 Task: Search one way flight ticket for 1 adult, 1 child, 1 infant in seat in premium economy from Honolulu, Oahu: Daniel K. Inouye International Airport to Greensboro: Piedmont Triad International Airport on 5-1-2023. Choice of flights is American. Number of bags: 2 carry on bags and 4 checked bags. Outbound departure time preference is 5:45.
Action: Mouse moved to (198, 183)
Screenshot: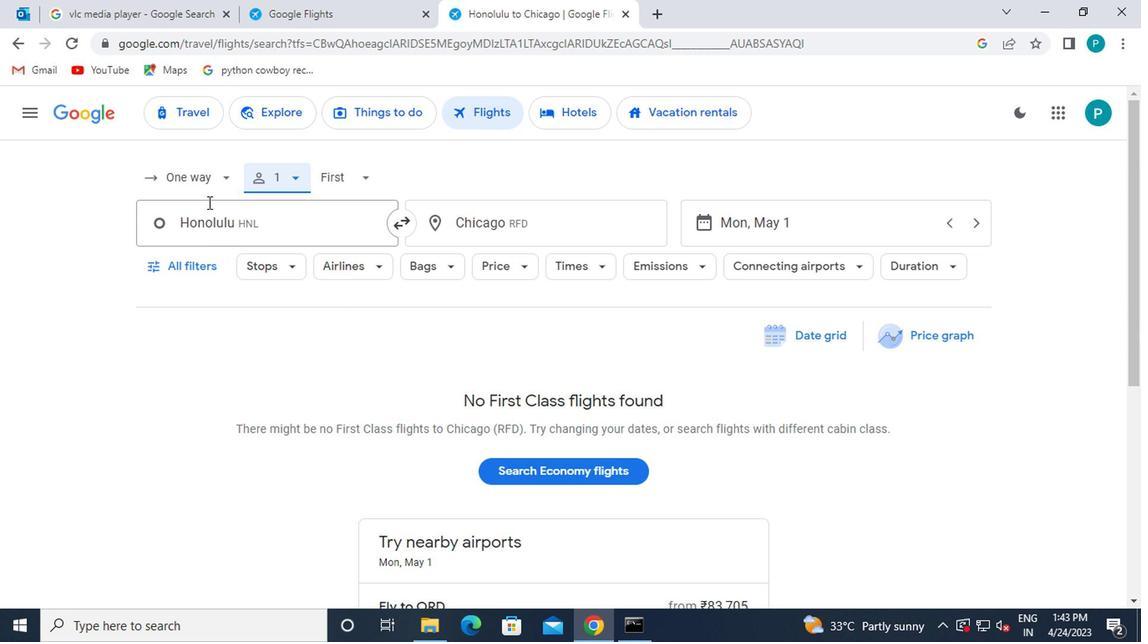 
Action: Mouse pressed left at (198, 183)
Screenshot: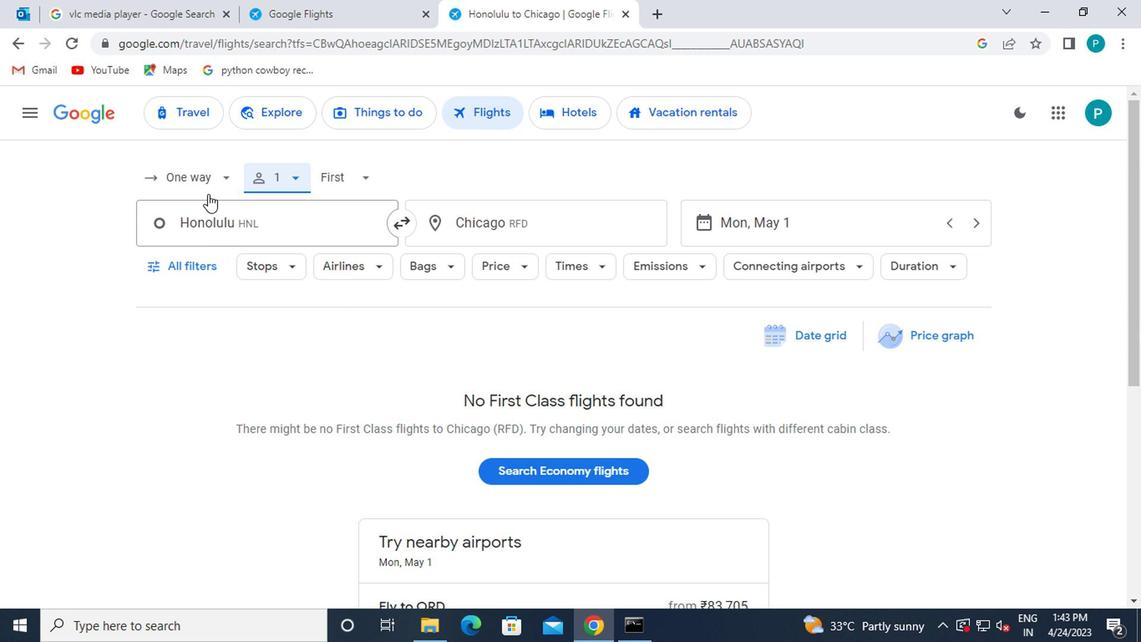 
Action: Mouse moved to (221, 255)
Screenshot: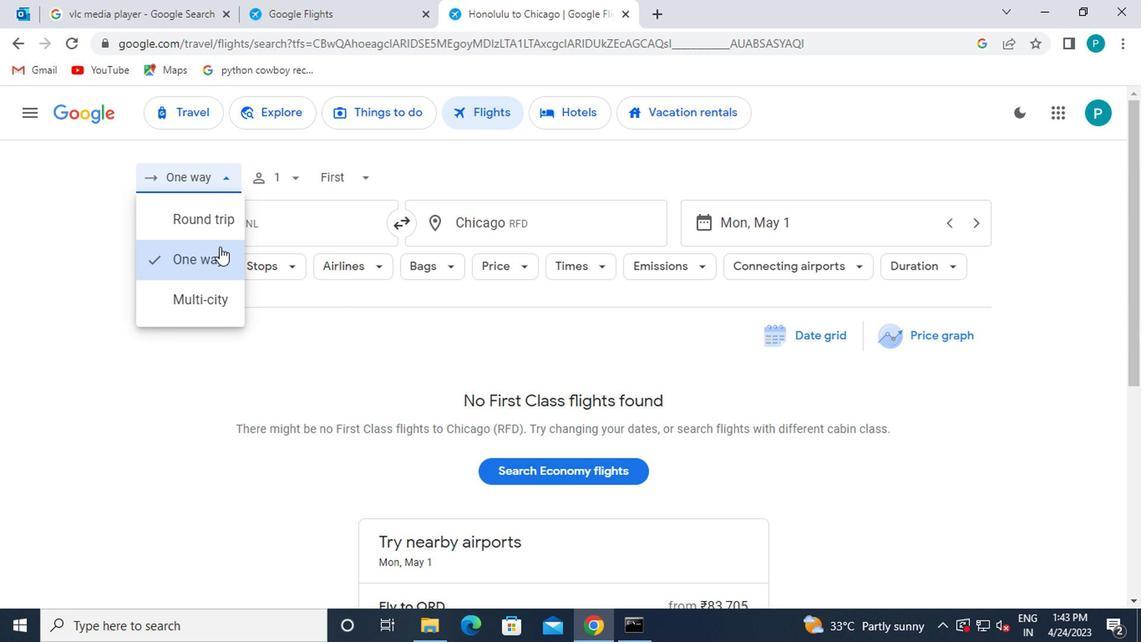 
Action: Mouse pressed left at (221, 255)
Screenshot: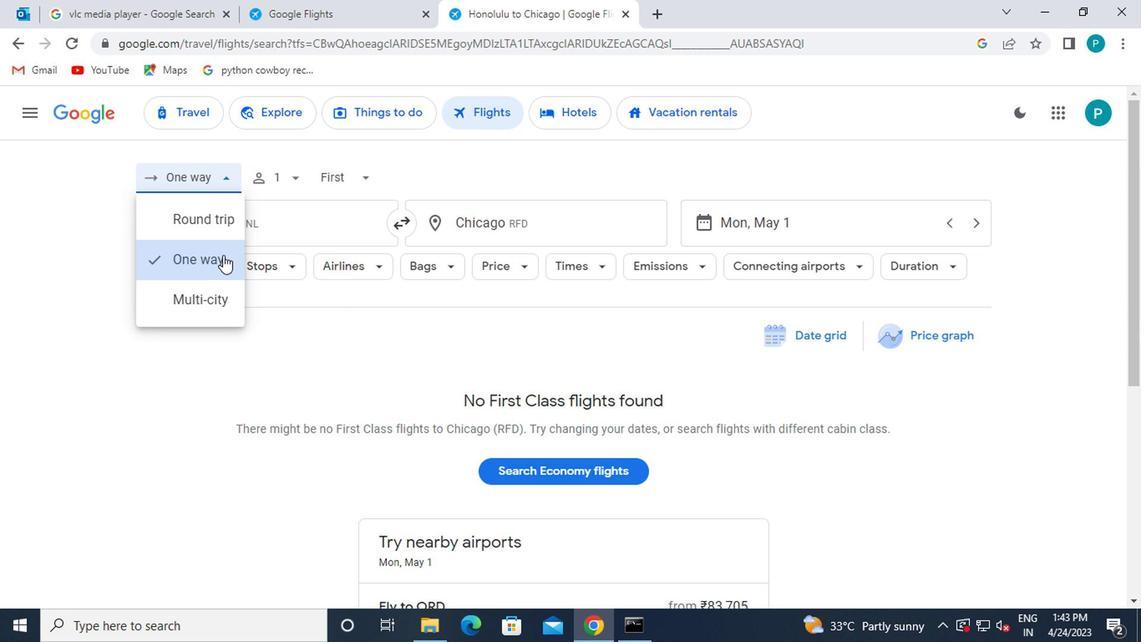 
Action: Mouse moved to (283, 188)
Screenshot: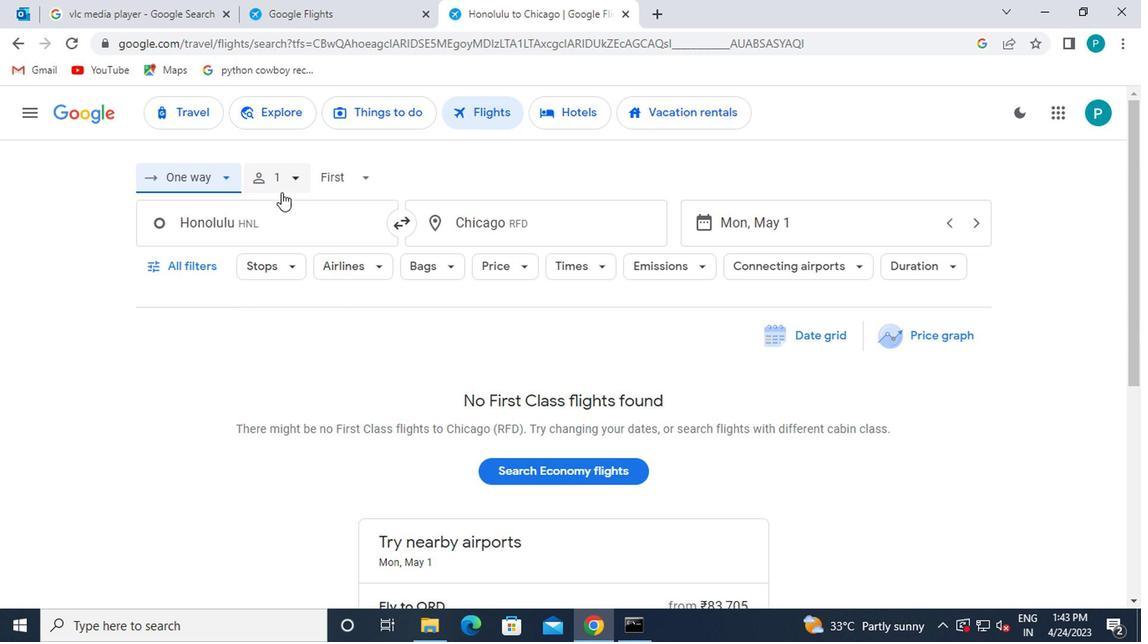 
Action: Mouse pressed left at (283, 188)
Screenshot: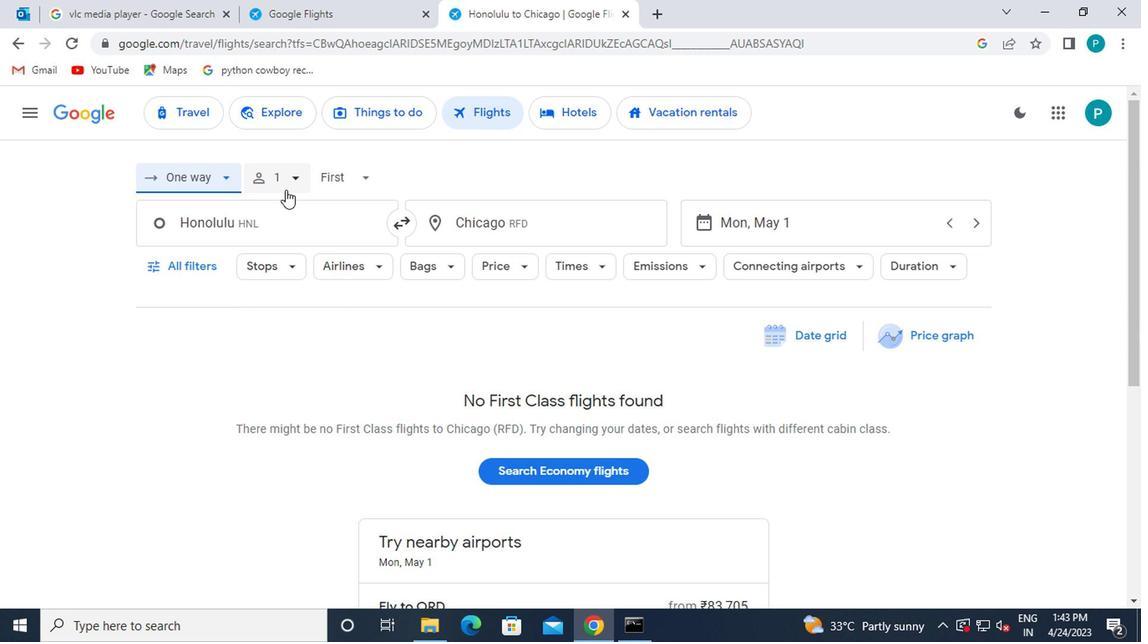 
Action: Mouse moved to (426, 225)
Screenshot: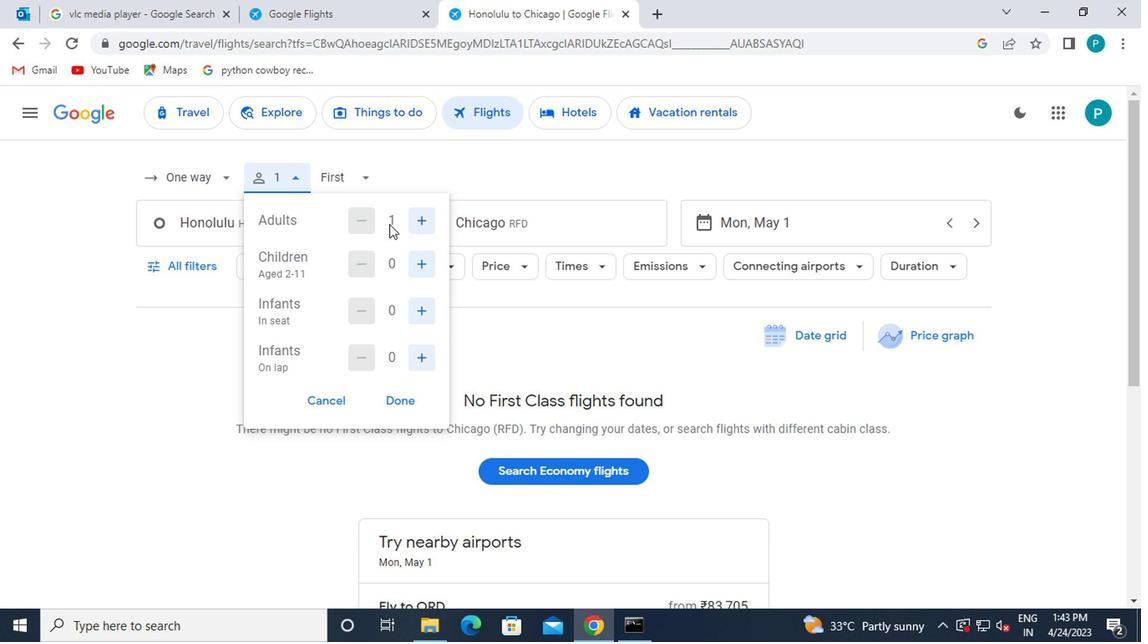 
Action: Mouse pressed left at (426, 225)
Screenshot: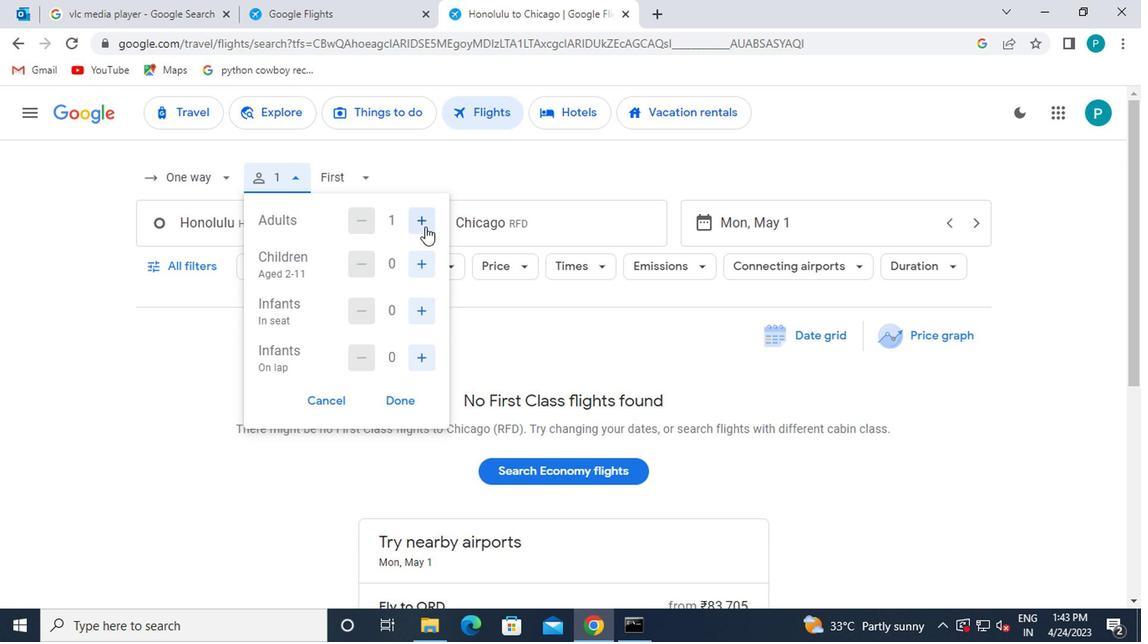 
Action: Mouse moved to (345, 222)
Screenshot: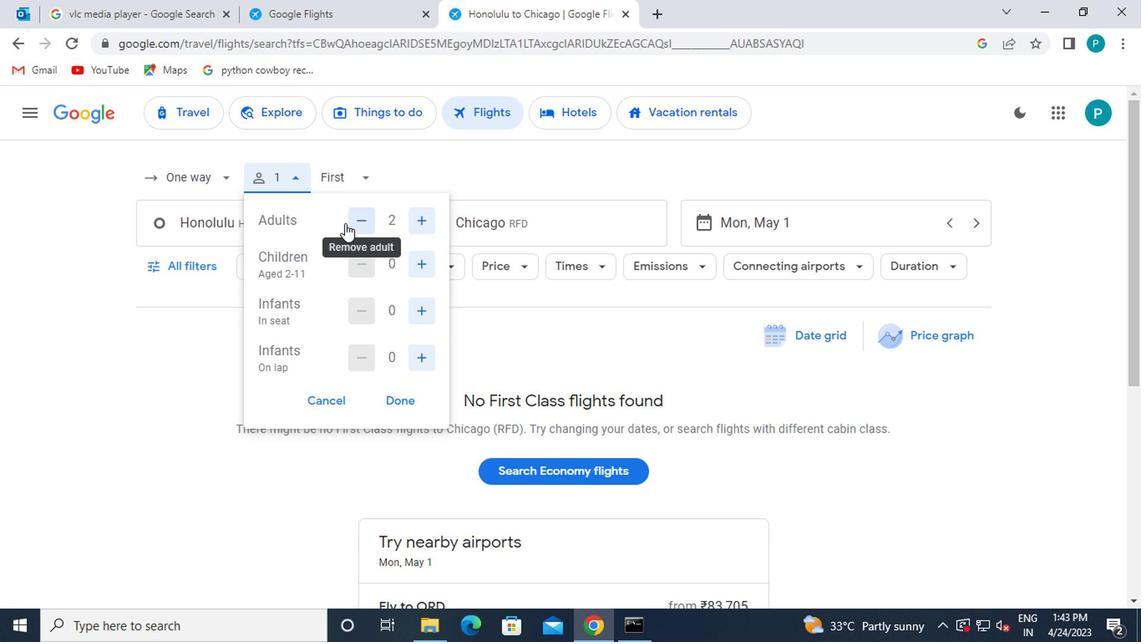 
Action: Mouse pressed left at (345, 222)
Screenshot: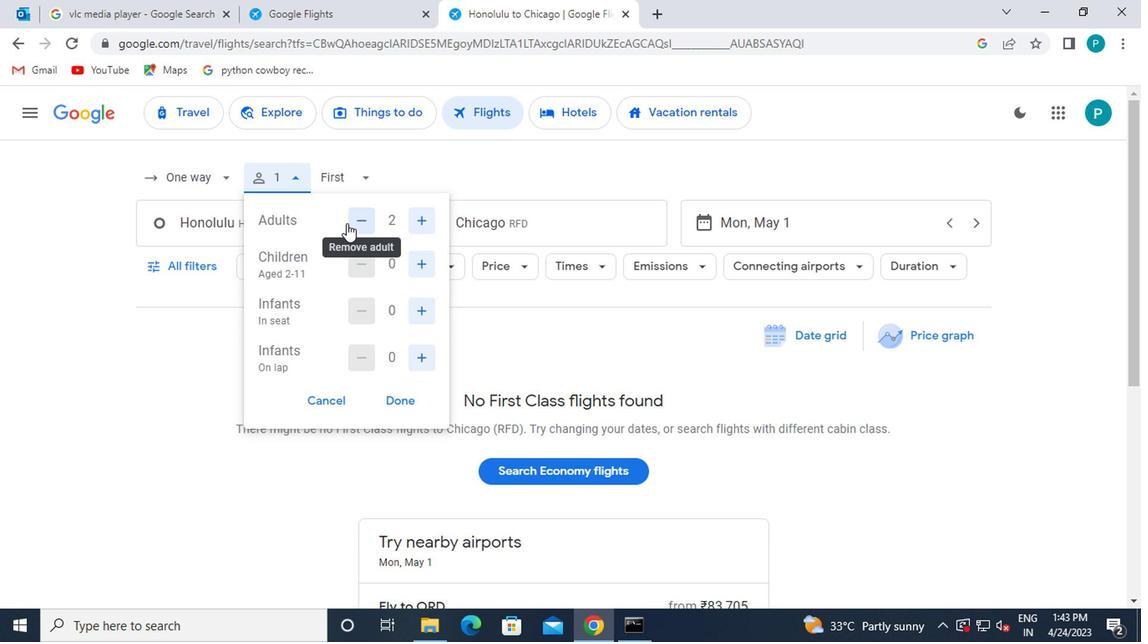 
Action: Mouse moved to (429, 272)
Screenshot: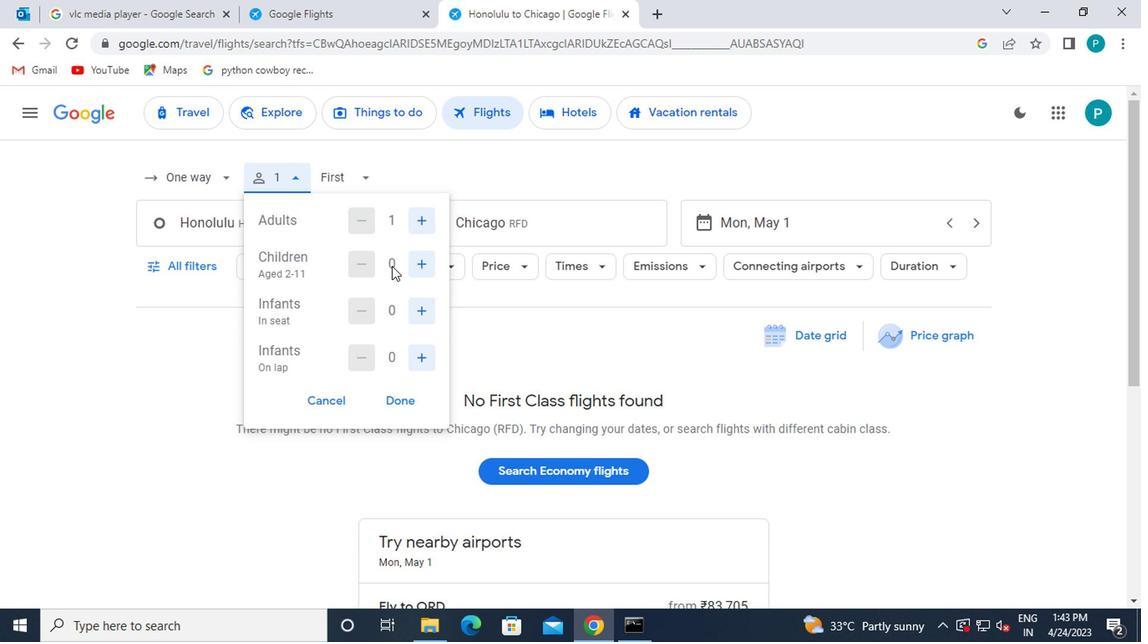 
Action: Mouse pressed left at (429, 272)
Screenshot: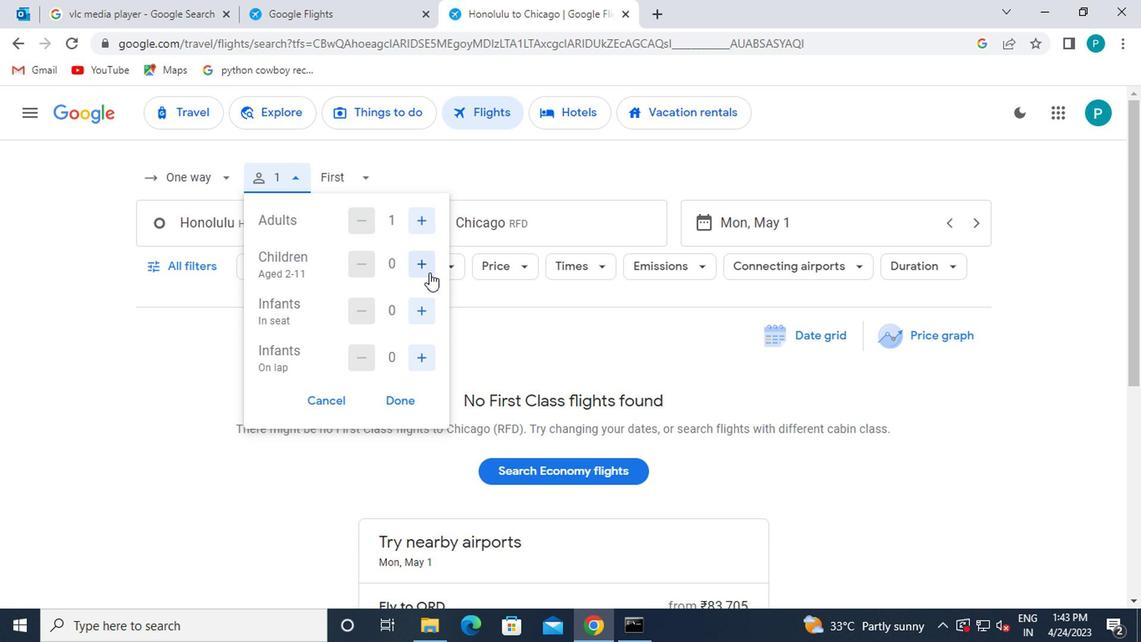 
Action: Mouse moved to (426, 309)
Screenshot: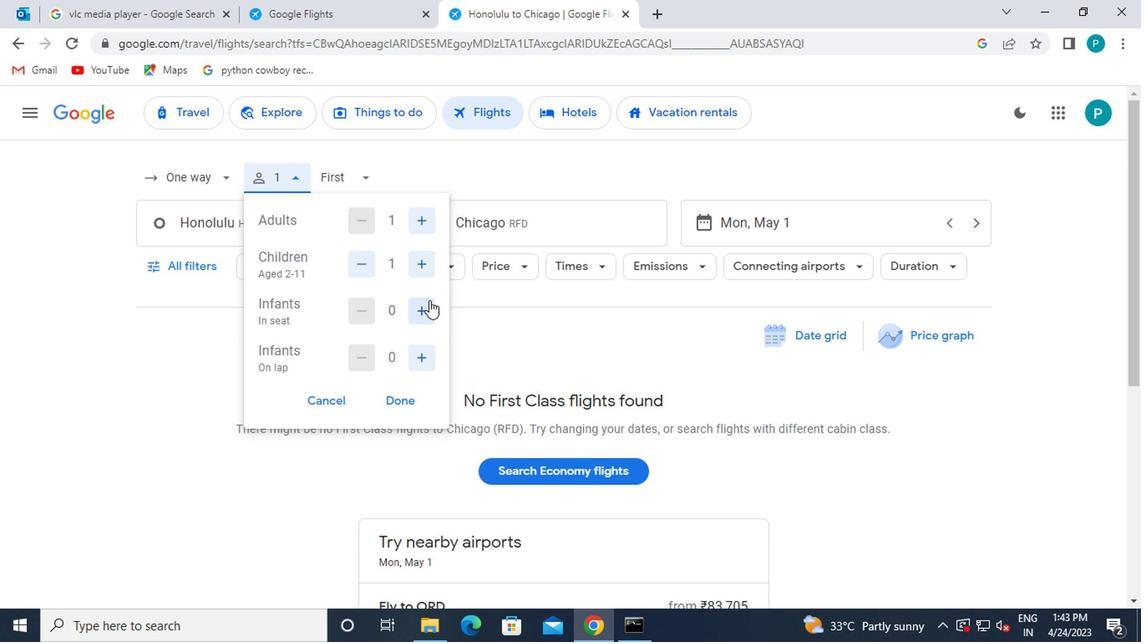 
Action: Mouse pressed left at (426, 309)
Screenshot: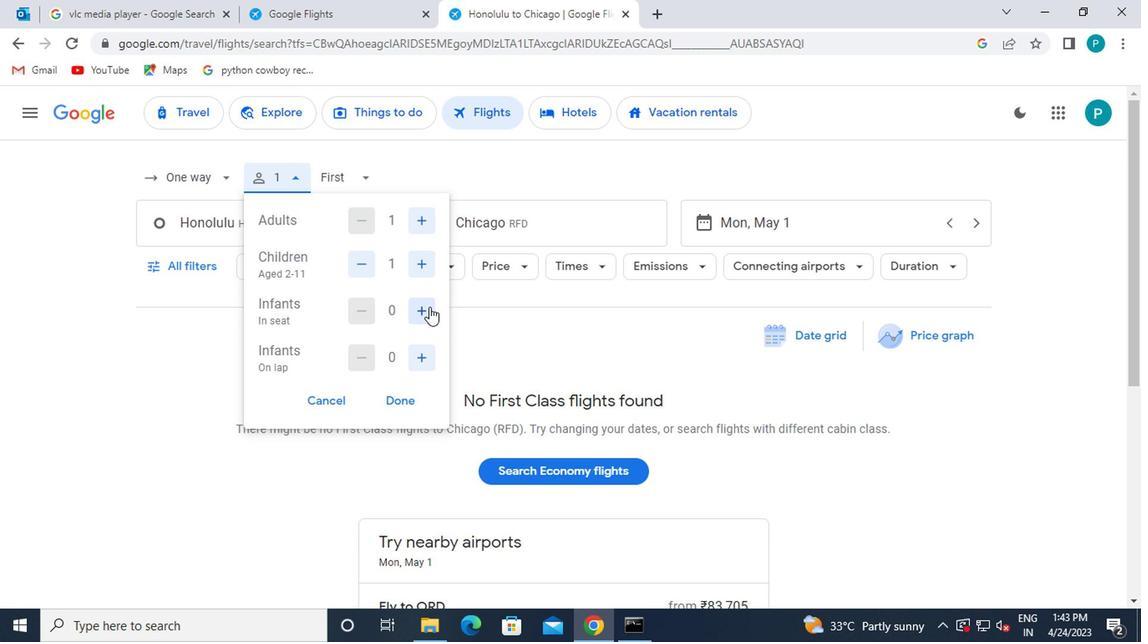 
Action: Mouse moved to (410, 400)
Screenshot: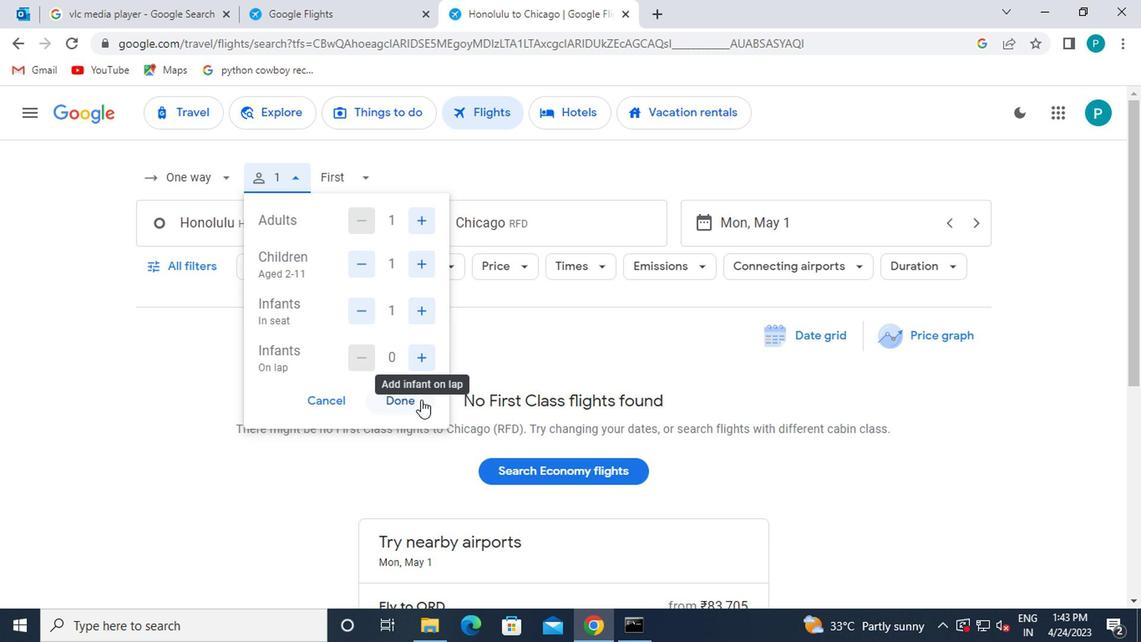 
Action: Mouse pressed left at (410, 400)
Screenshot: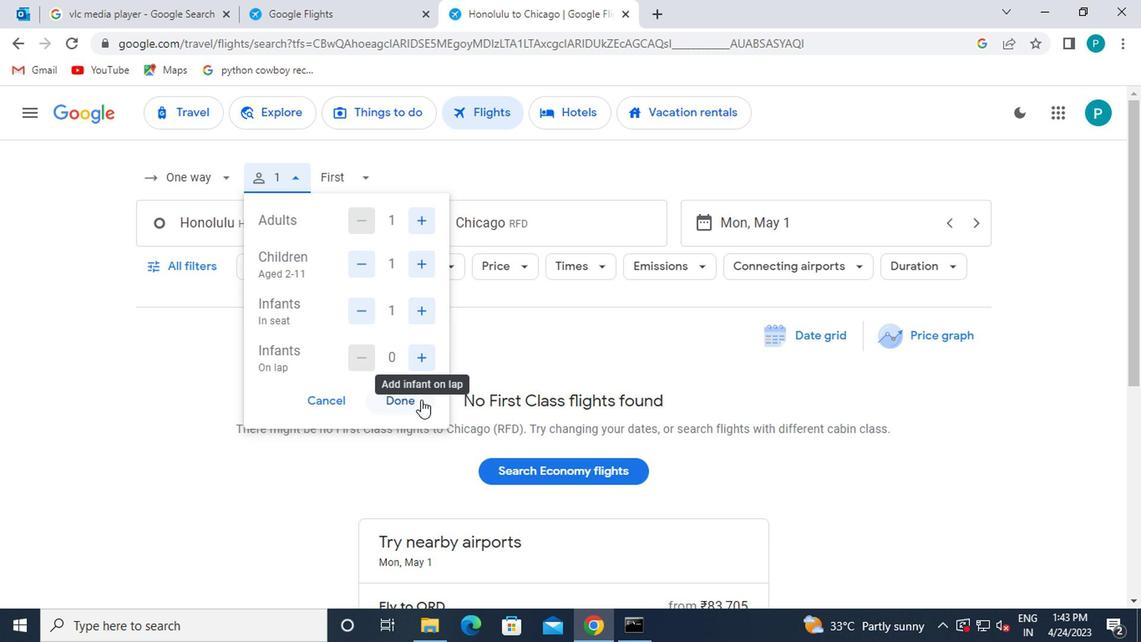 
Action: Mouse moved to (341, 182)
Screenshot: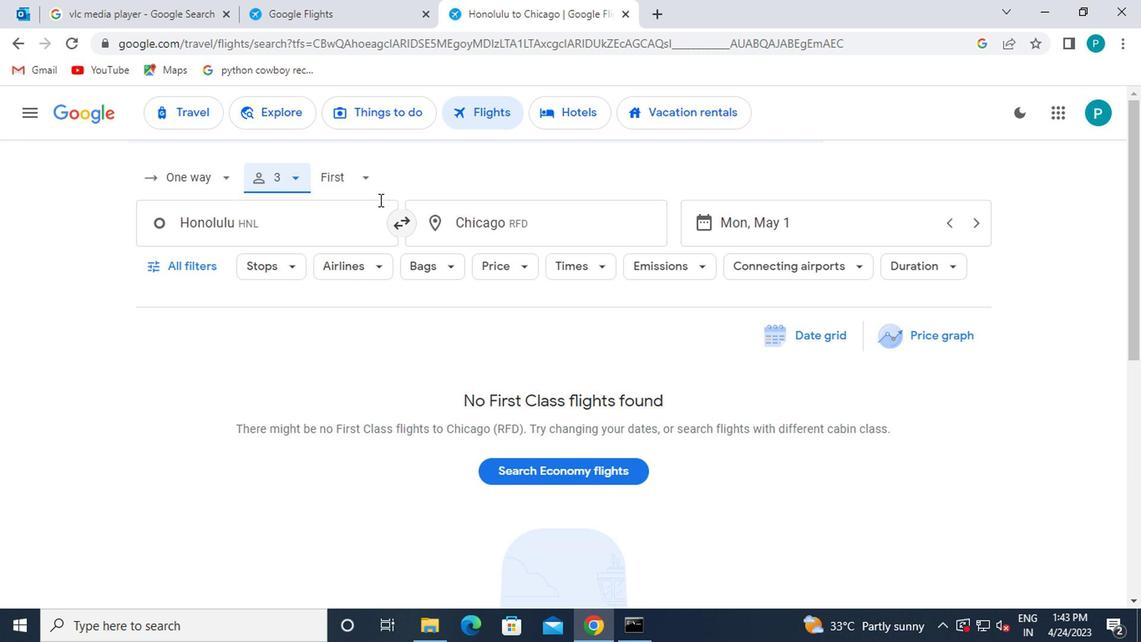 
Action: Mouse pressed left at (341, 182)
Screenshot: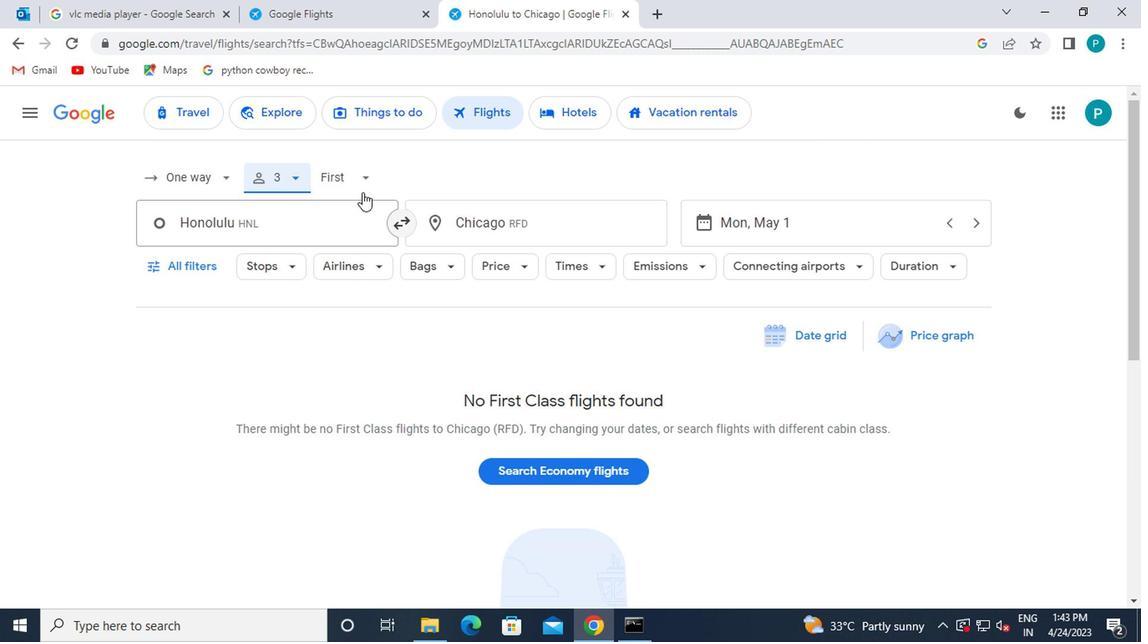 
Action: Mouse moved to (373, 270)
Screenshot: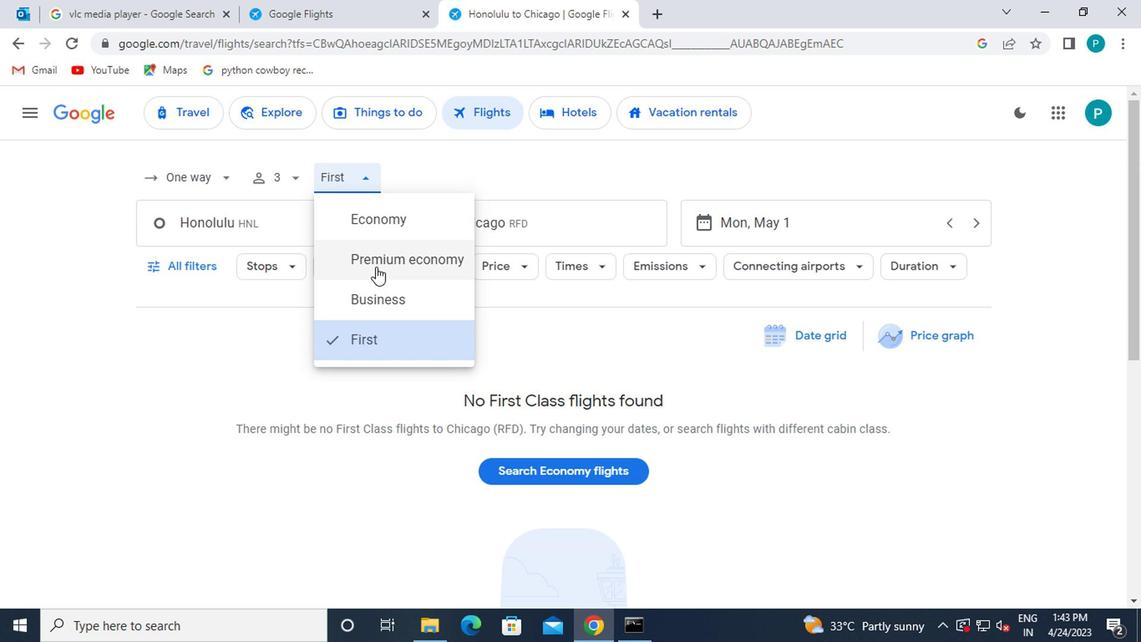 
Action: Mouse pressed left at (373, 270)
Screenshot: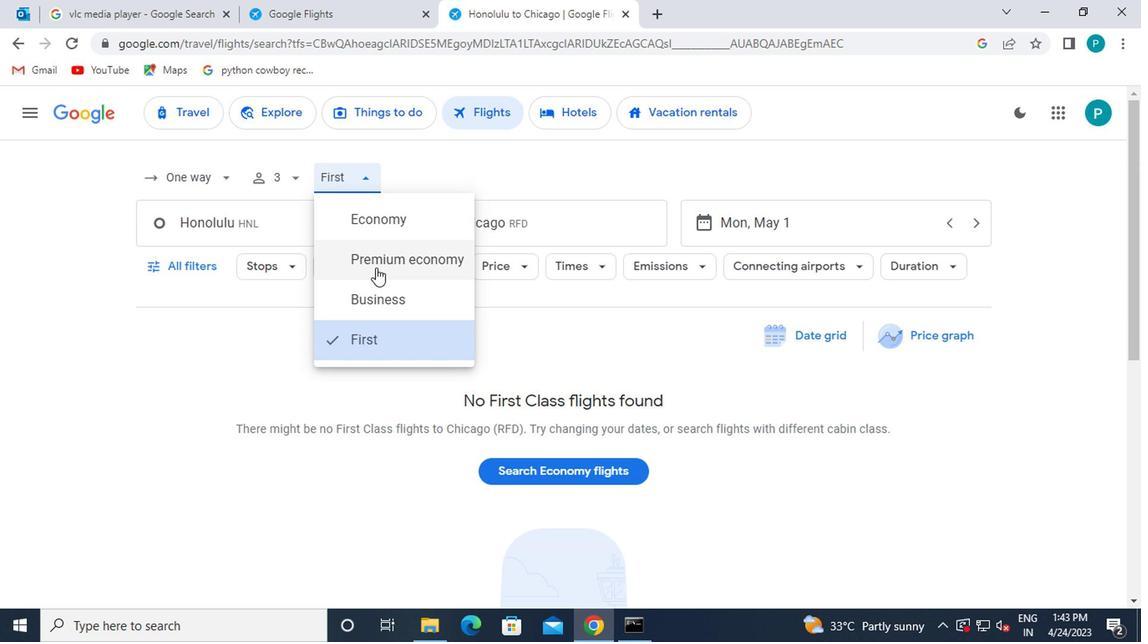 
Action: Mouse moved to (264, 247)
Screenshot: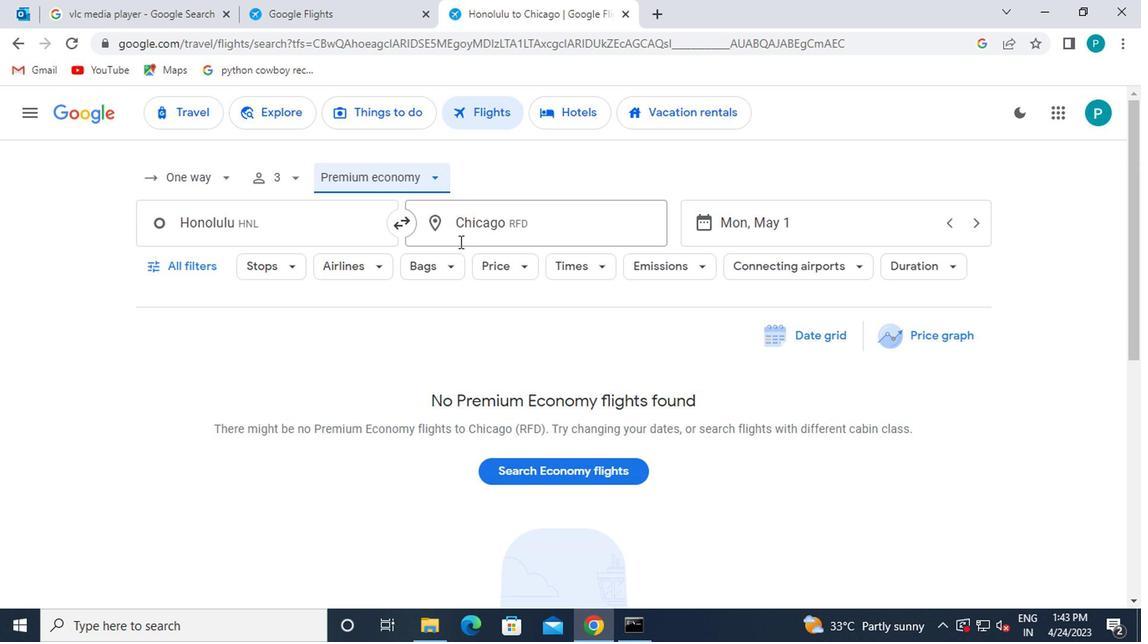 
Action: Mouse pressed left at (264, 247)
Screenshot: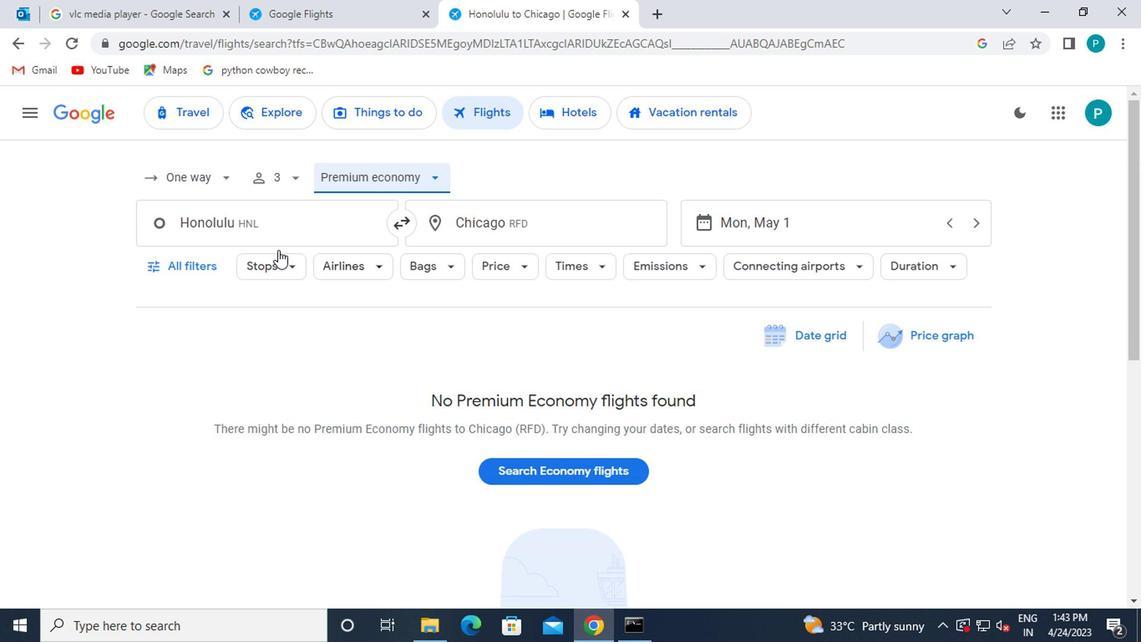 
Action: Mouse moved to (243, 230)
Screenshot: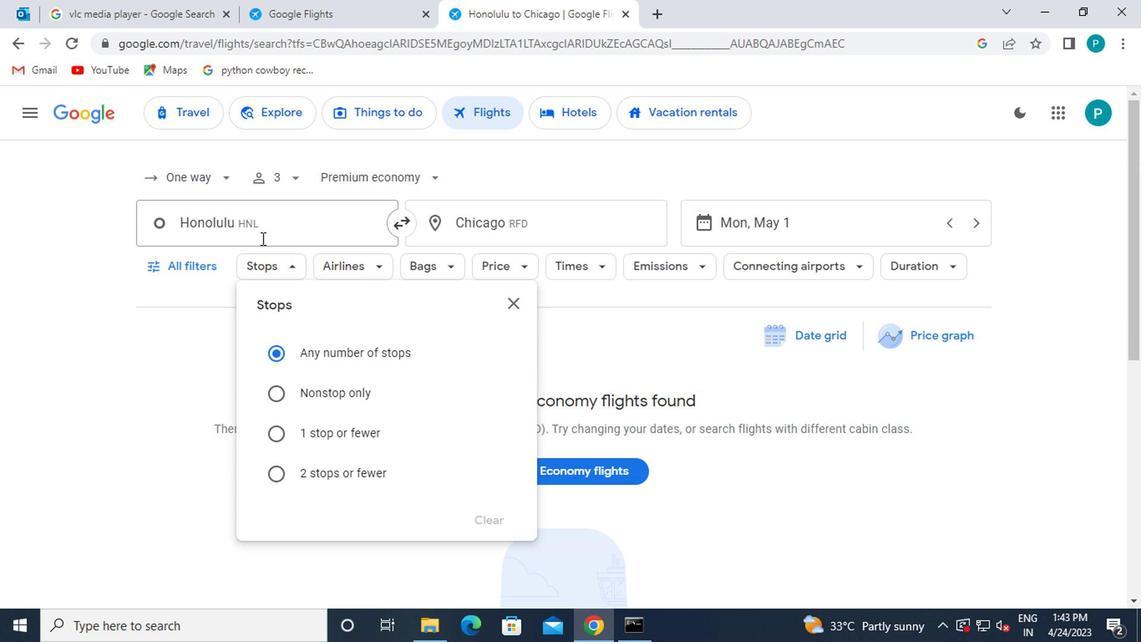 
Action: Mouse pressed left at (243, 230)
Screenshot: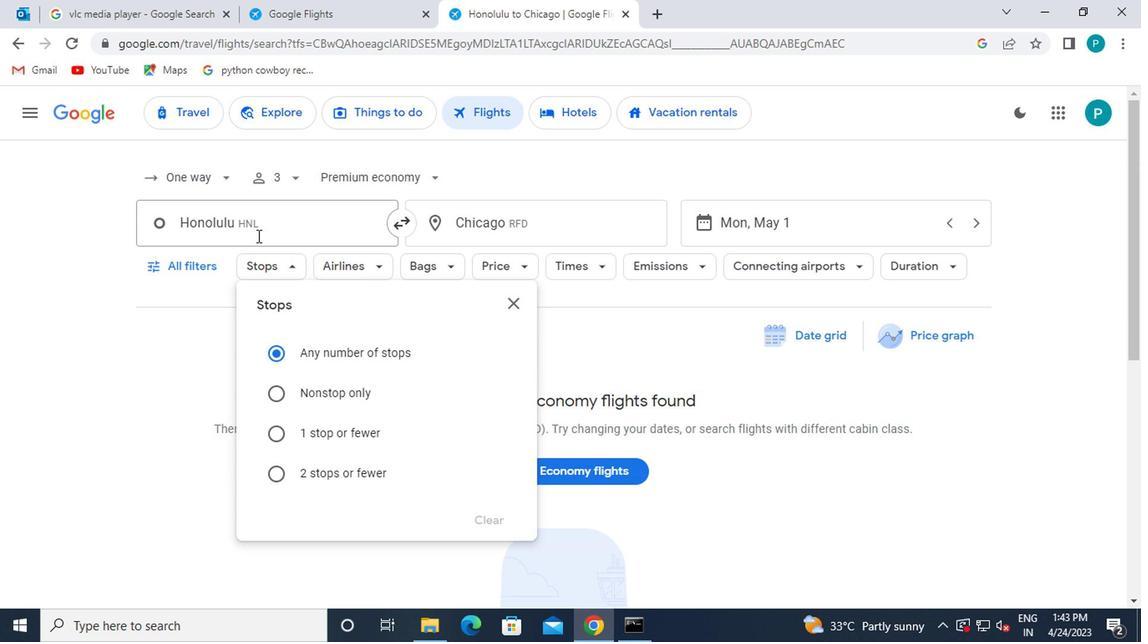 
Action: Mouse moved to (324, 222)
Screenshot: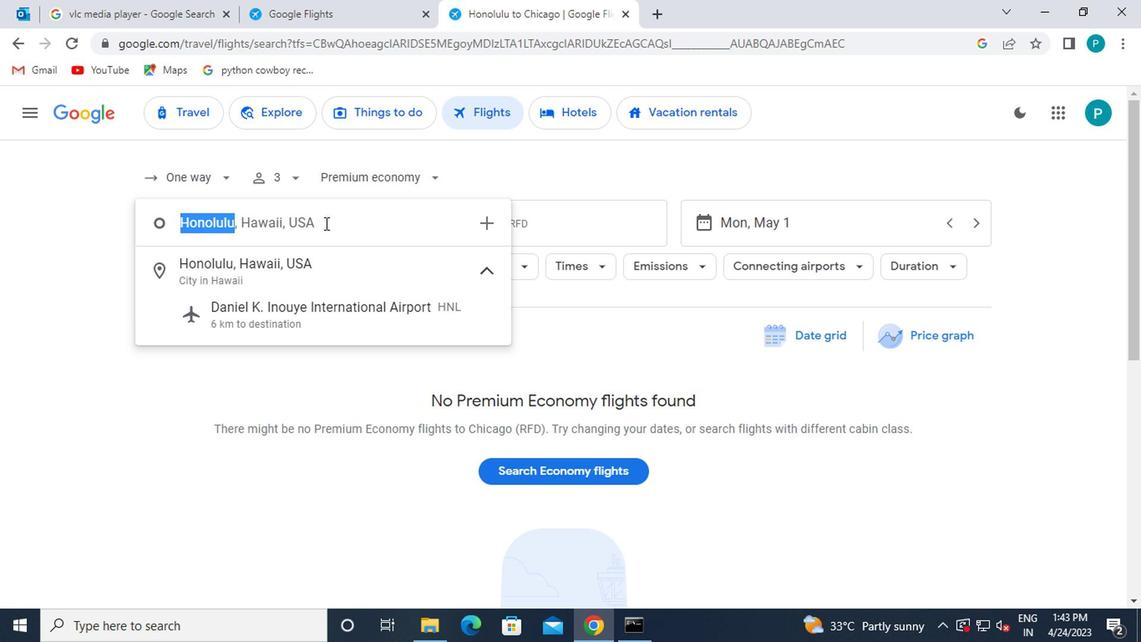 
Action: Mouse pressed left at (324, 222)
Screenshot: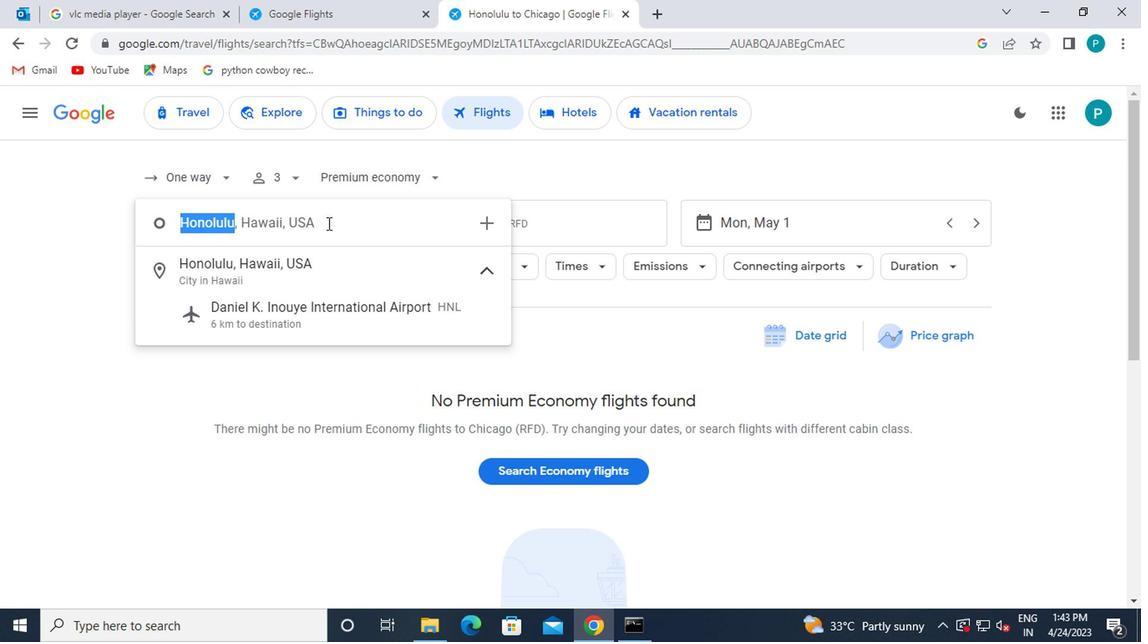 
Action: Mouse pressed left at (324, 222)
Screenshot: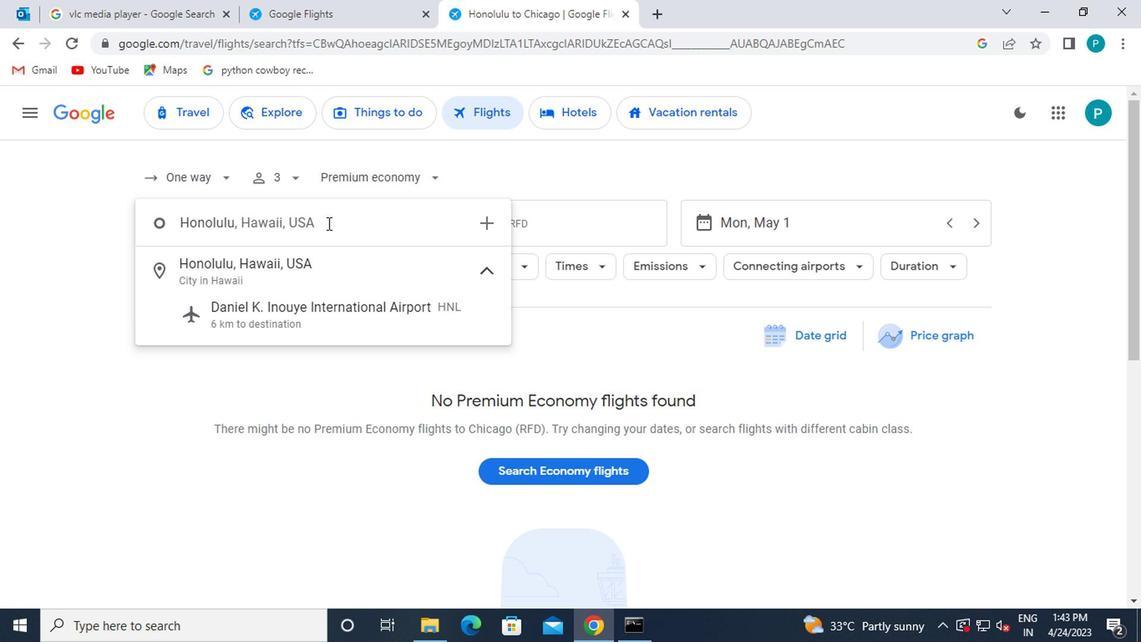 
Action: Mouse moved to (140, 236)
Screenshot: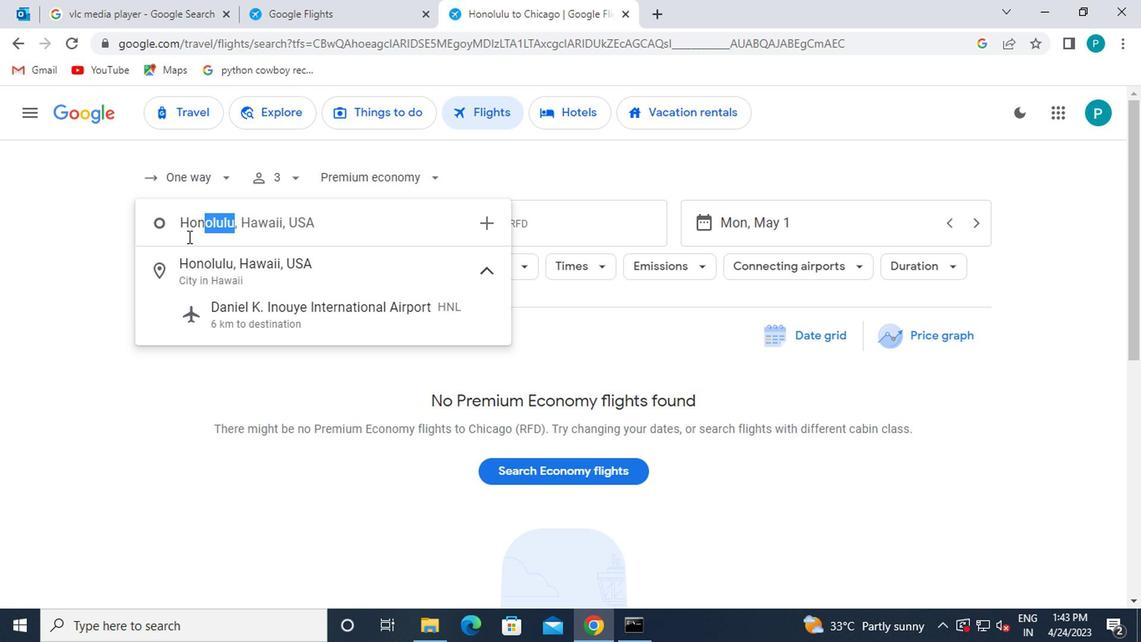 
Action: Key pressed <Key.backspace>honolulu
Screenshot: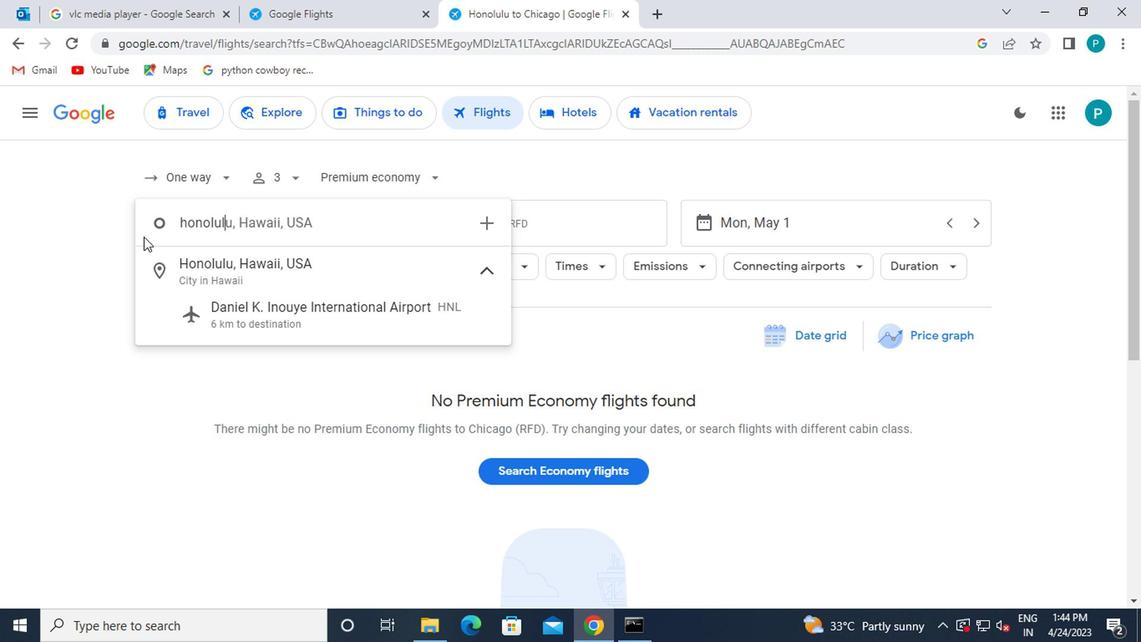 
Action: Mouse moved to (209, 268)
Screenshot: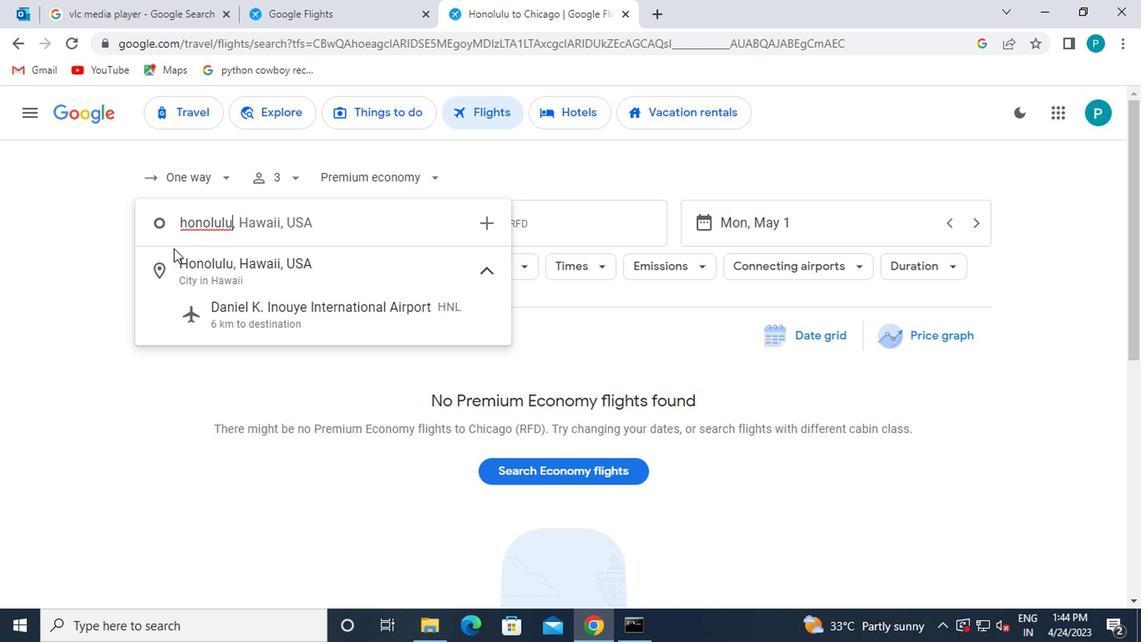 
Action: Mouse pressed left at (209, 268)
Screenshot: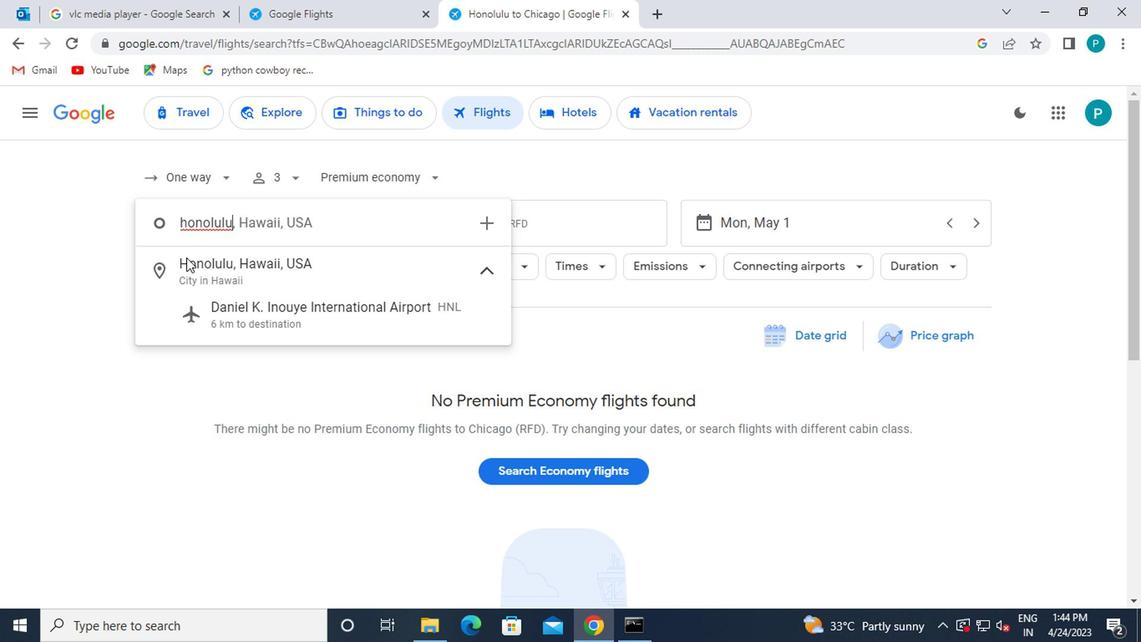 
Action: Mouse moved to (313, 238)
Screenshot: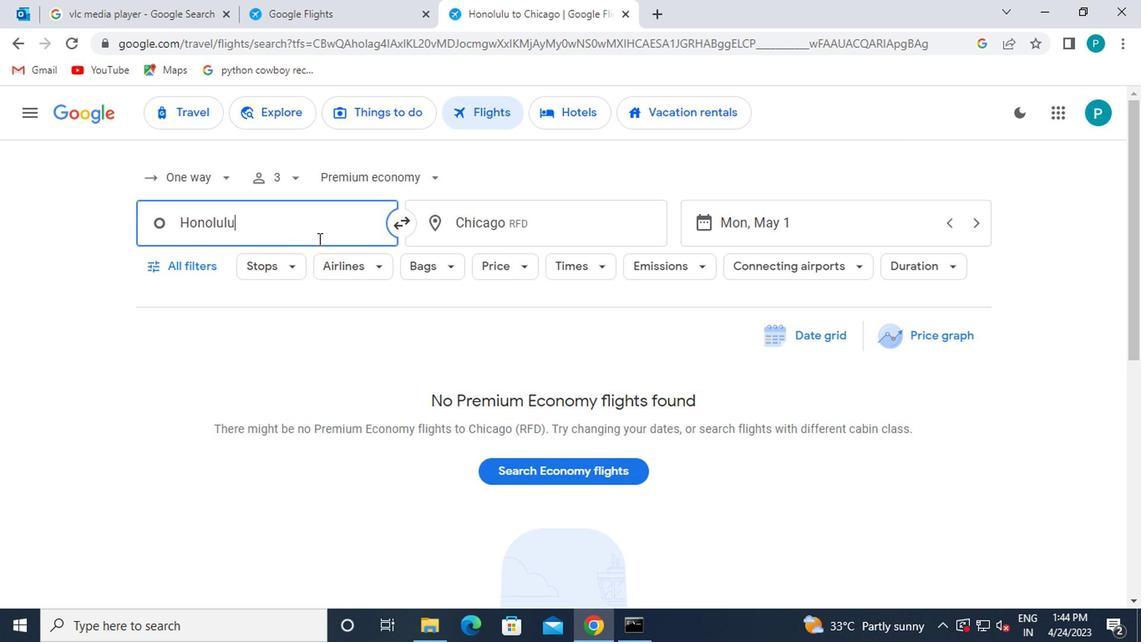 
Action: Mouse pressed left at (313, 238)
Screenshot: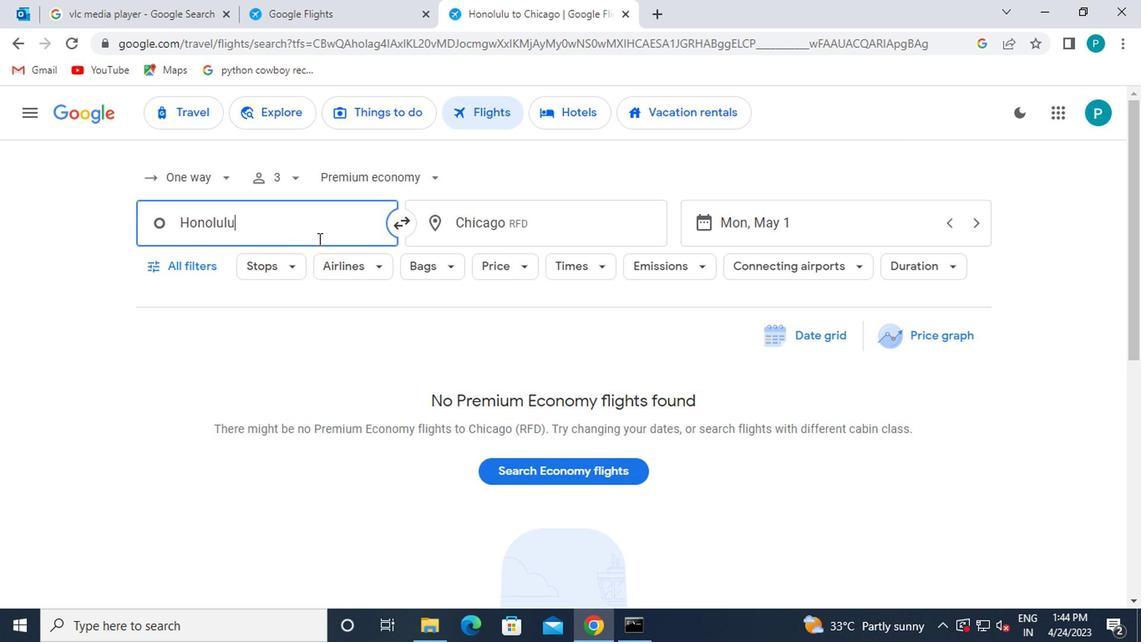 
Action: Mouse moved to (325, 312)
Screenshot: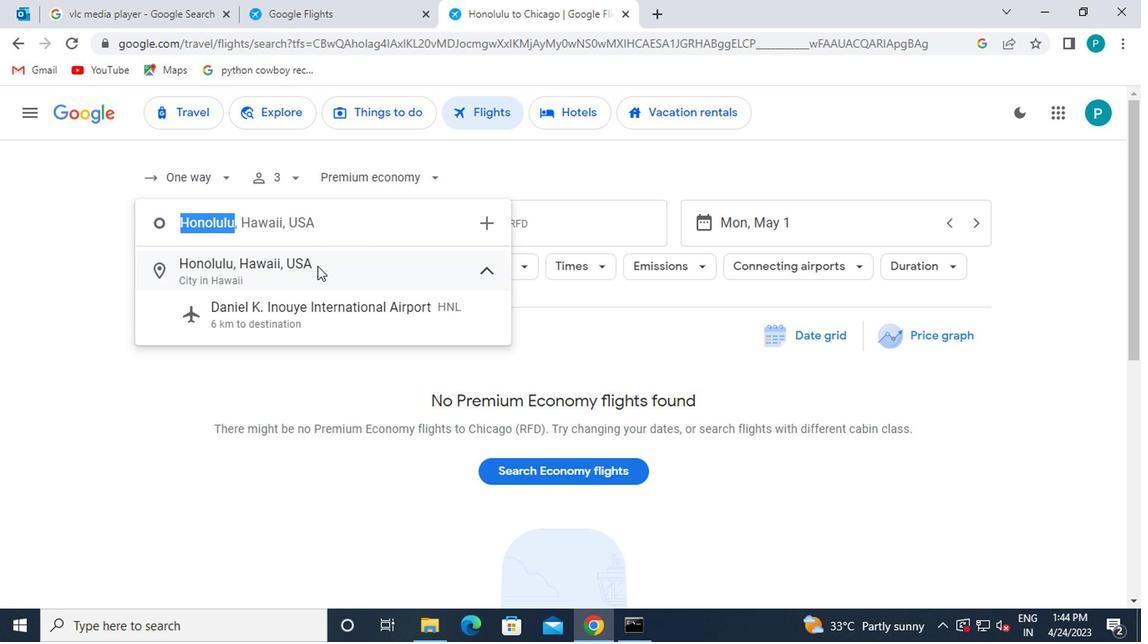 
Action: Mouse pressed left at (325, 312)
Screenshot: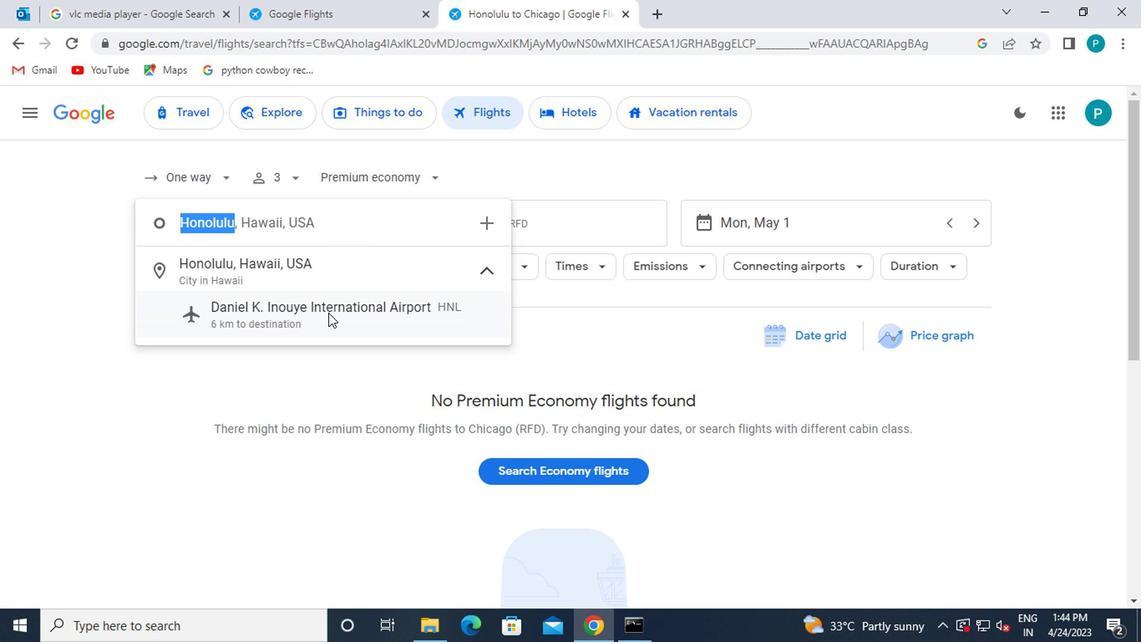 
Action: Mouse moved to (543, 230)
Screenshot: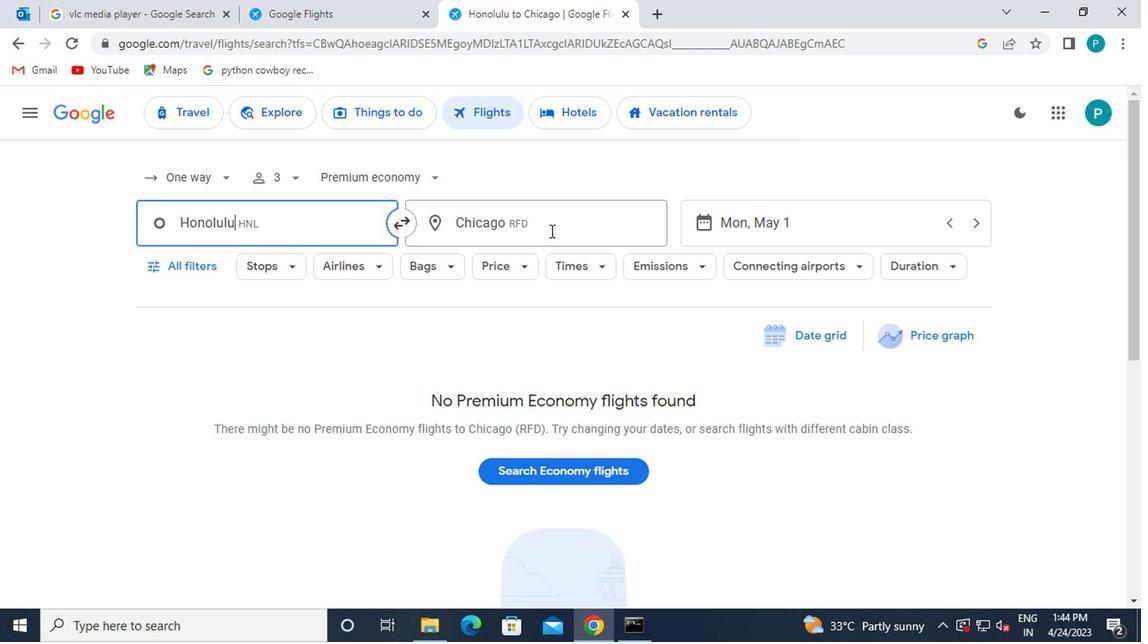 
Action: Mouse pressed left at (543, 230)
Screenshot: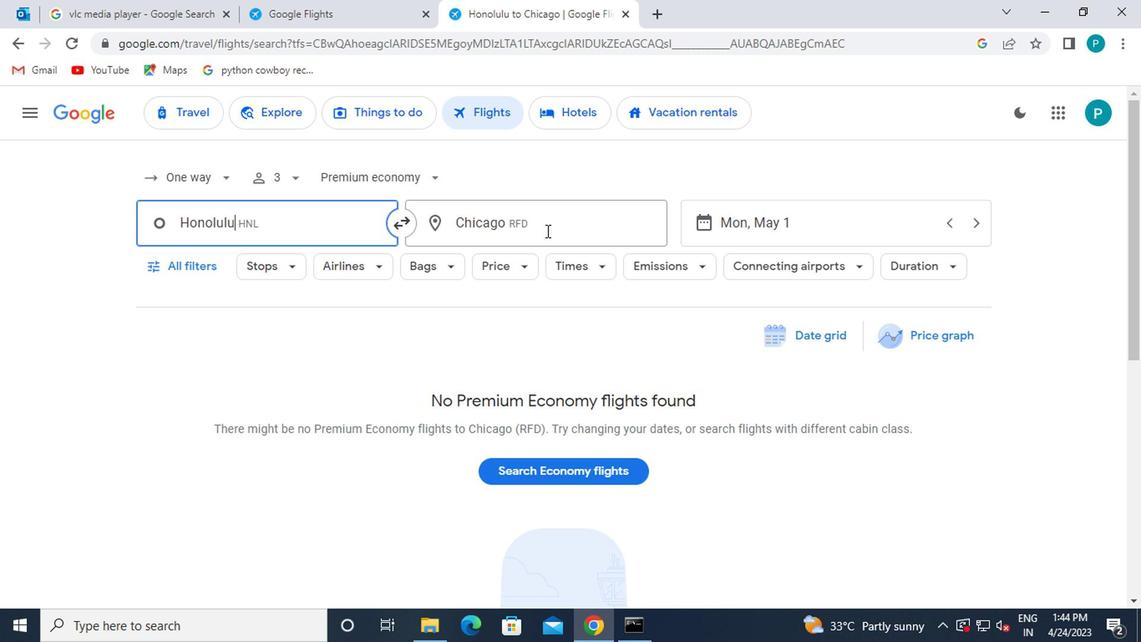 
Action: Mouse moved to (537, 230)
Screenshot: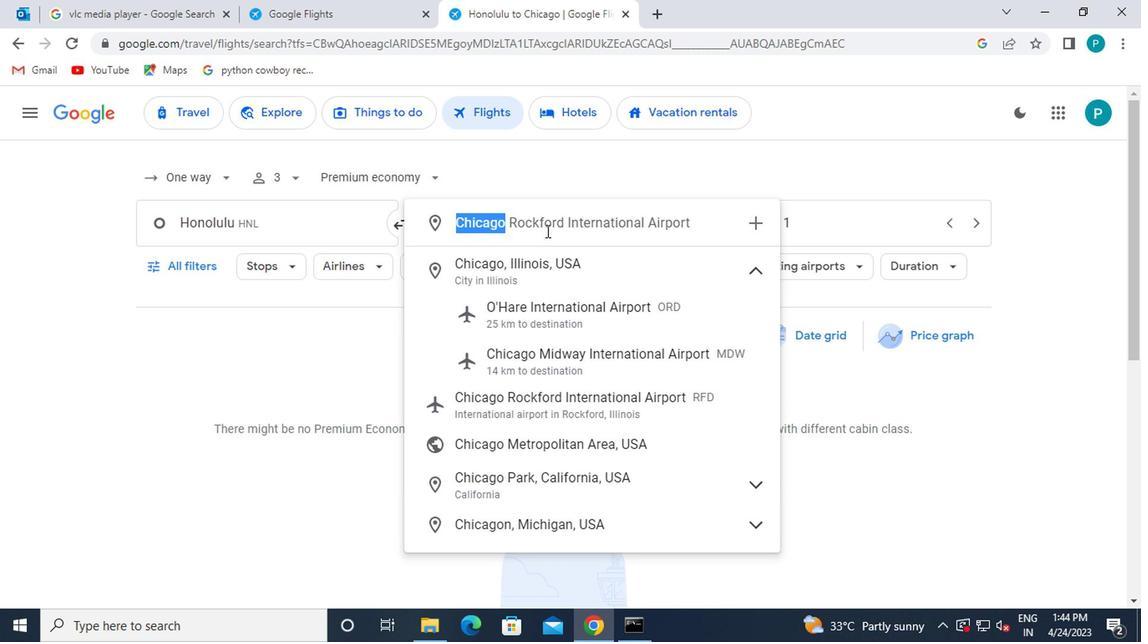 
Action: Key pressed greensboro
Screenshot: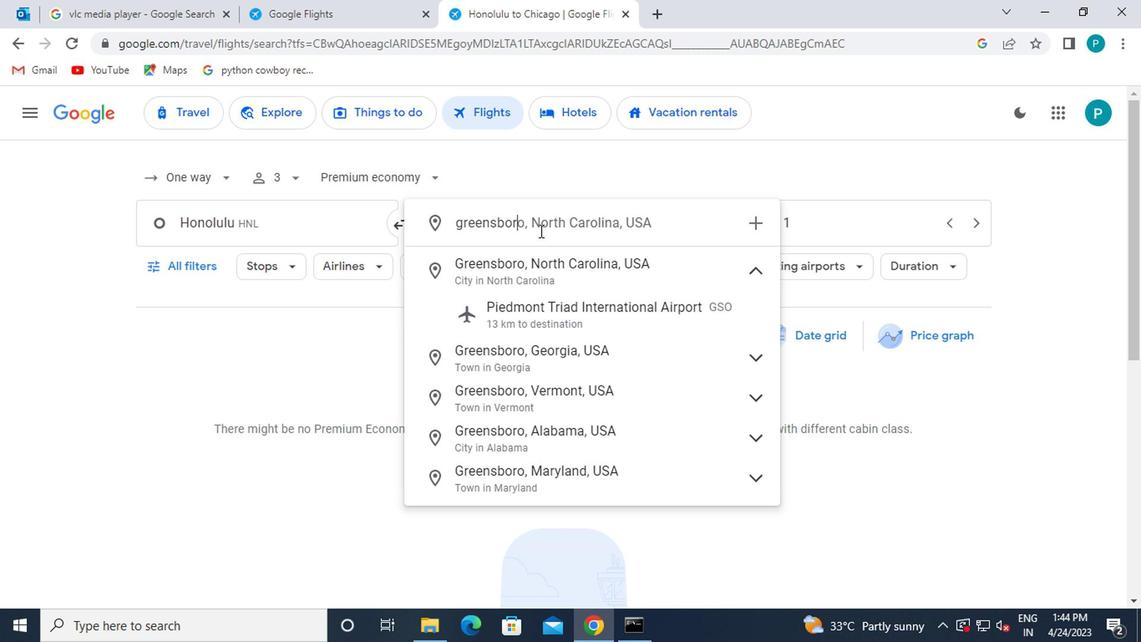 
Action: Mouse moved to (561, 332)
Screenshot: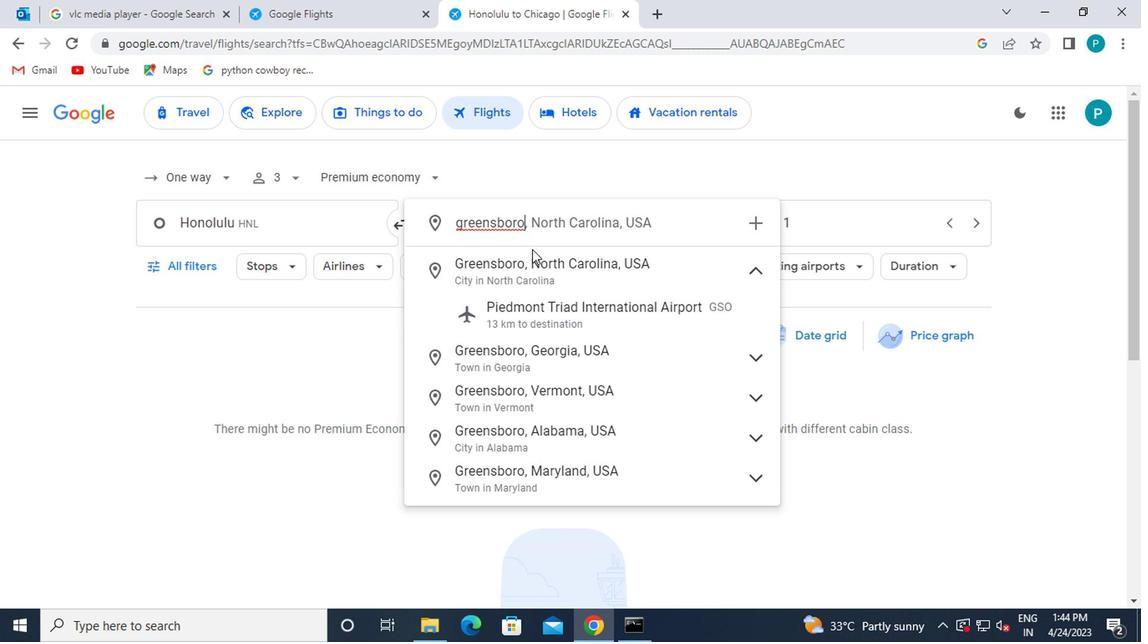 
Action: Mouse pressed left at (561, 332)
Screenshot: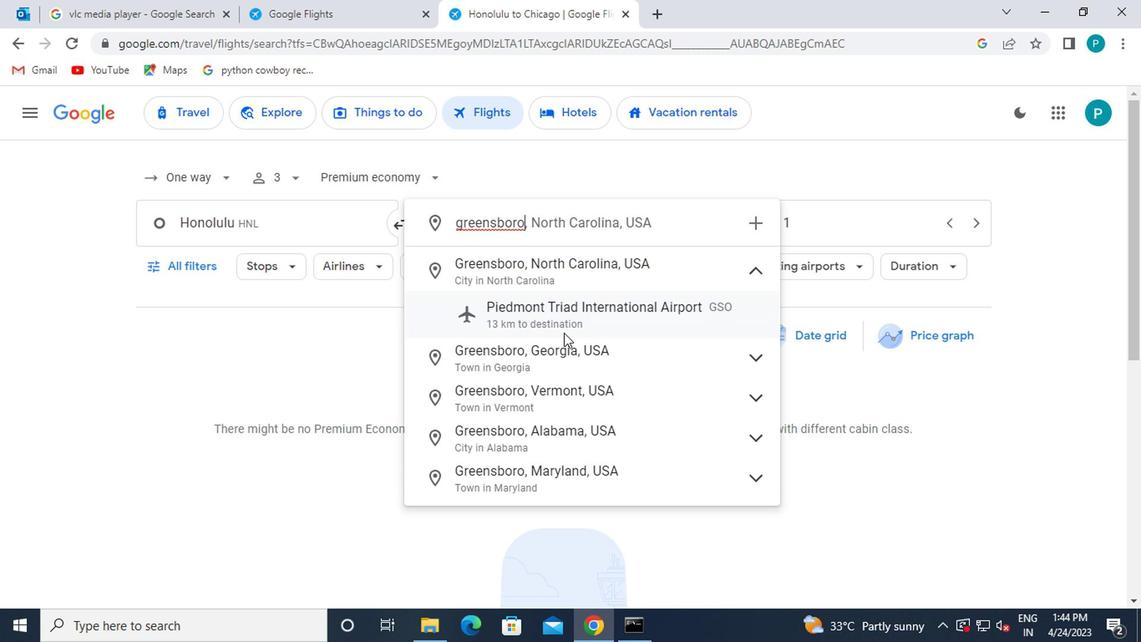 
Action: Mouse moved to (911, 224)
Screenshot: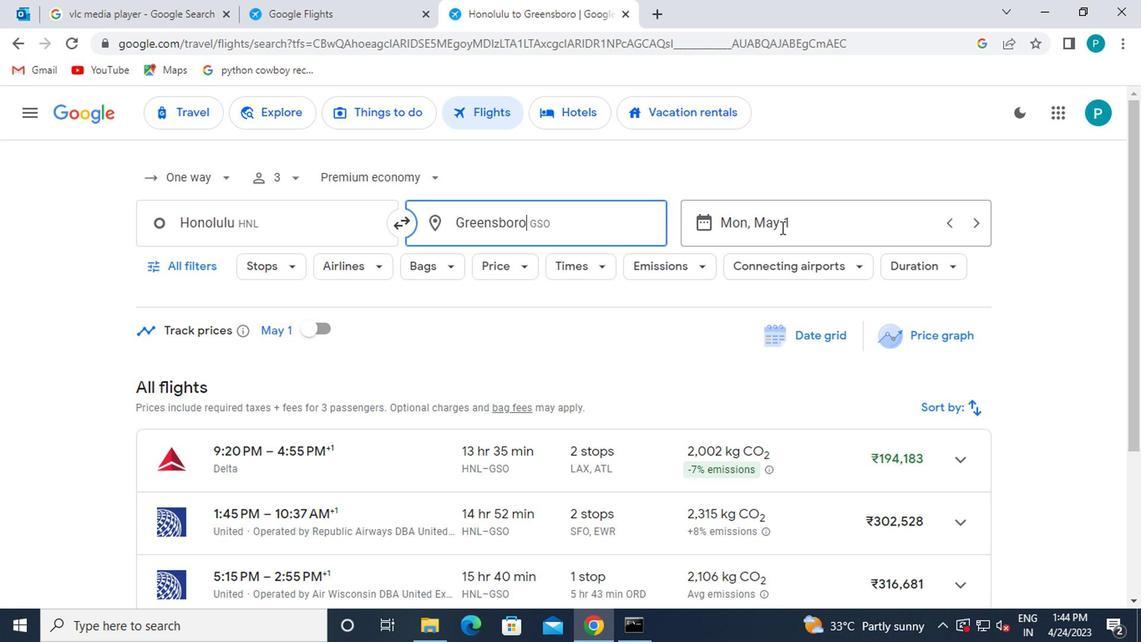 
Action: Mouse pressed left at (911, 224)
Screenshot: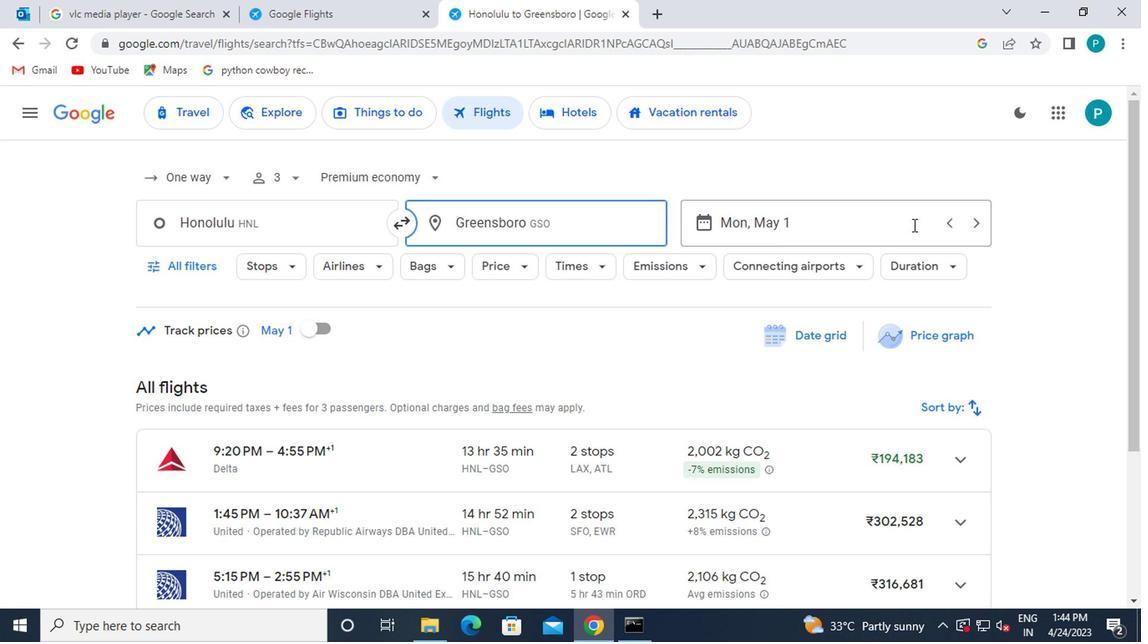 
Action: Mouse moved to (763, 298)
Screenshot: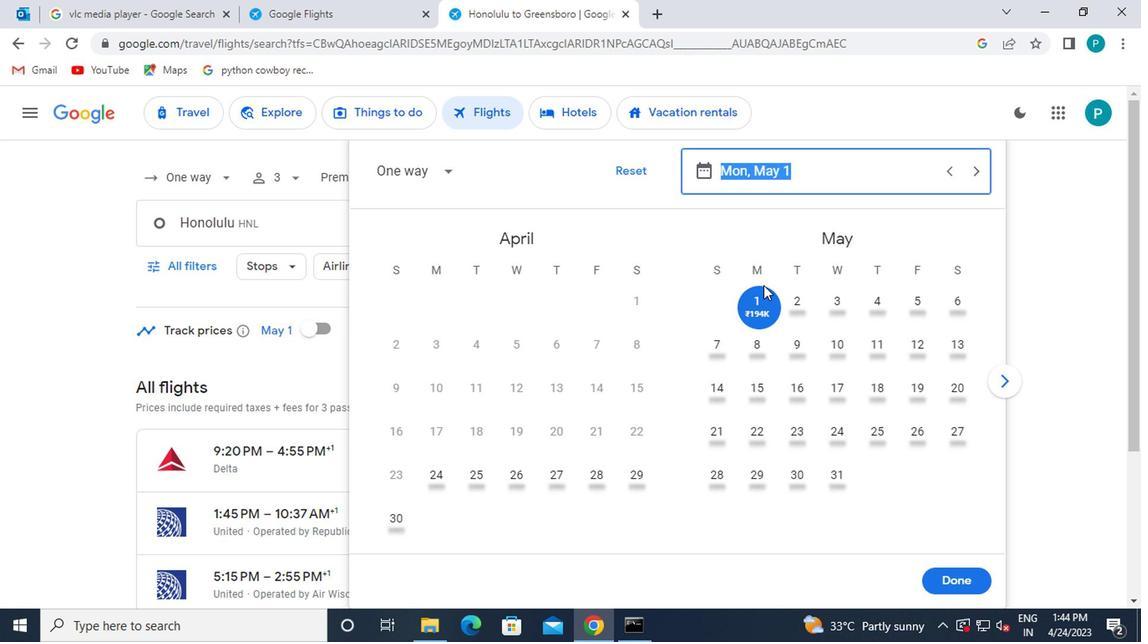 
Action: Mouse pressed left at (763, 298)
Screenshot: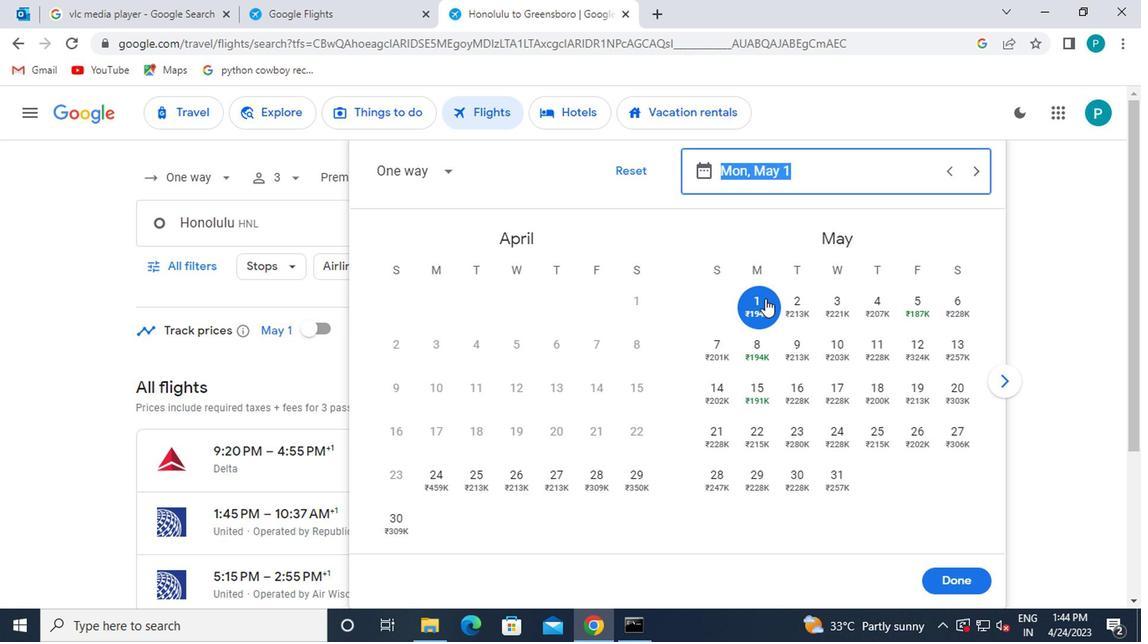
Action: Mouse moved to (986, 583)
Screenshot: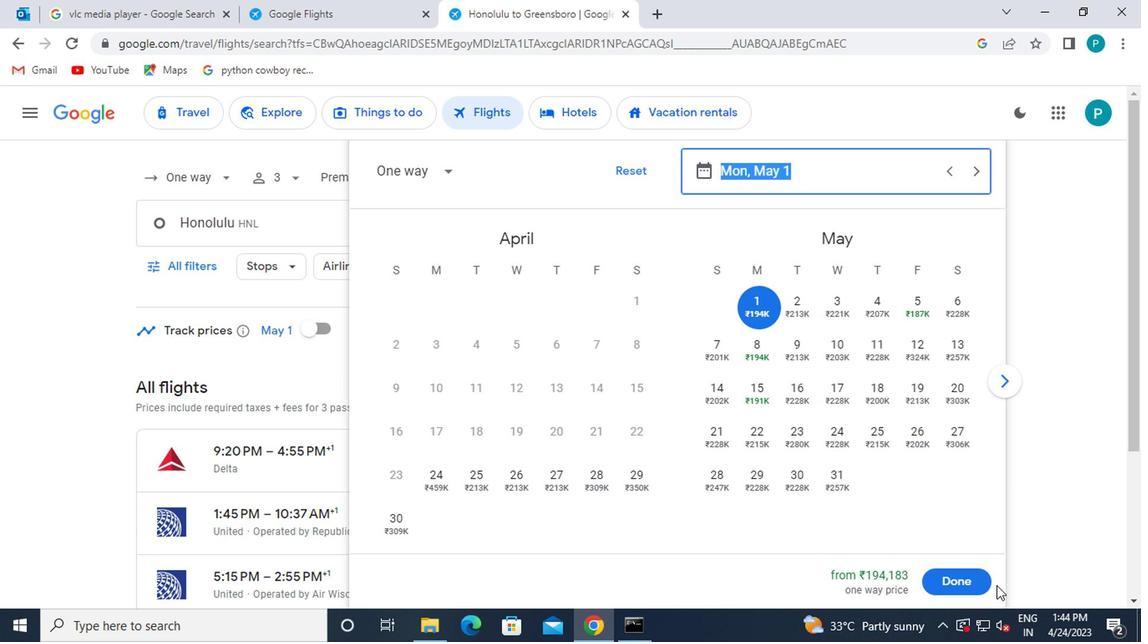 
Action: Mouse pressed left at (986, 583)
Screenshot: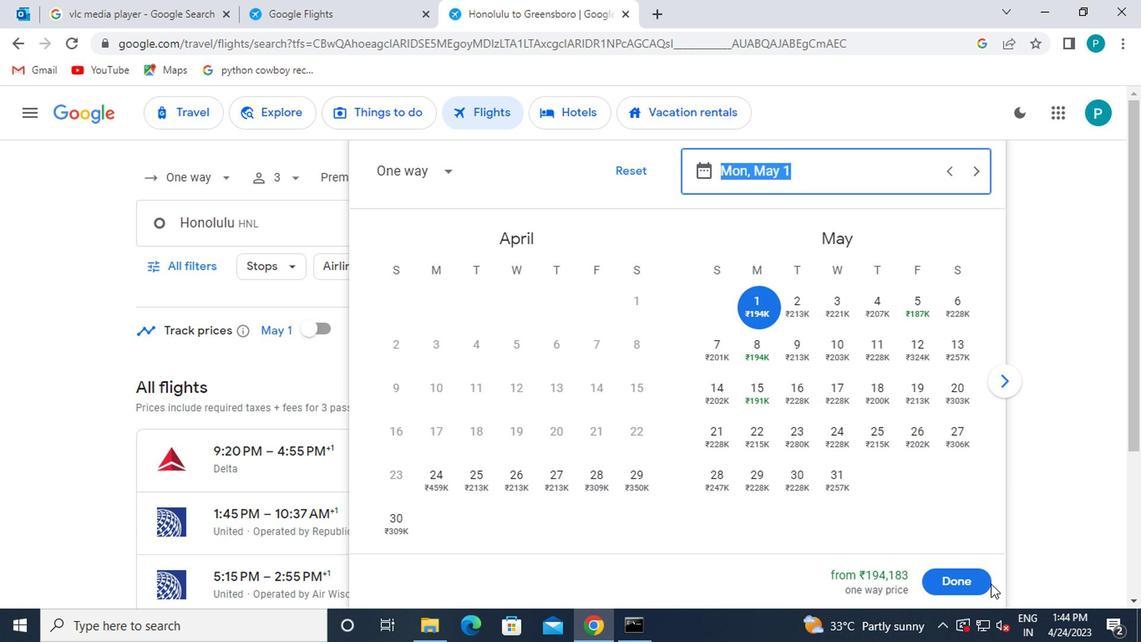 
Action: Mouse moved to (177, 272)
Screenshot: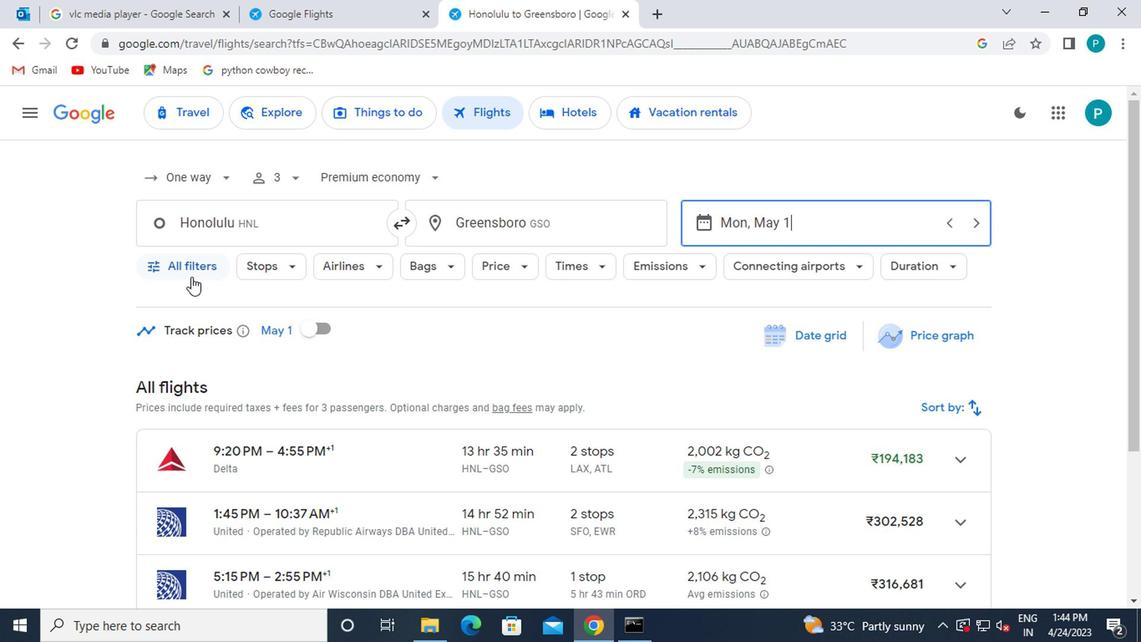 
Action: Mouse pressed left at (177, 272)
Screenshot: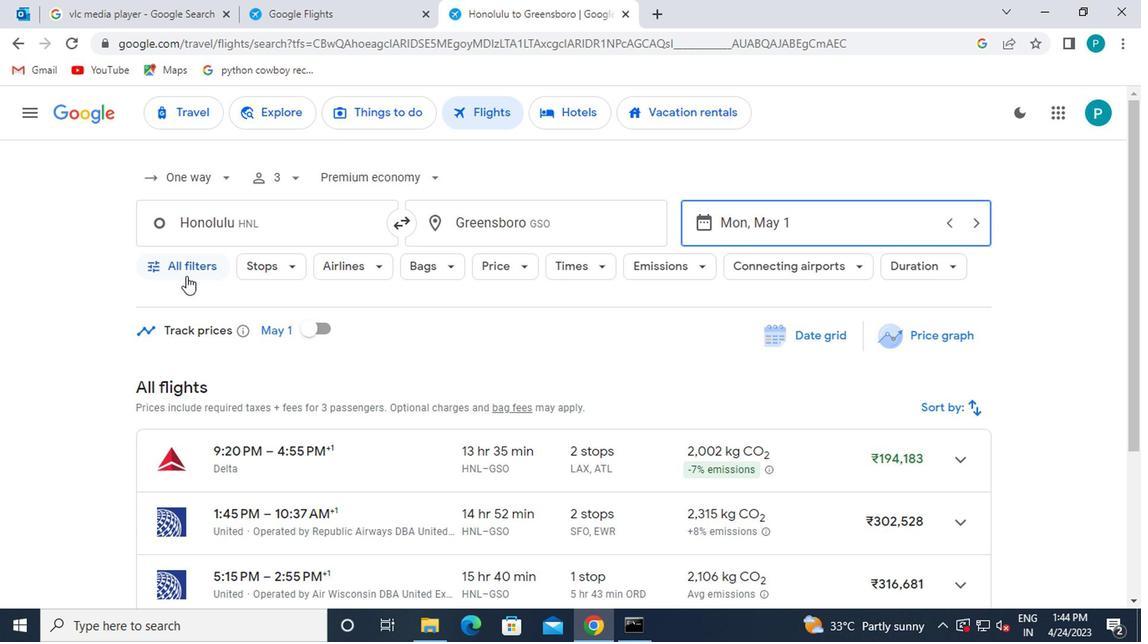 
Action: Mouse moved to (357, 395)
Screenshot: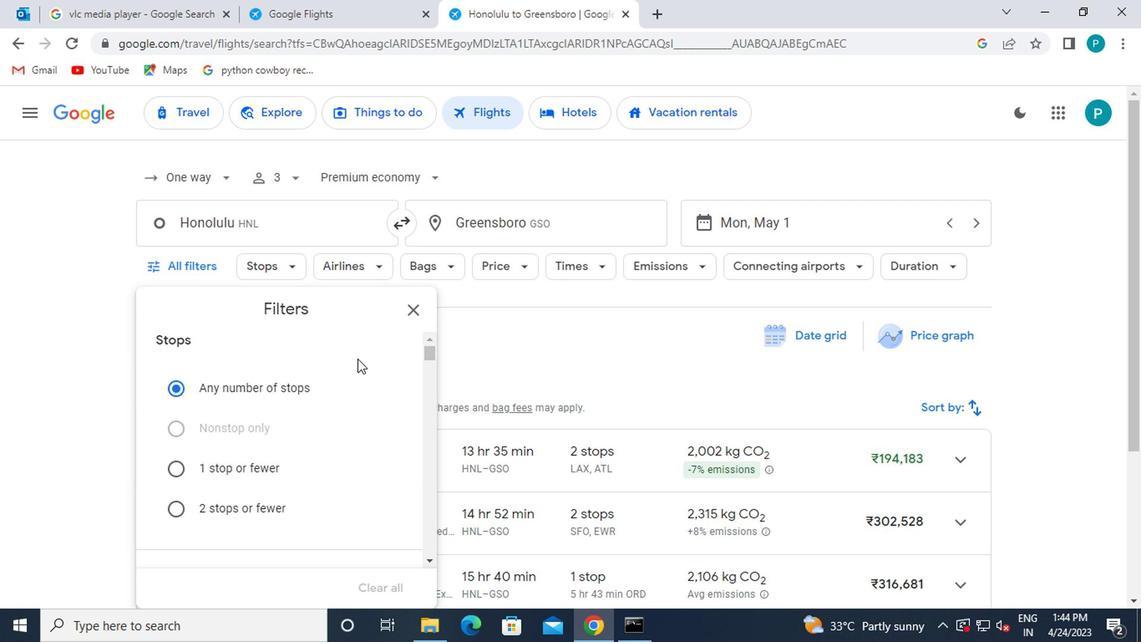 
Action: Mouse scrolled (357, 394) with delta (0, -1)
Screenshot: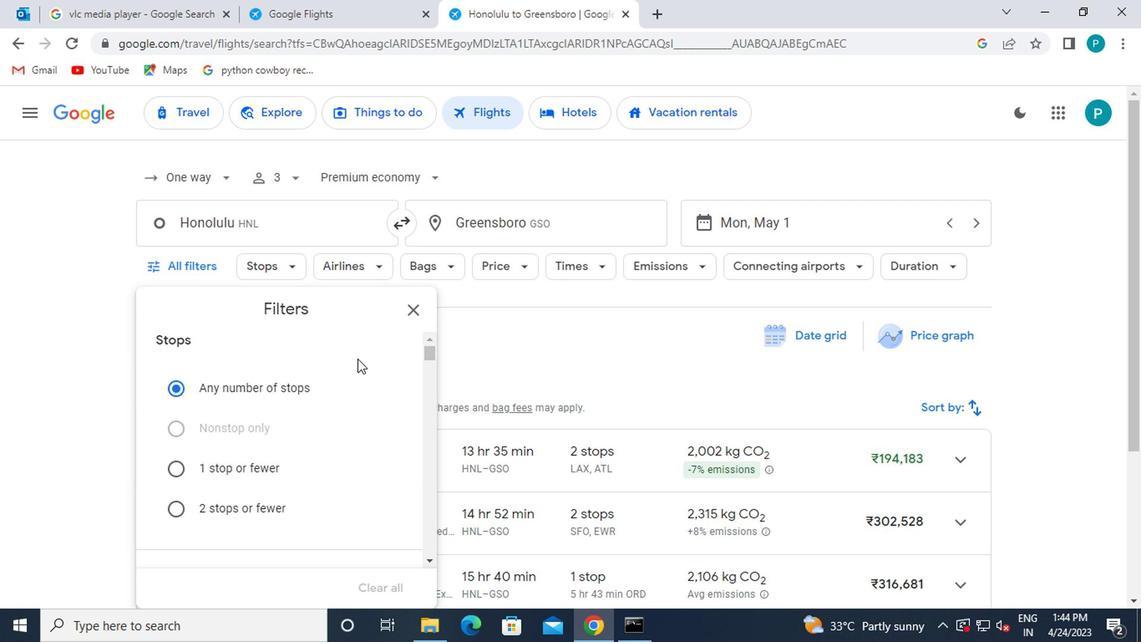 
Action: Mouse moved to (357, 395)
Screenshot: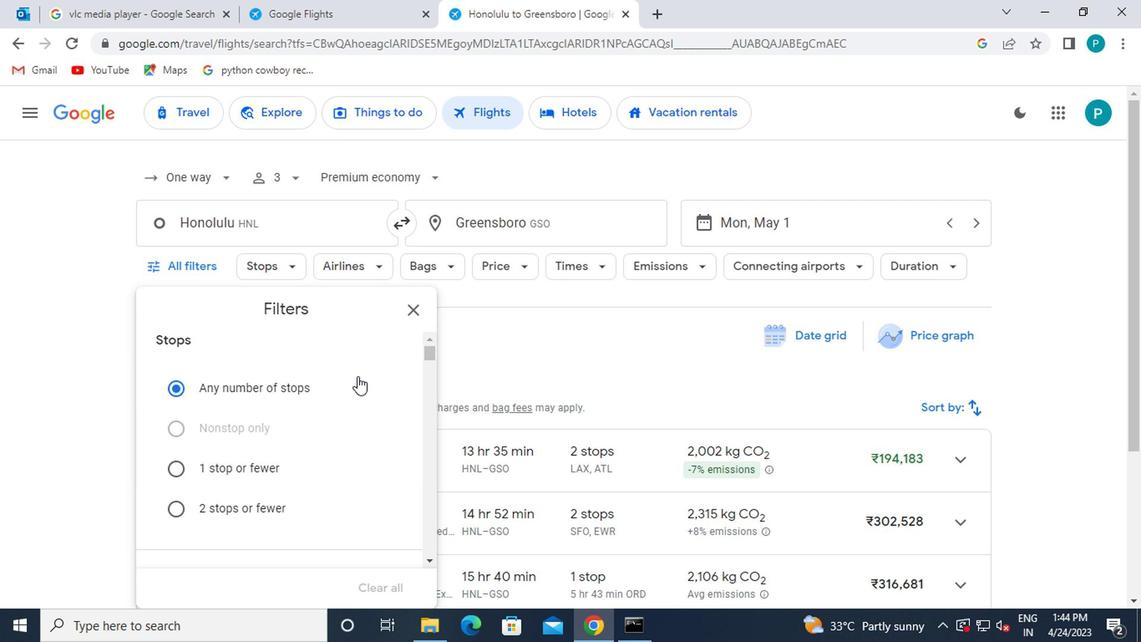 
Action: Mouse scrolled (357, 394) with delta (0, -1)
Screenshot: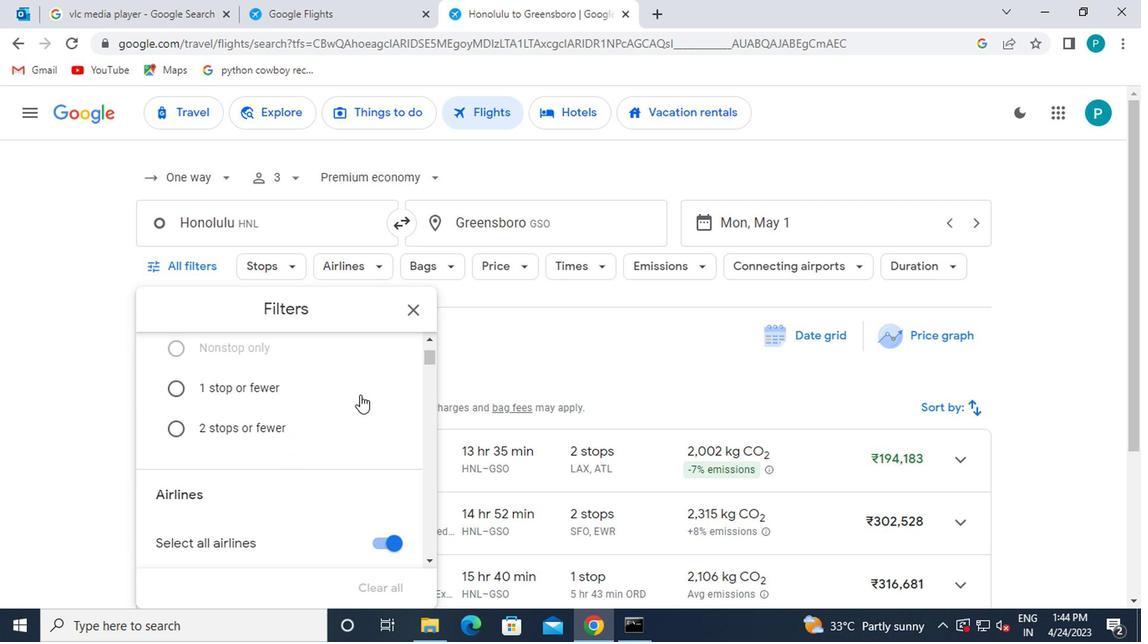 
Action: Mouse scrolled (357, 394) with delta (0, -1)
Screenshot: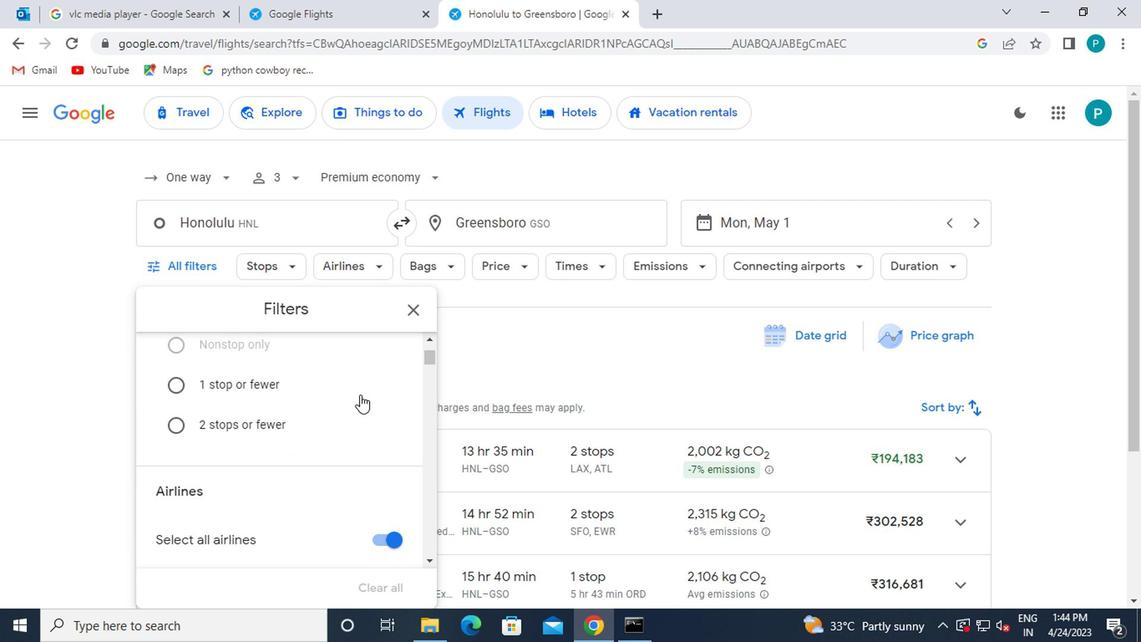 
Action: Mouse moved to (357, 397)
Screenshot: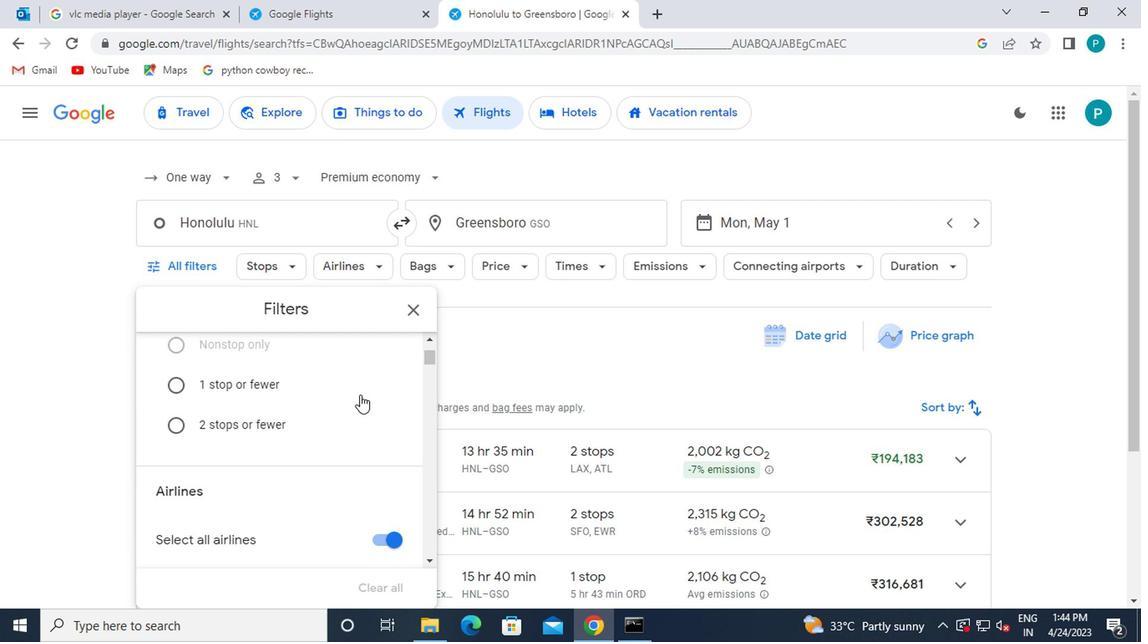 
Action: Mouse scrolled (357, 396) with delta (0, -1)
Screenshot: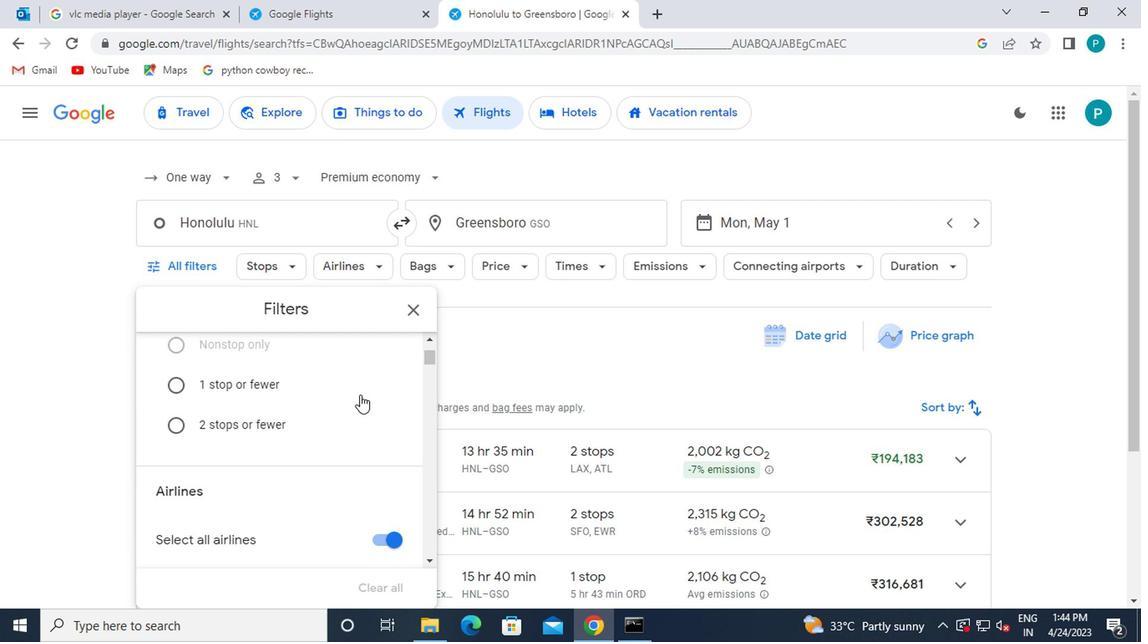 
Action: Mouse moved to (311, 454)
Screenshot: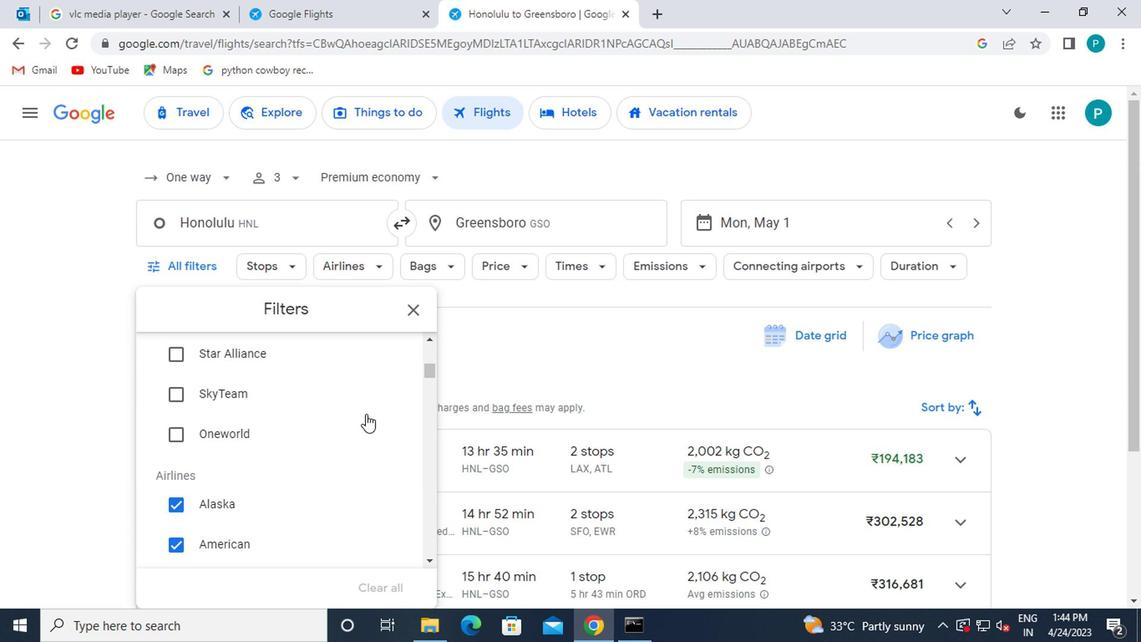 
Action: Mouse scrolled (311, 454) with delta (0, 0)
Screenshot: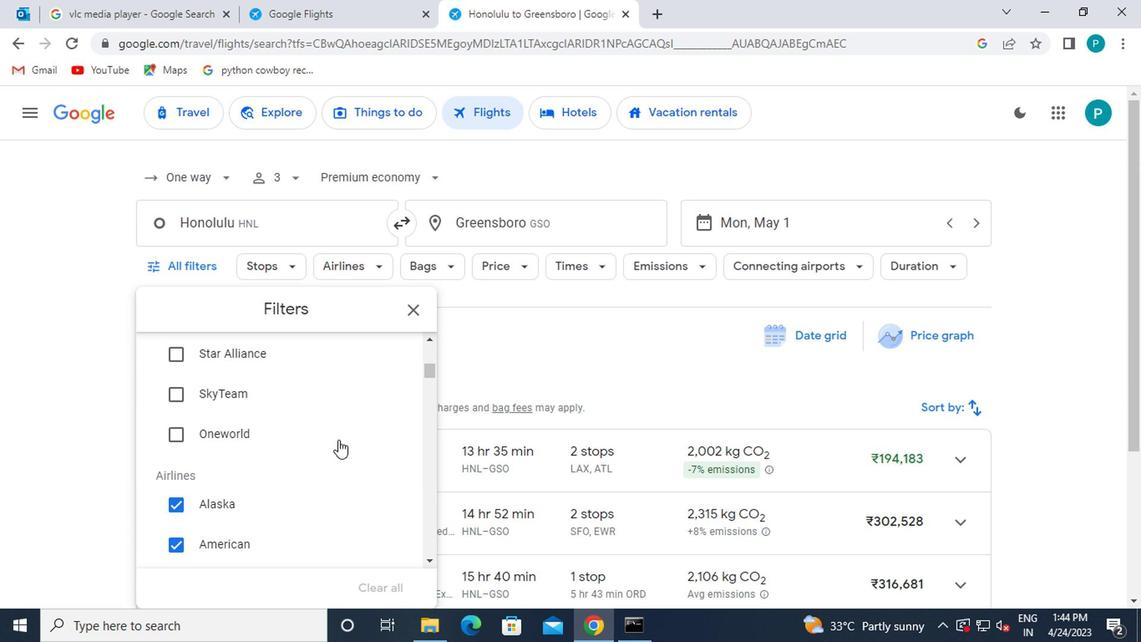
Action: Mouse scrolled (311, 454) with delta (0, 0)
Screenshot: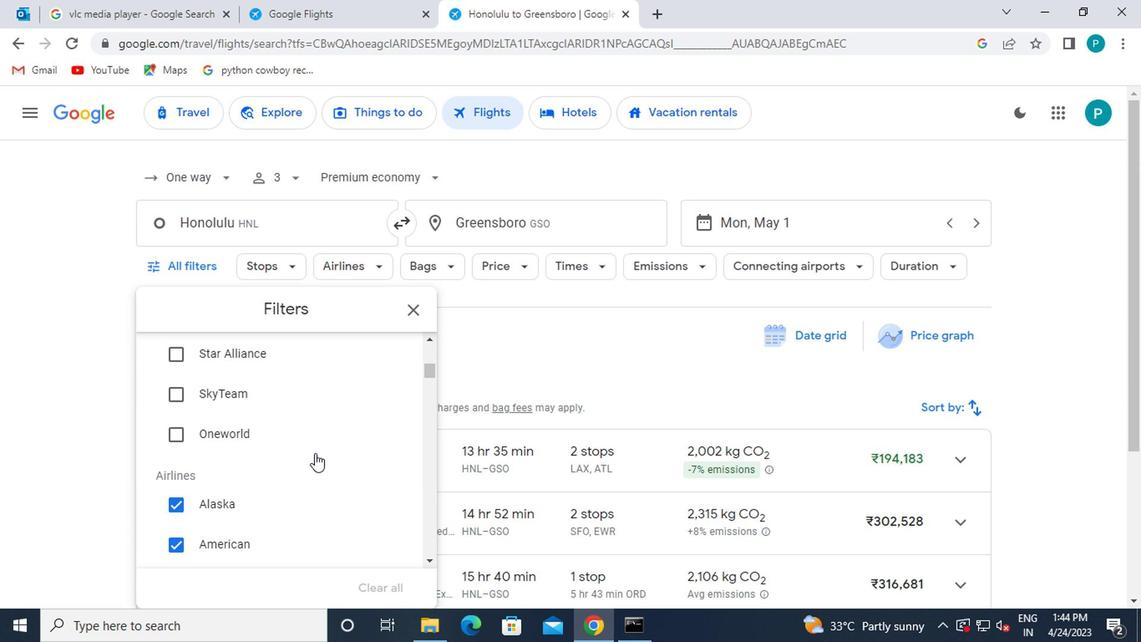 
Action: Mouse scrolled (311, 454) with delta (0, 0)
Screenshot: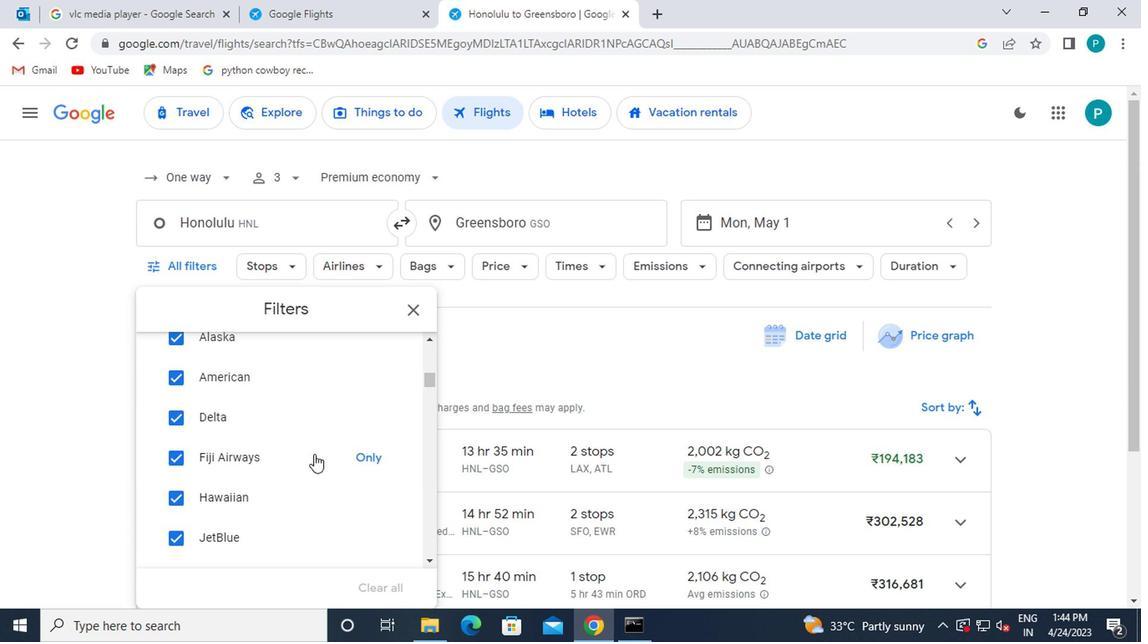 
Action: Mouse scrolled (311, 456) with delta (0, 1)
Screenshot: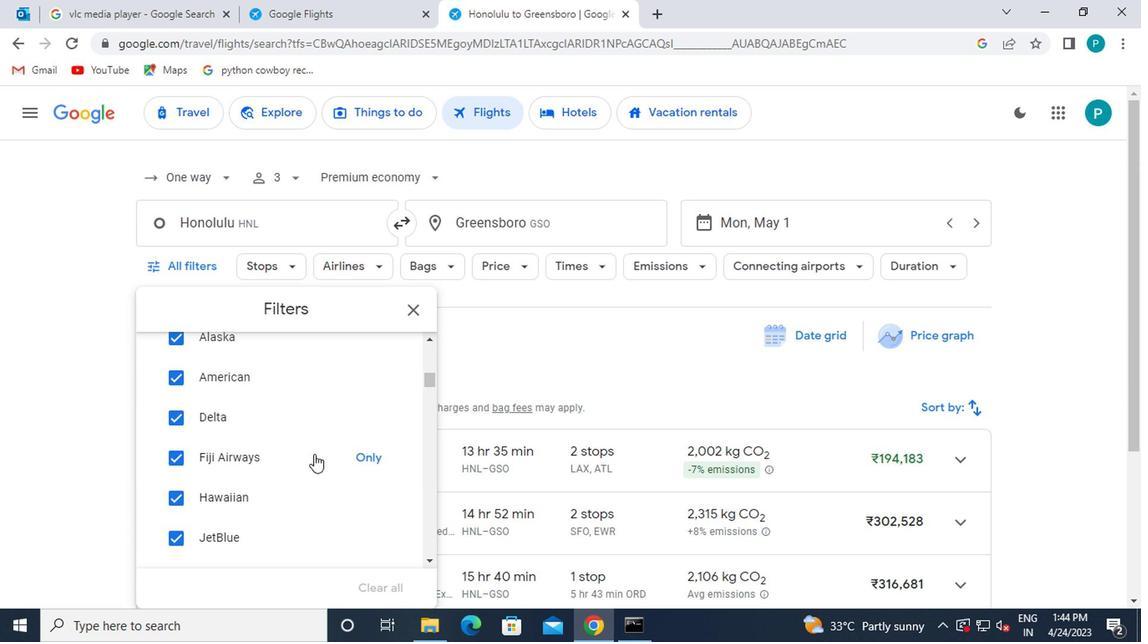 
Action: Mouse scrolled (311, 456) with delta (0, 1)
Screenshot: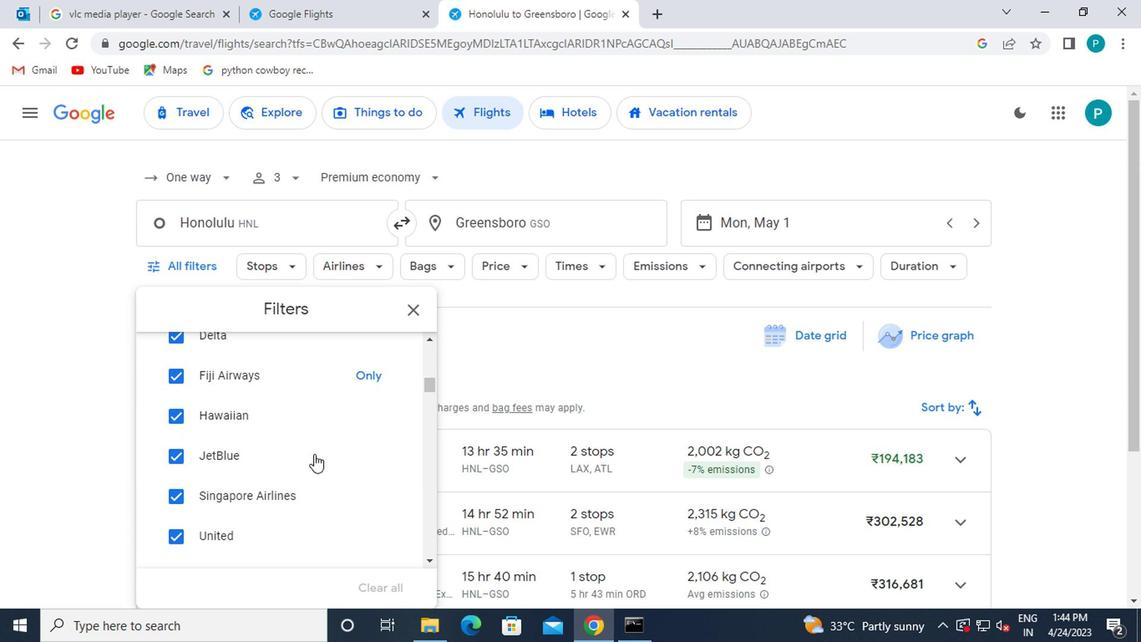 
Action: Mouse scrolled (311, 454) with delta (0, 0)
Screenshot: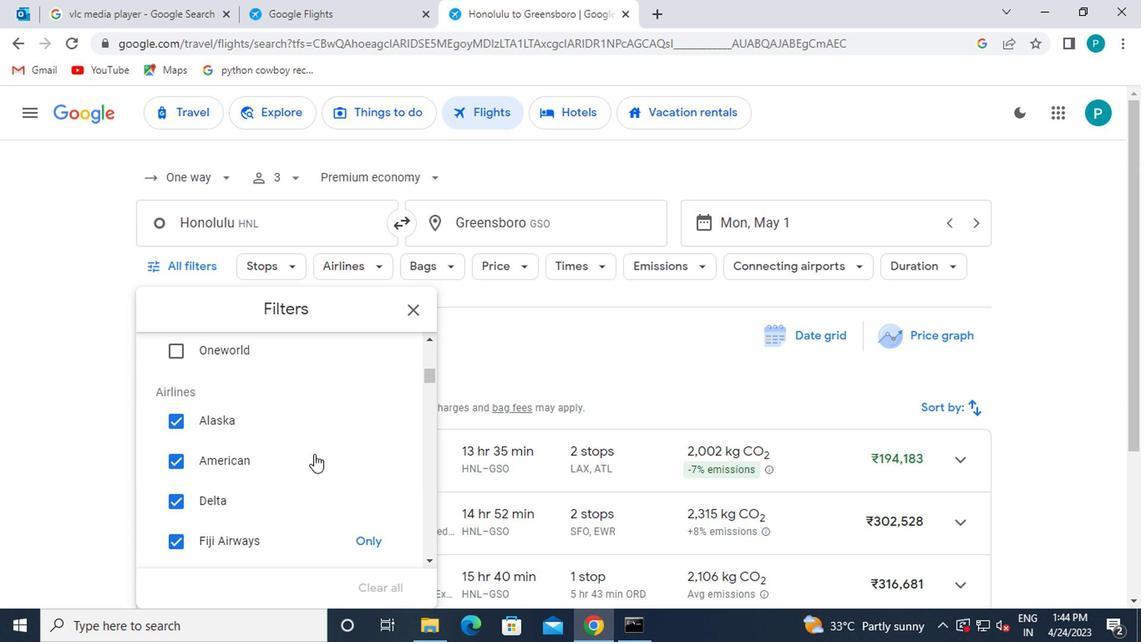 
Action: Mouse moved to (363, 373)
Screenshot: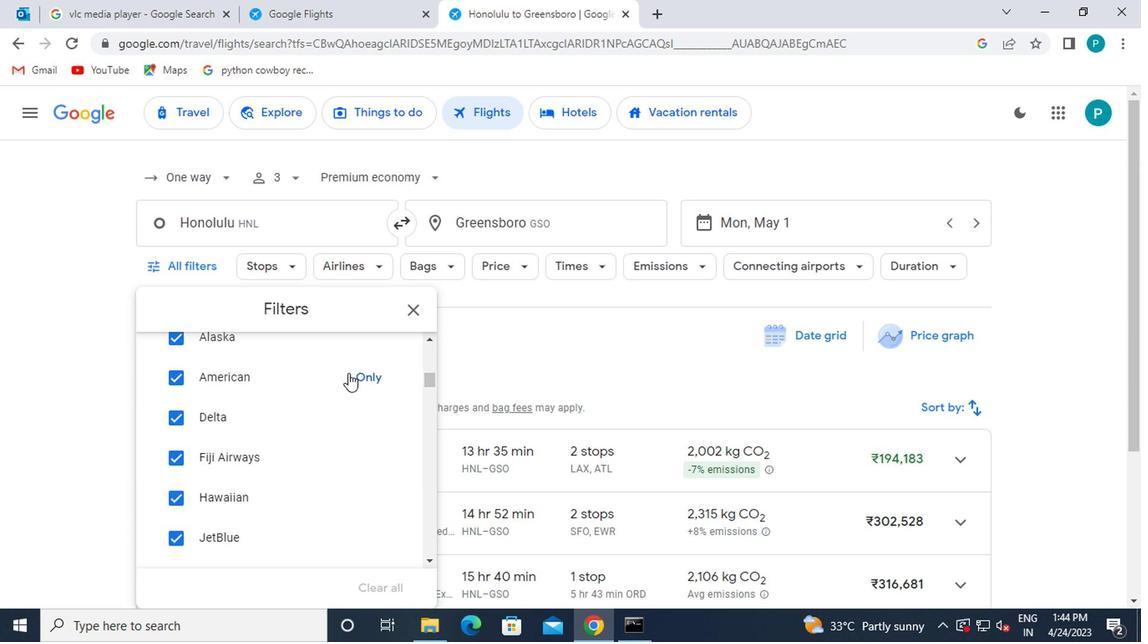 
Action: Mouse pressed left at (363, 373)
Screenshot: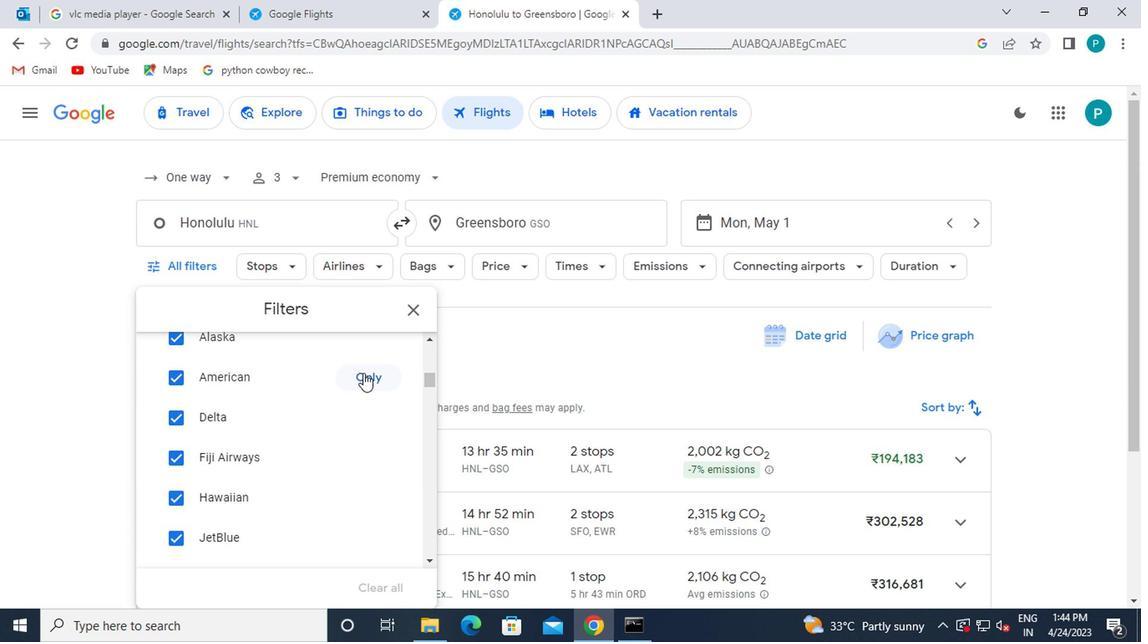 
Action: Mouse scrolled (363, 372) with delta (0, -1)
Screenshot: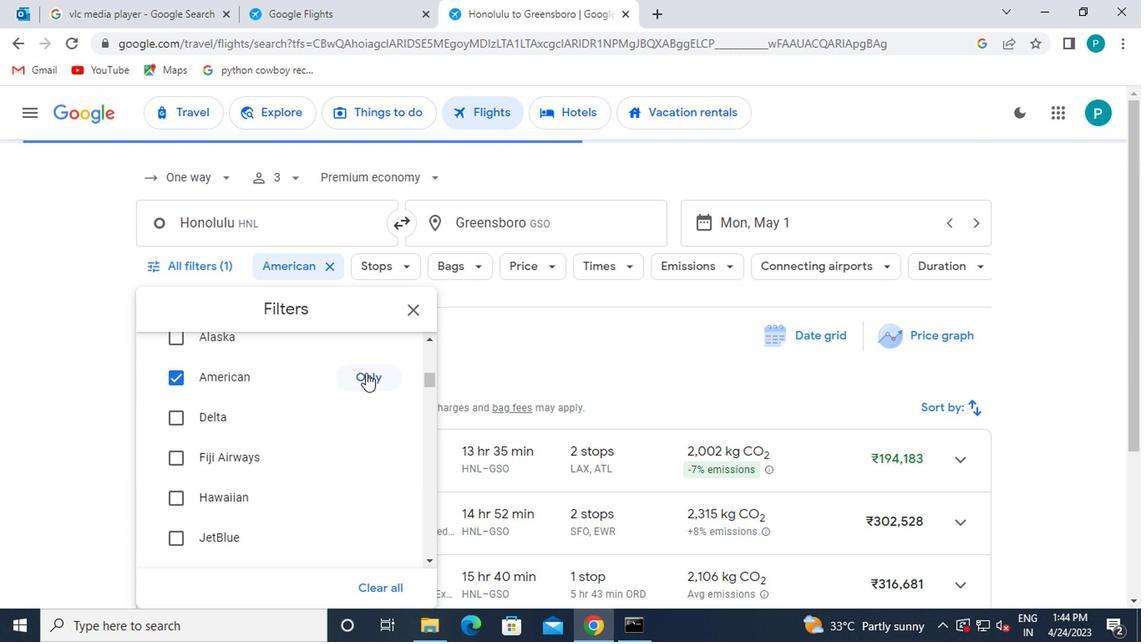 
Action: Mouse scrolled (363, 372) with delta (0, -1)
Screenshot: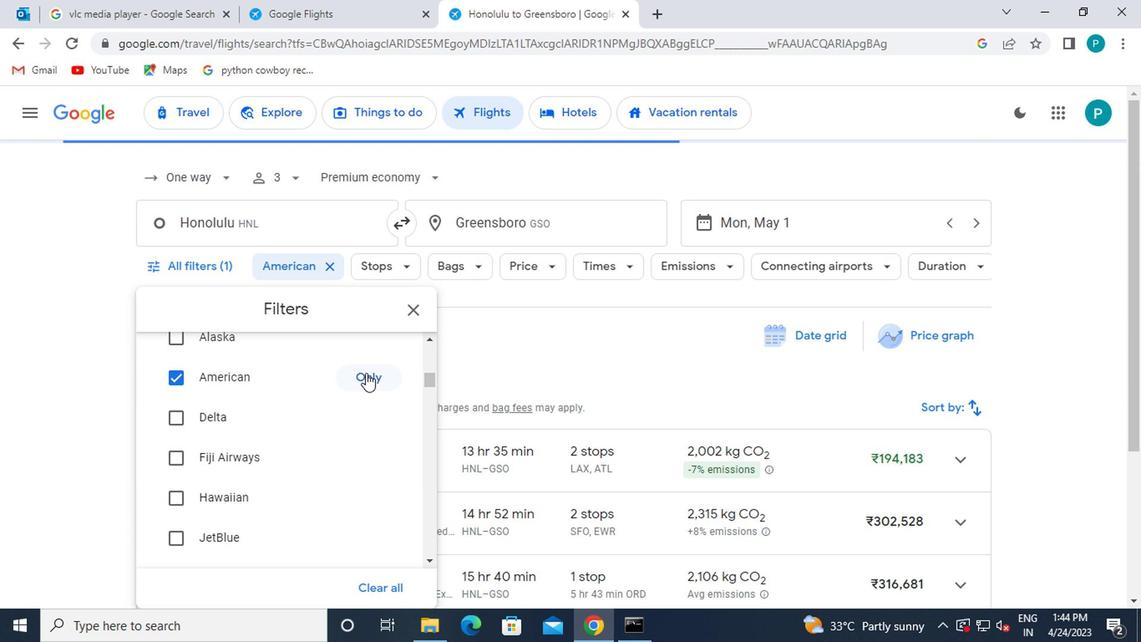 
Action: Mouse scrolled (363, 372) with delta (0, -1)
Screenshot: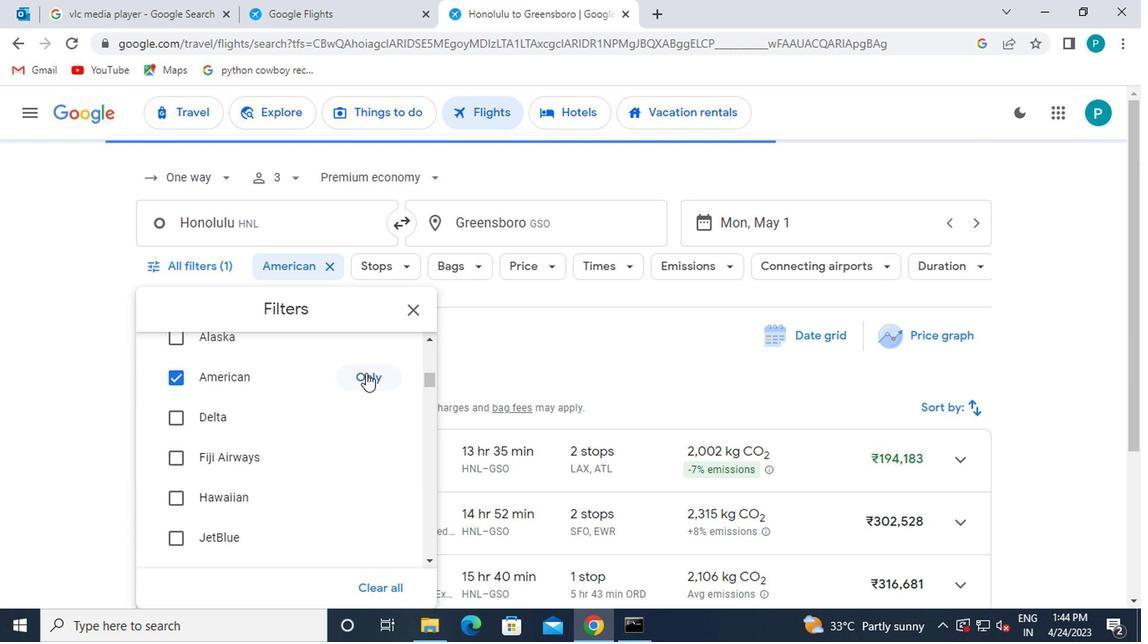 
Action: Mouse moved to (390, 436)
Screenshot: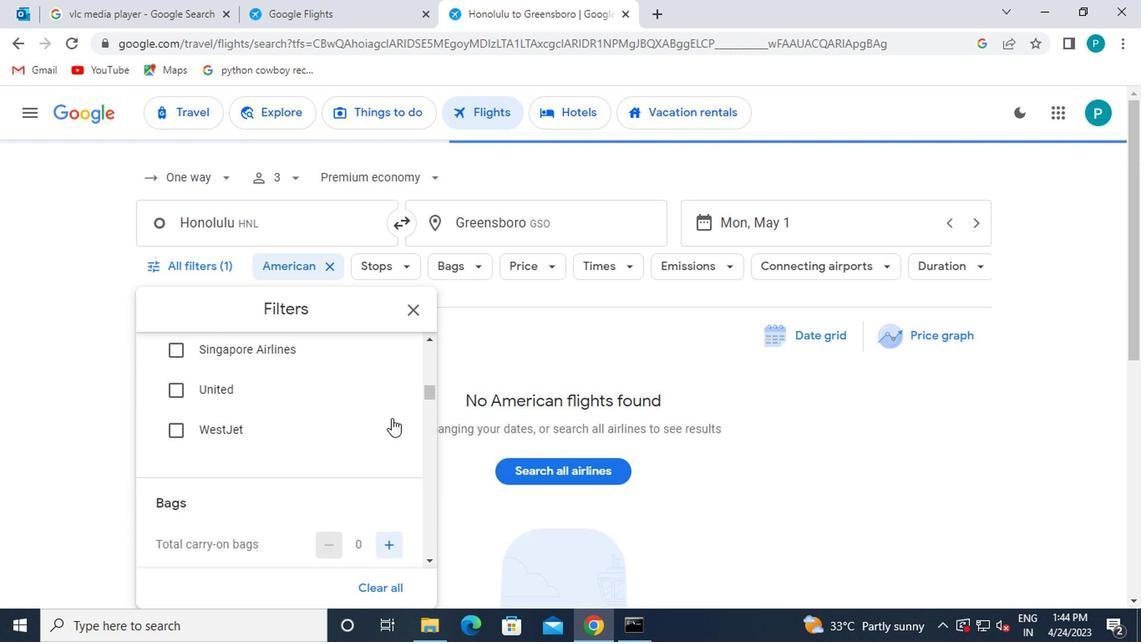 
Action: Mouse scrolled (390, 436) with delta (0, 0)
Screenshot: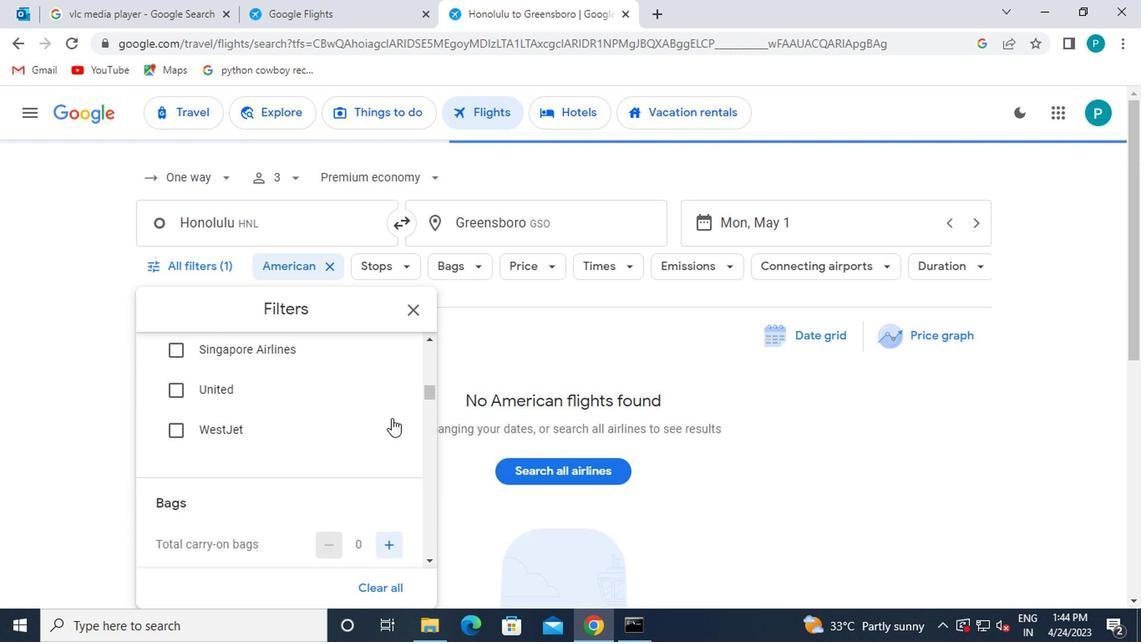 
Action: Mouse moved to (390, 442)
Screenshot: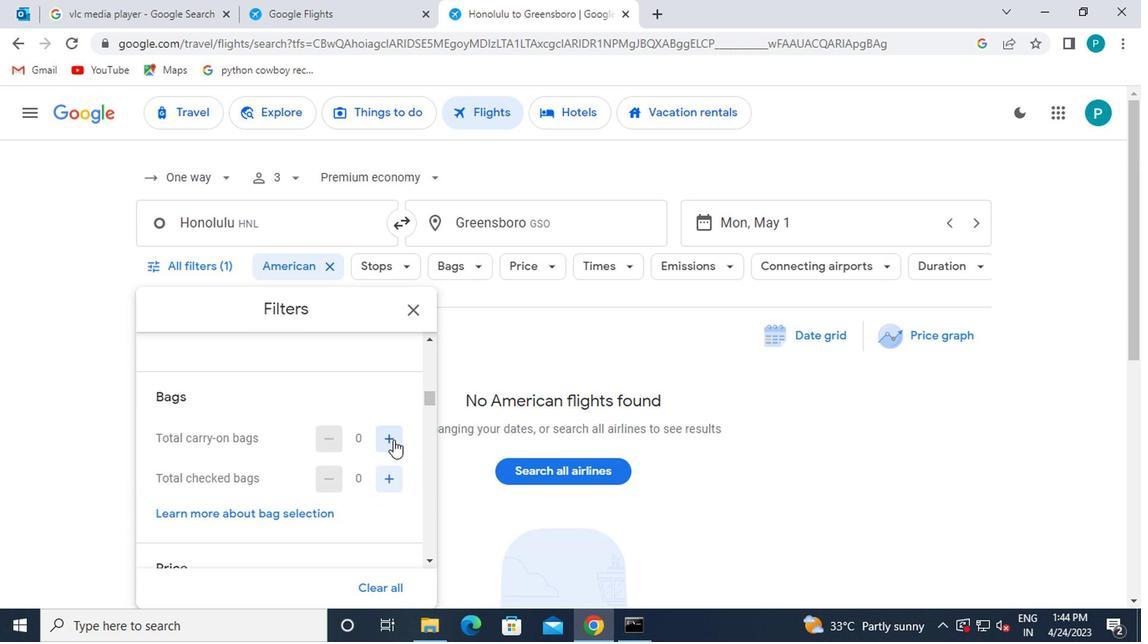 
Action: Mouse pressed left at (390, 442)
Screenshot: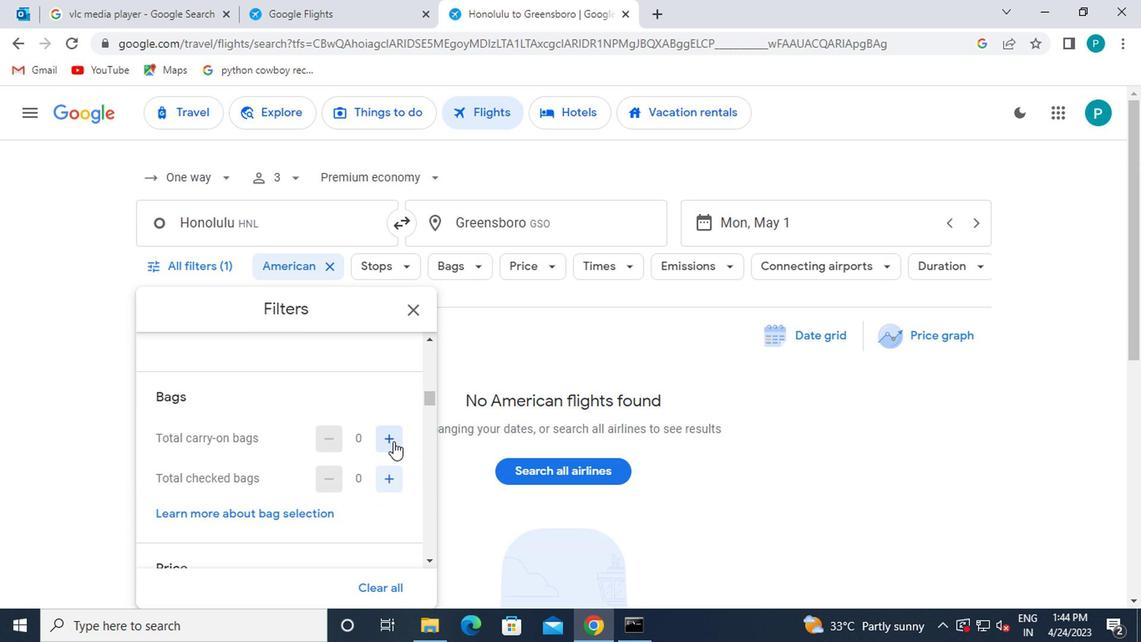 
Action: Mouse pressed left at (390, 442)
Screenshot: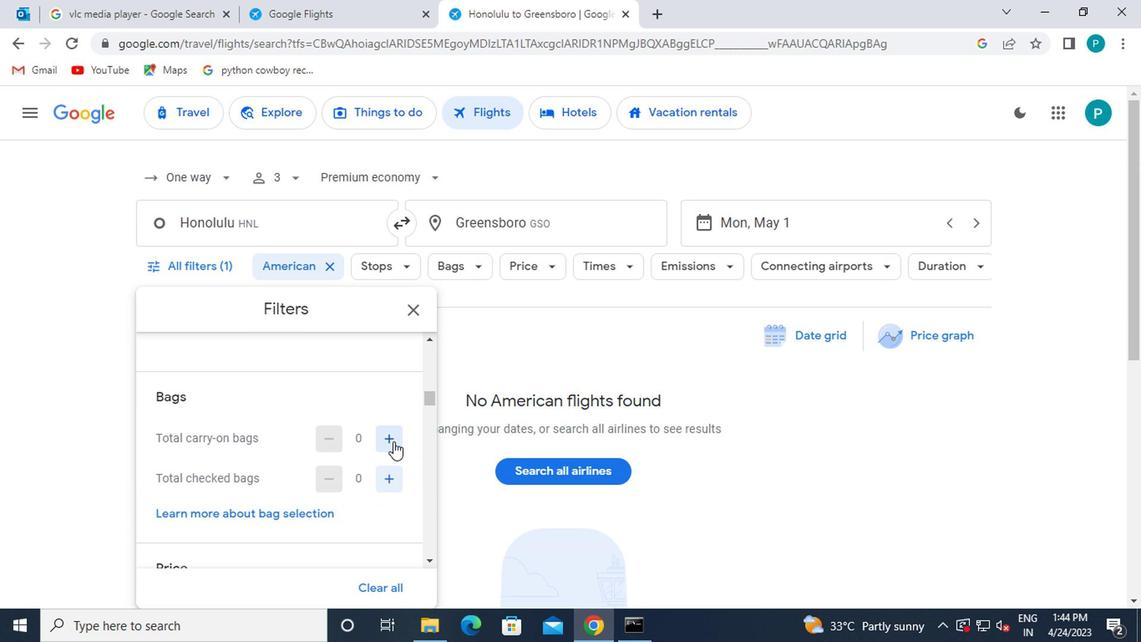 
Action: Mouse moved to (392, 486)
Screenshot: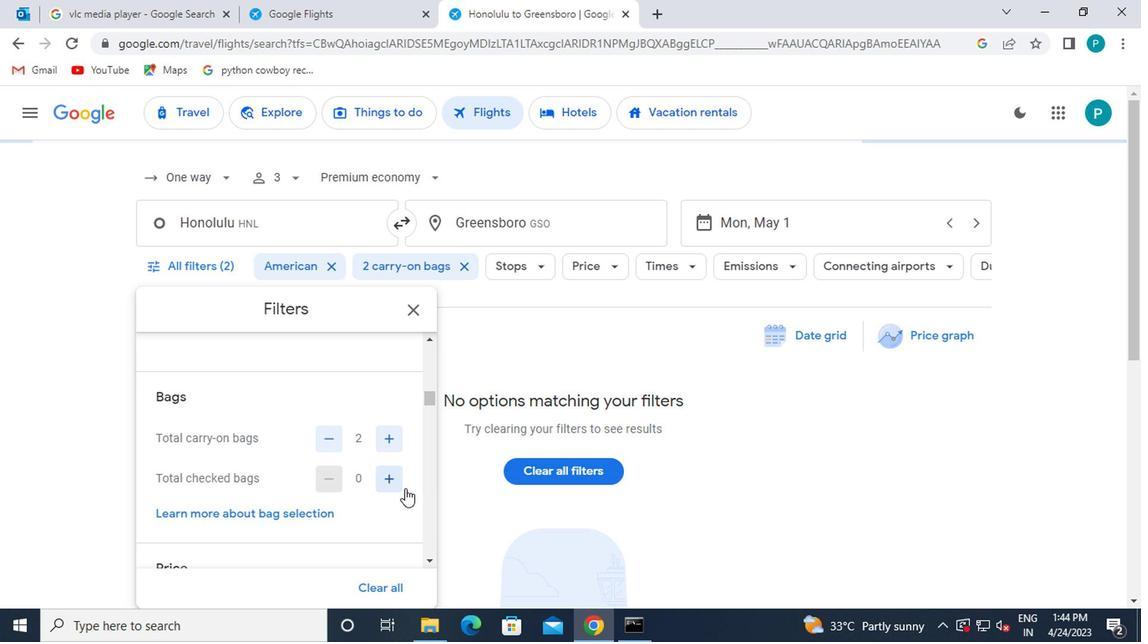 
Action: Mouse pressed left at (392, 486)
Screenshot: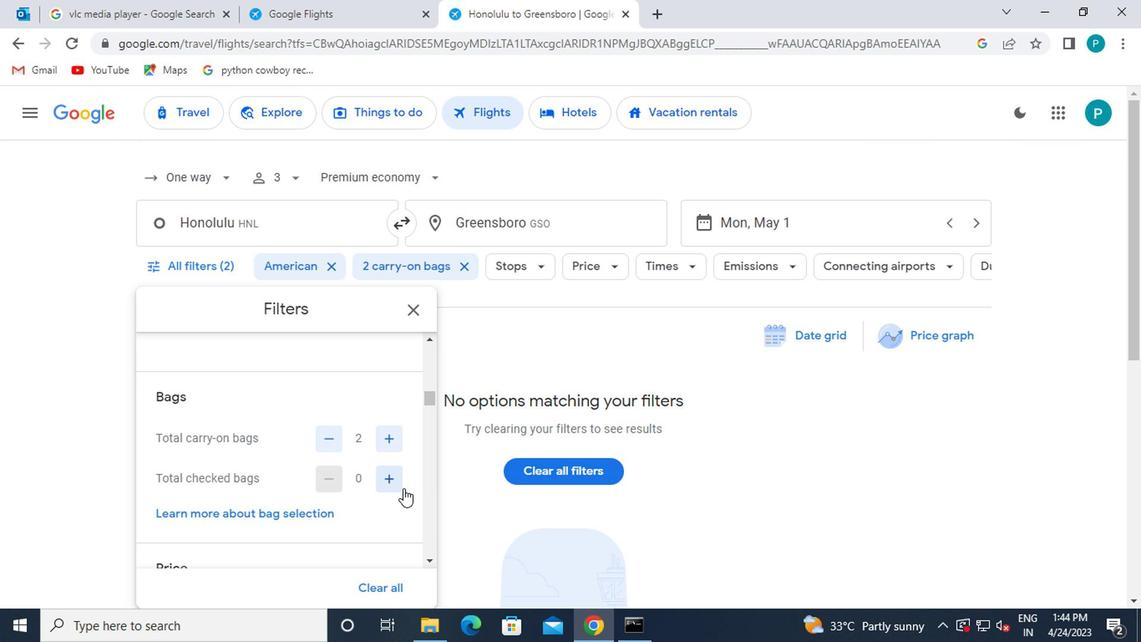 
Action: Mouse pressed left at (392, 486)
Screenshot: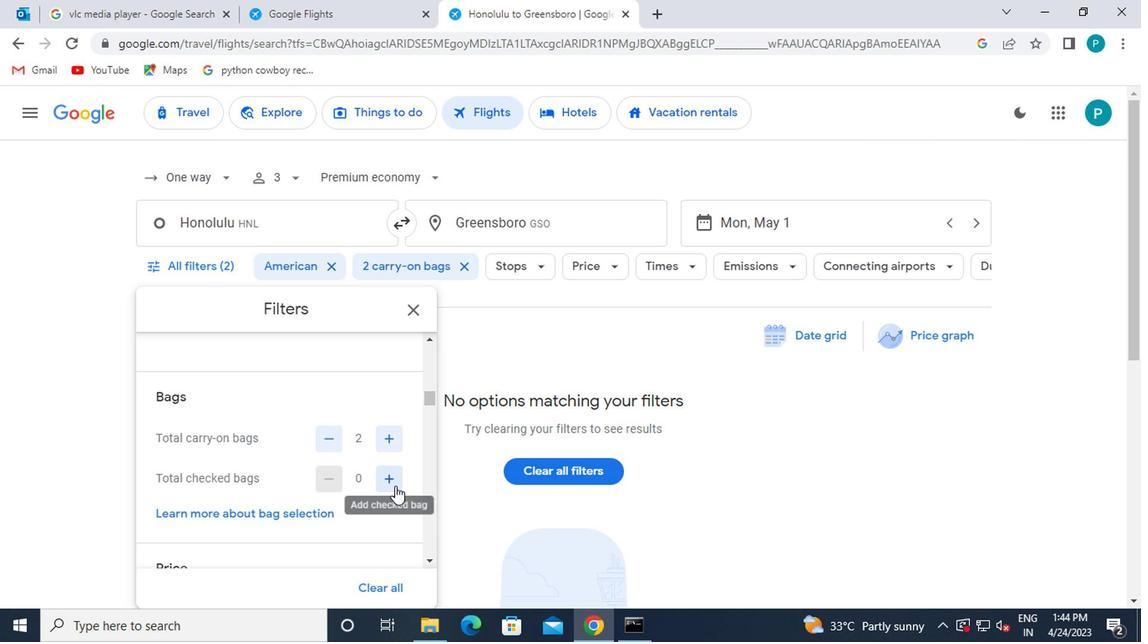 
Action: Mouse pressed left at (392, 486)
Screenshot: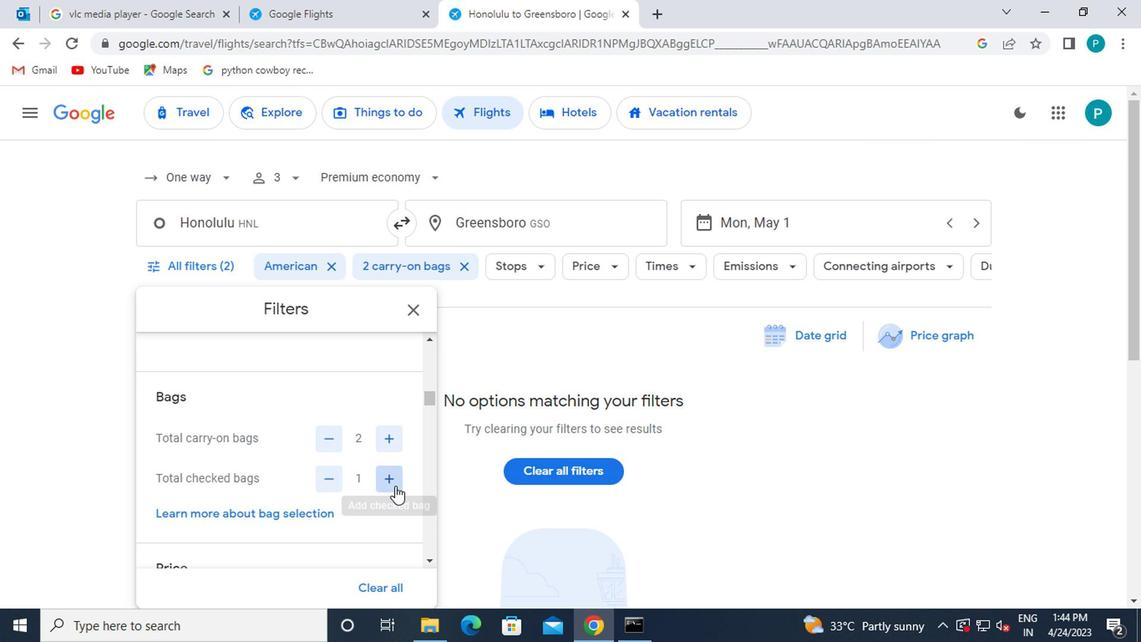 
Action: Mouse pressed left at (392, 486)
Screenshot: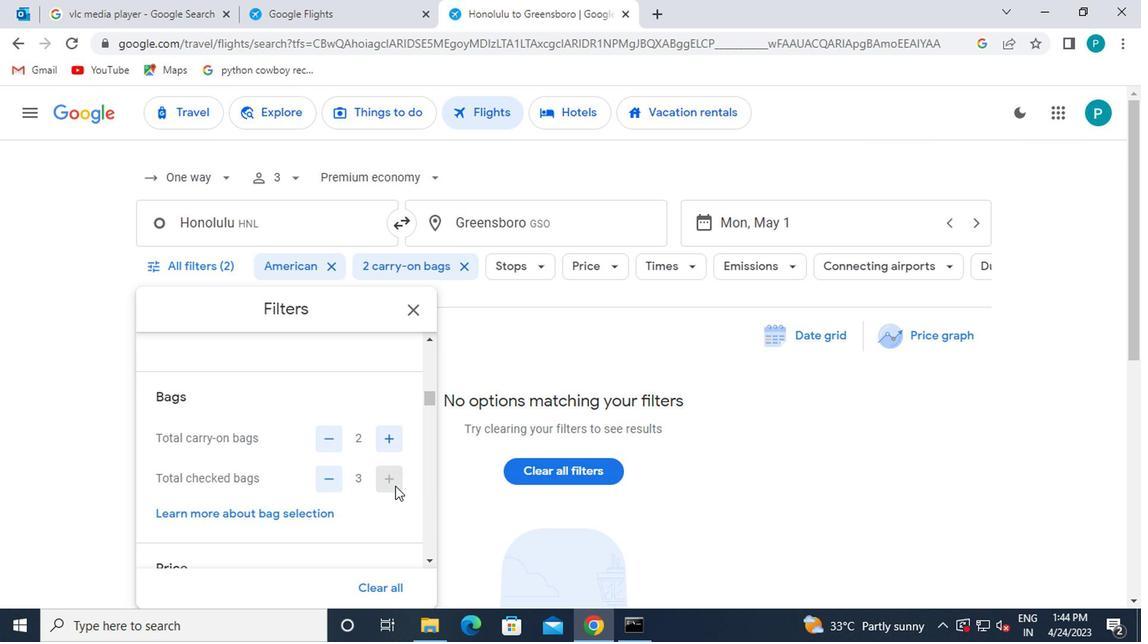 
Action: Mouse moved to (379, 482)
Screenshot: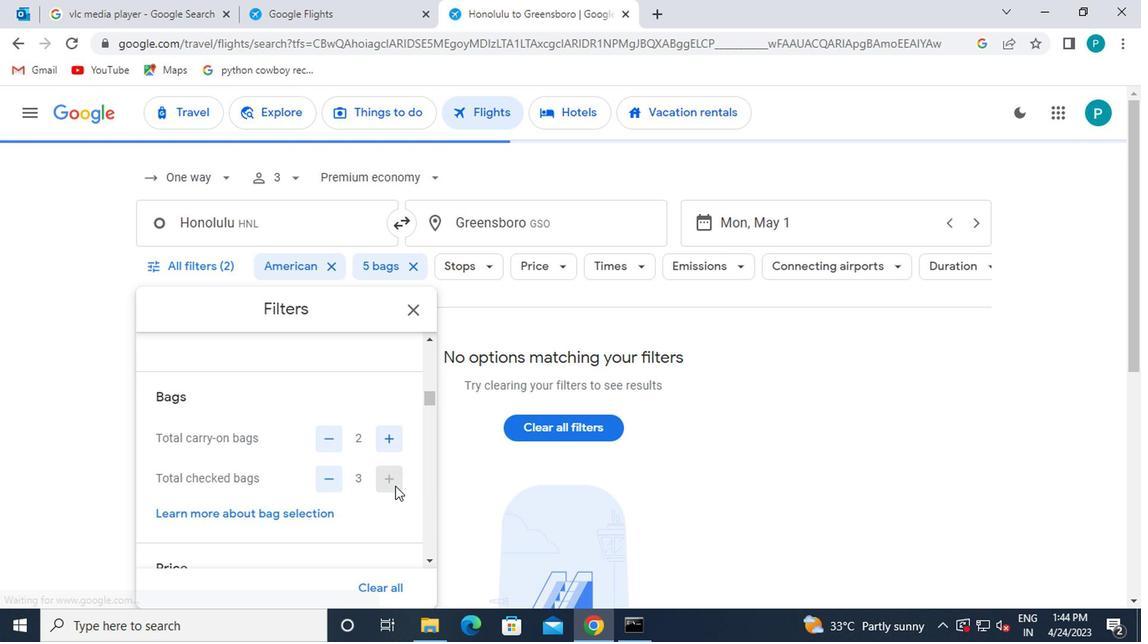 
Action: Mouse pressed left at (379, 482)
Screenshot: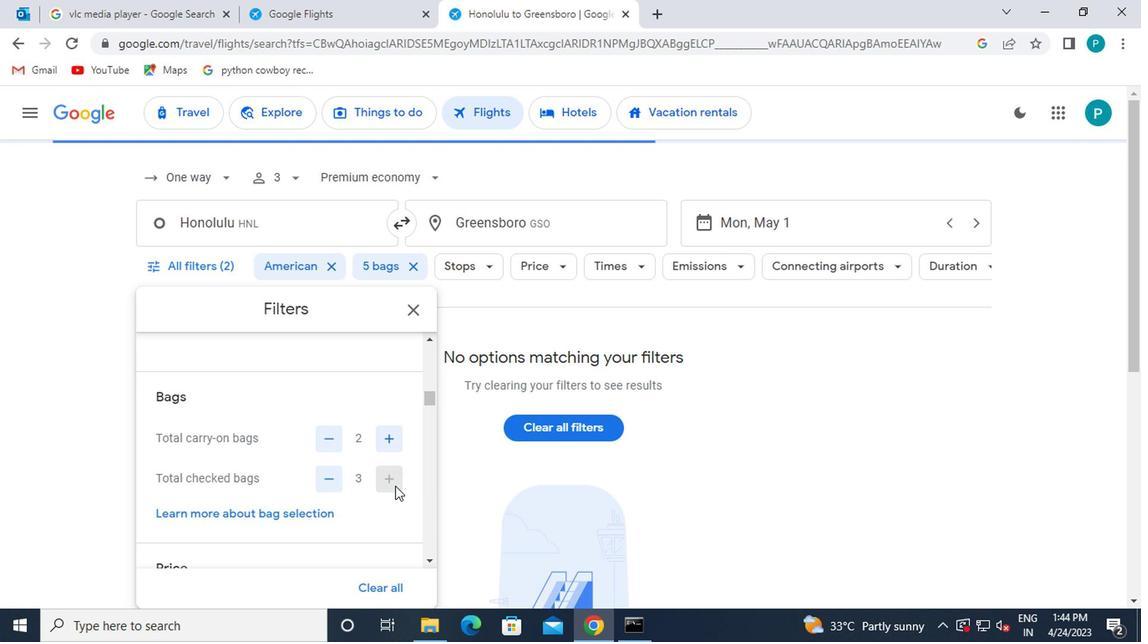 
Action: Mouse moved to (335, 492)
Screenshot: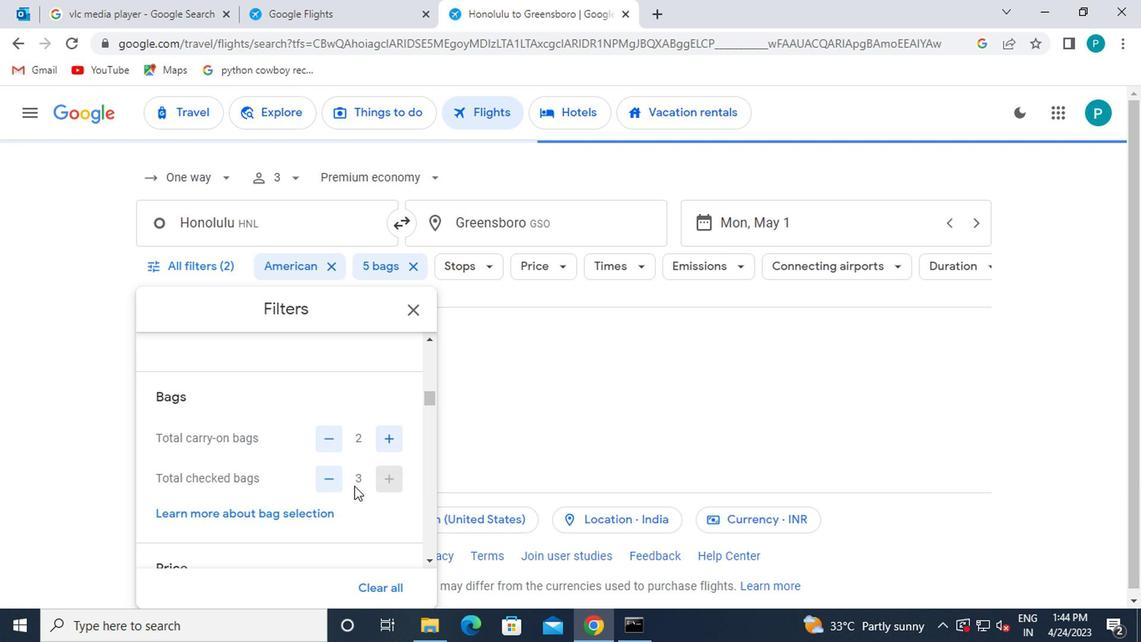 
Action: Mouse scrolled (335, 491) with delta (0, -1)
Screenshot: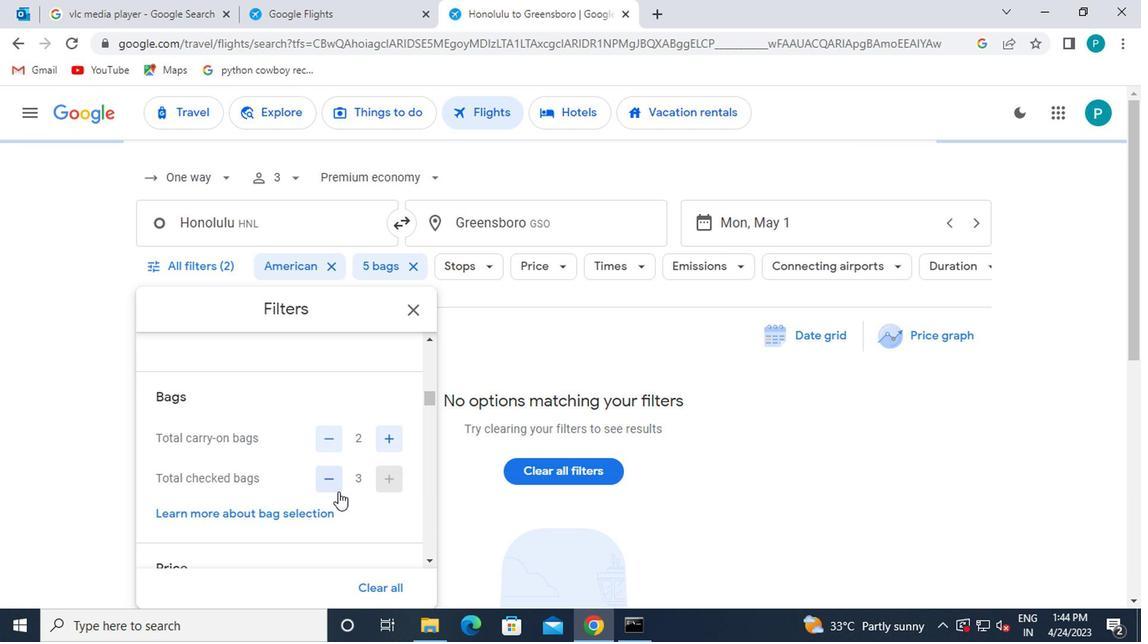 
Action: Mouse scrolled (335, 491) with delta (0, -1)
Screenshot: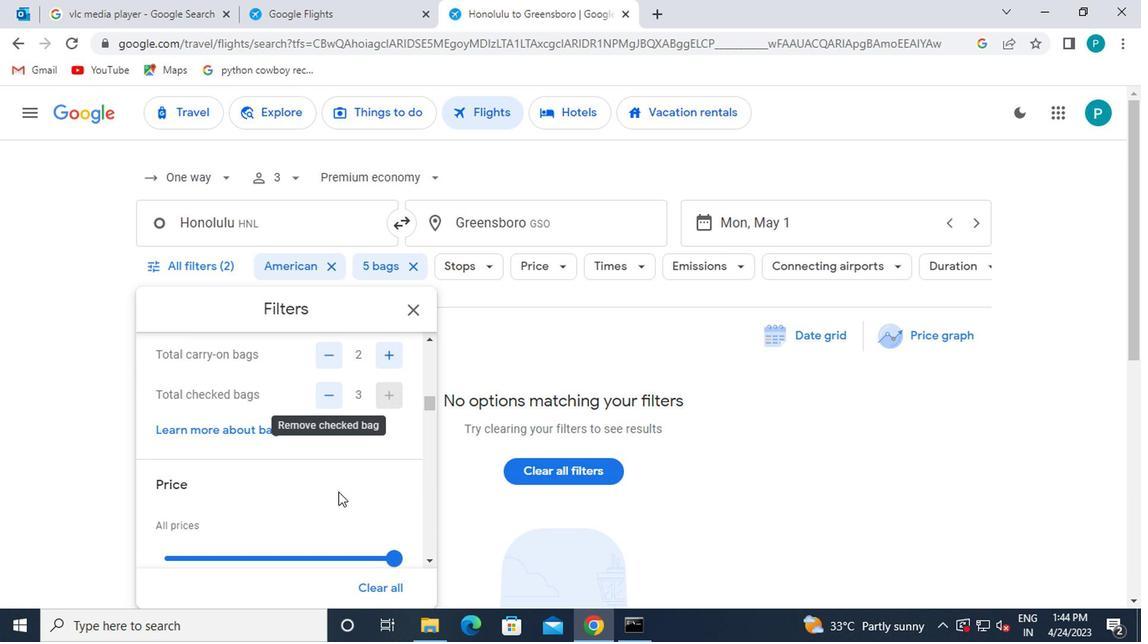 
Action: Mouse scrolled (335, 491) with delta (0, -1)
Screenshot: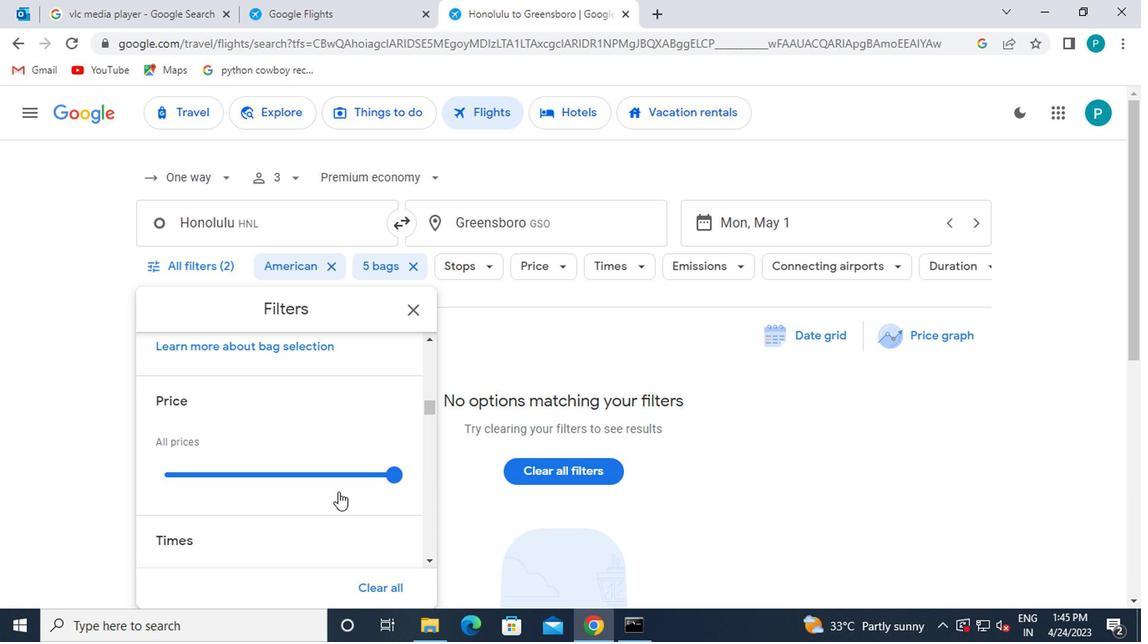 
Action: Mouse scrolled (335, 491) with delta (0, -1)
Screenshot: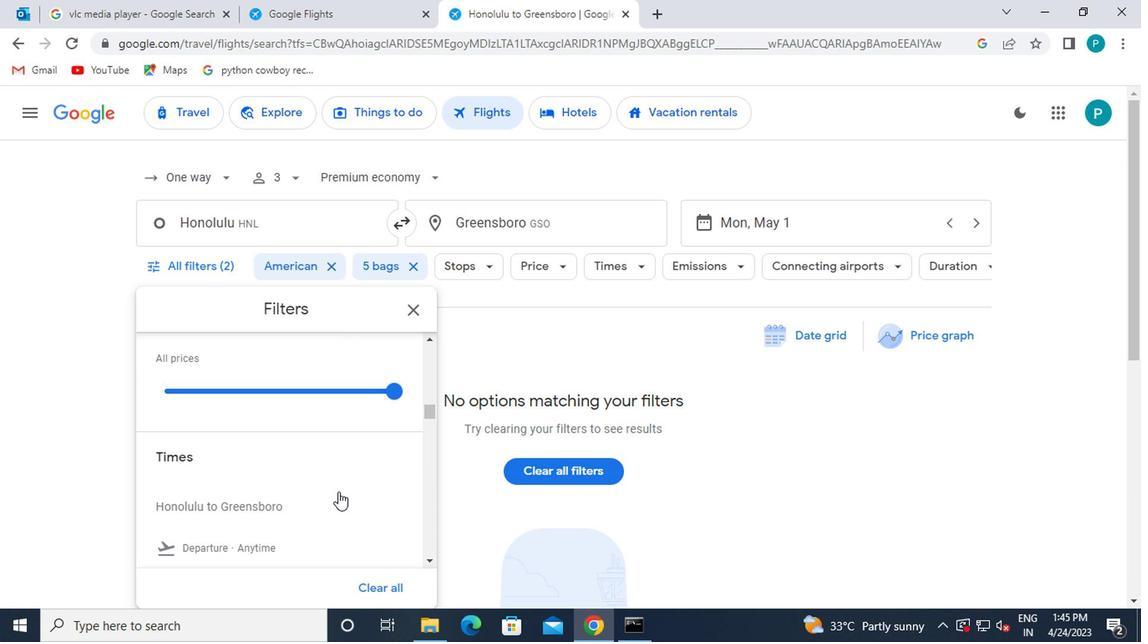 
Action: Mouse scrolled (335, 491) with delta (0, -1)
Screenshot: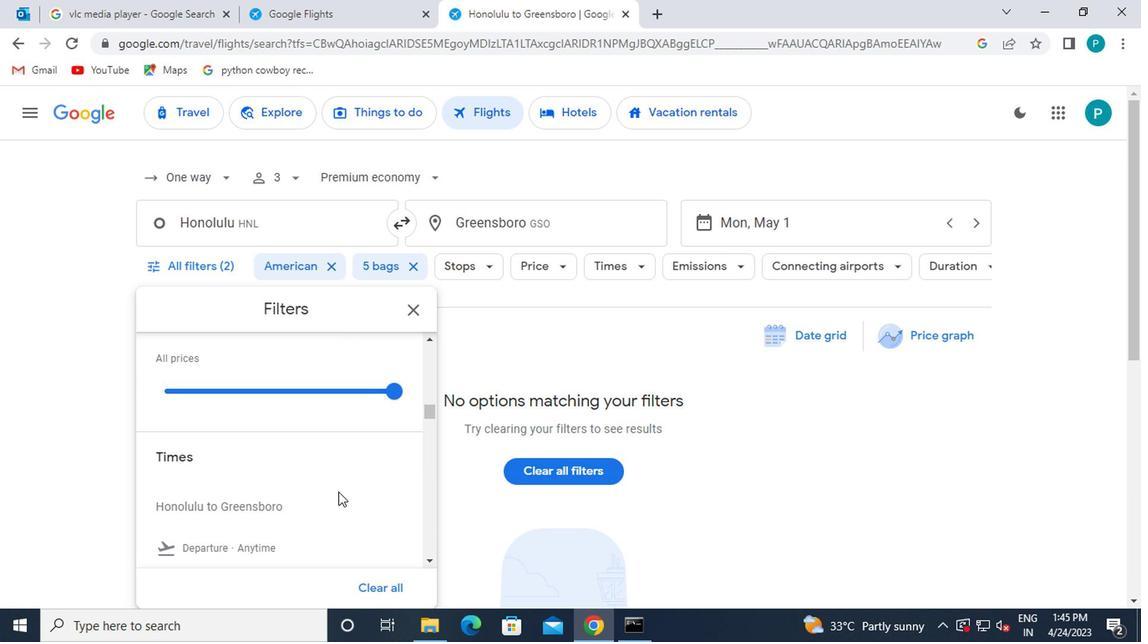 
Action: Mouse moved to (305, 484)
Screenshot: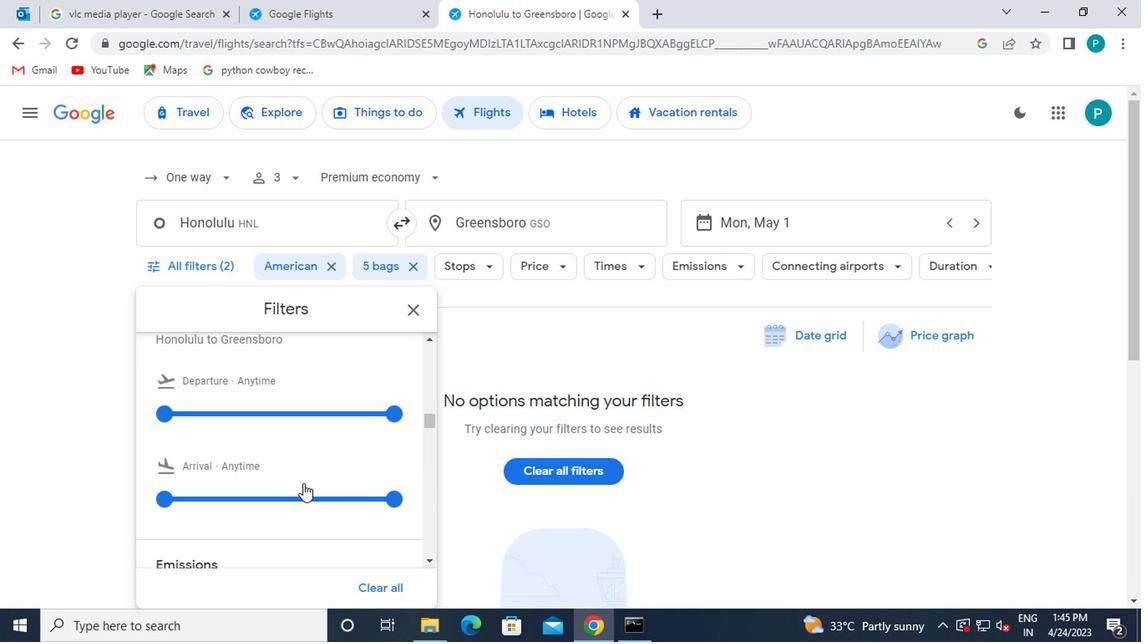 
Action: Mouse scrolled (305, 483) with delta (0, -1)
Screenshot: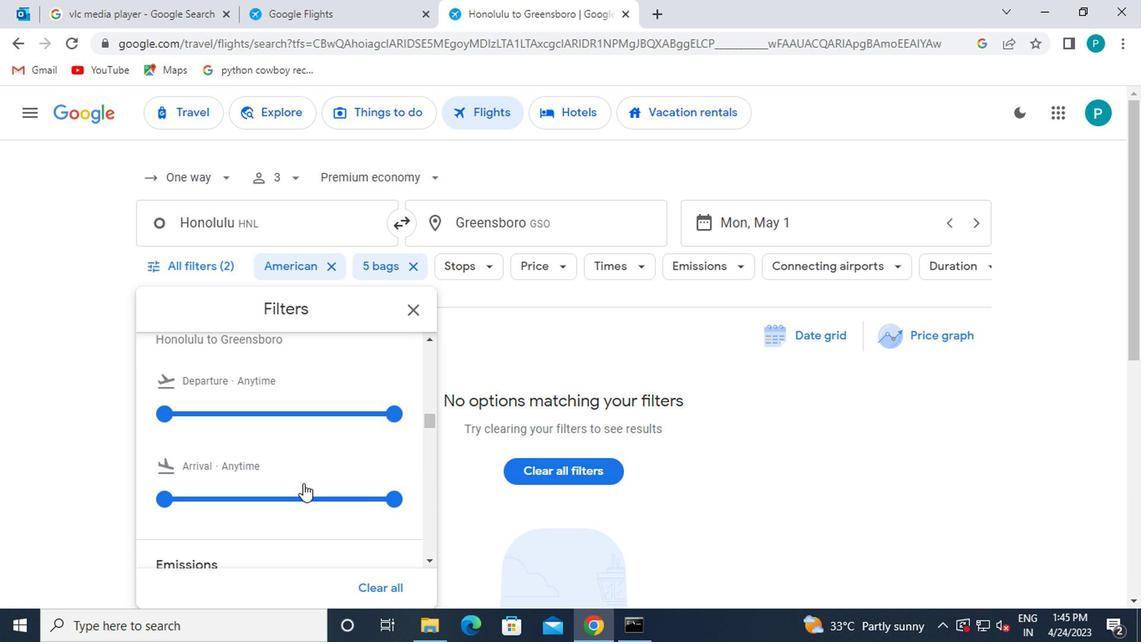 
Action: Mouse moved to (306, 485)
Screenshot: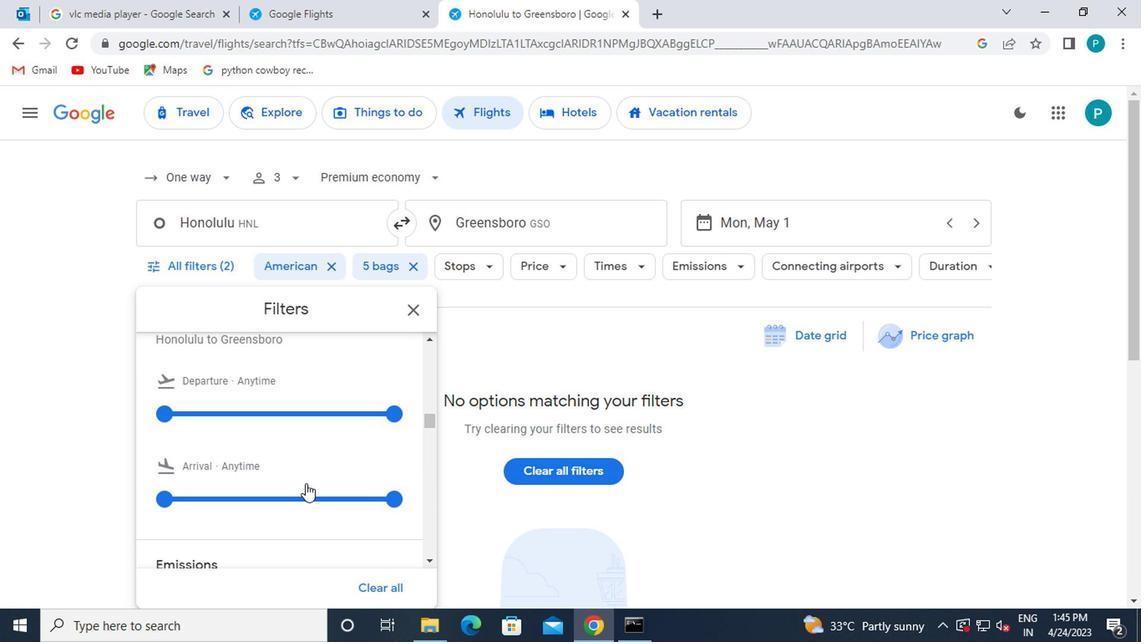 
Action: Mouse scrolled (306, 484) with delta (0, 0)
Screenshot: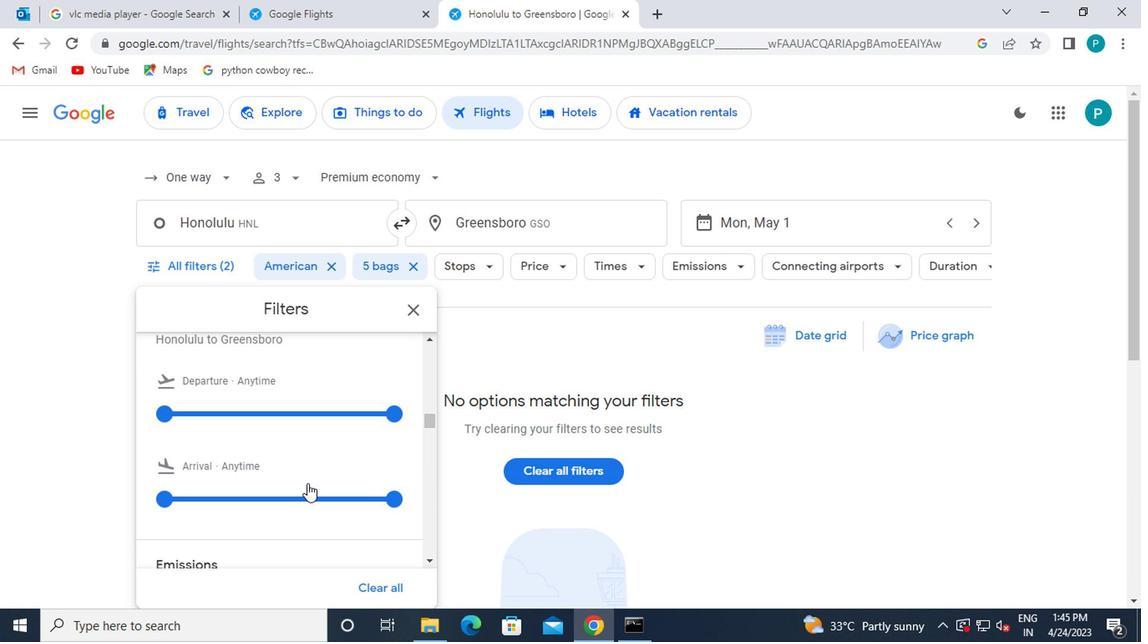 
Action: Mouse moved to (268, 456)
Screenshot: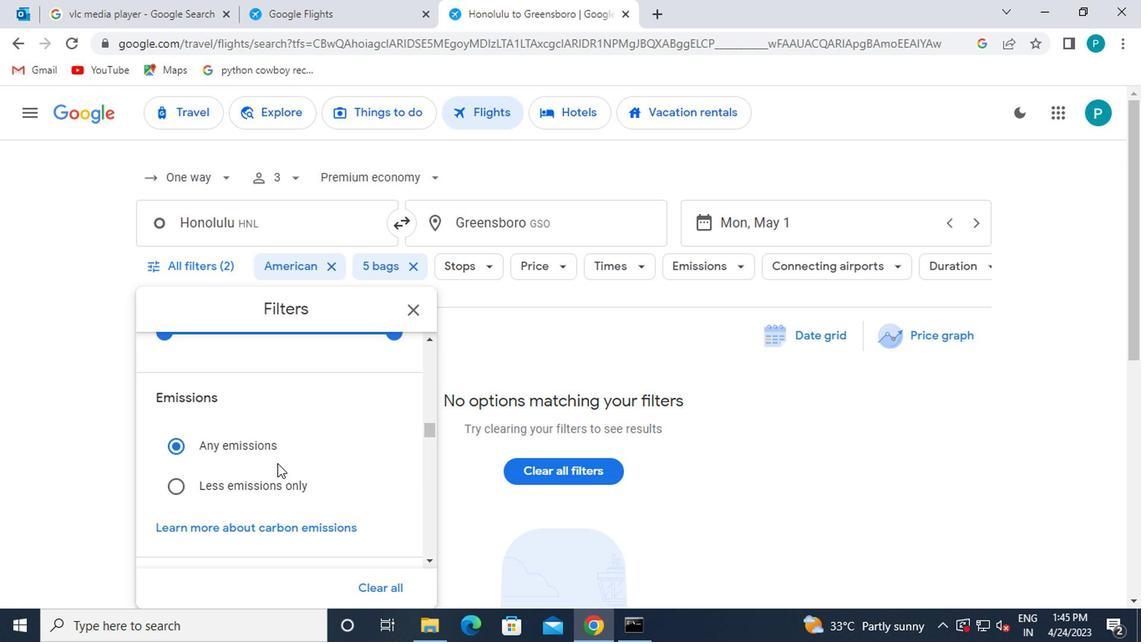 
Action: Mouse scrolled (268, 456) with delta (0, 0)
Screenshot: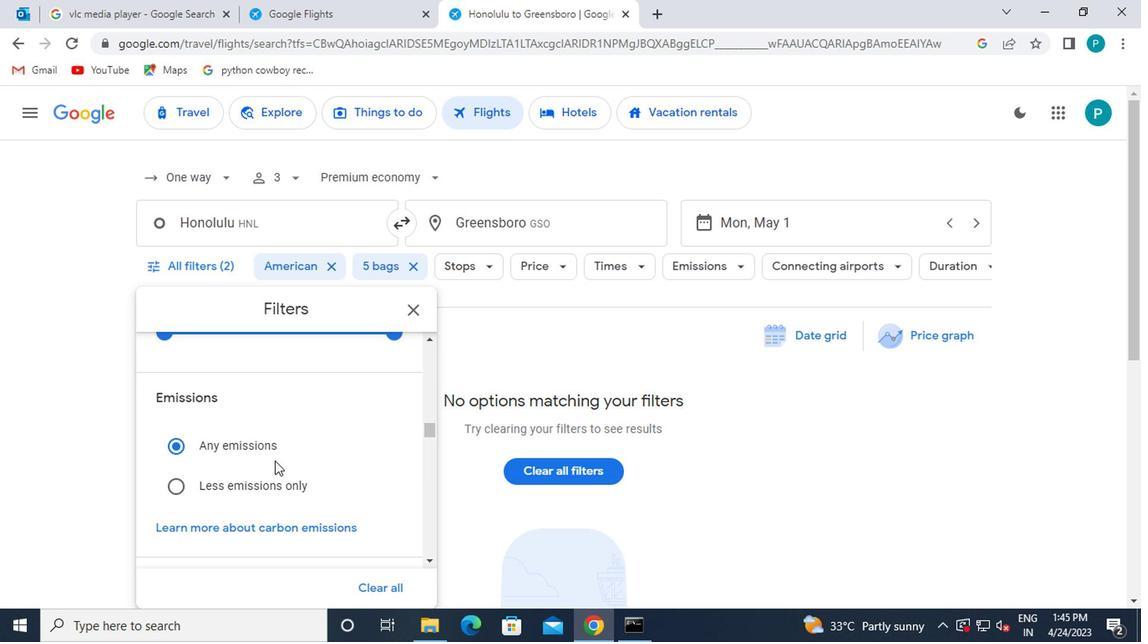 
Action: Mouse scrolled (268, 454) with delta (0, -1)
Screenshot: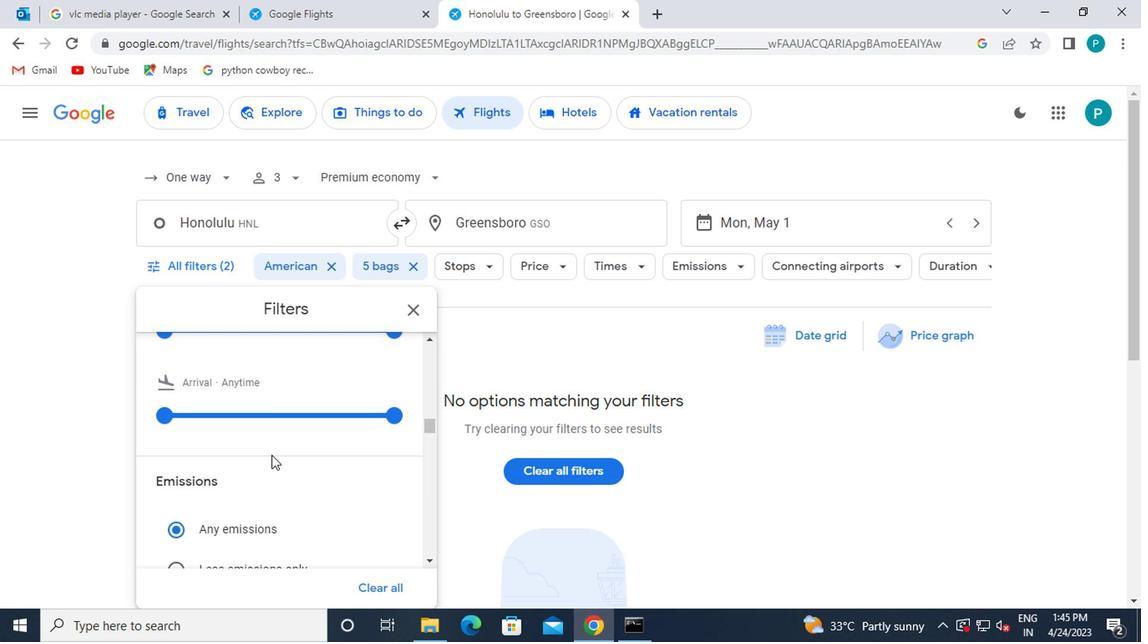 
Action: Mouse scrolled (268, 454) with delta (0, -1)
Screenshot: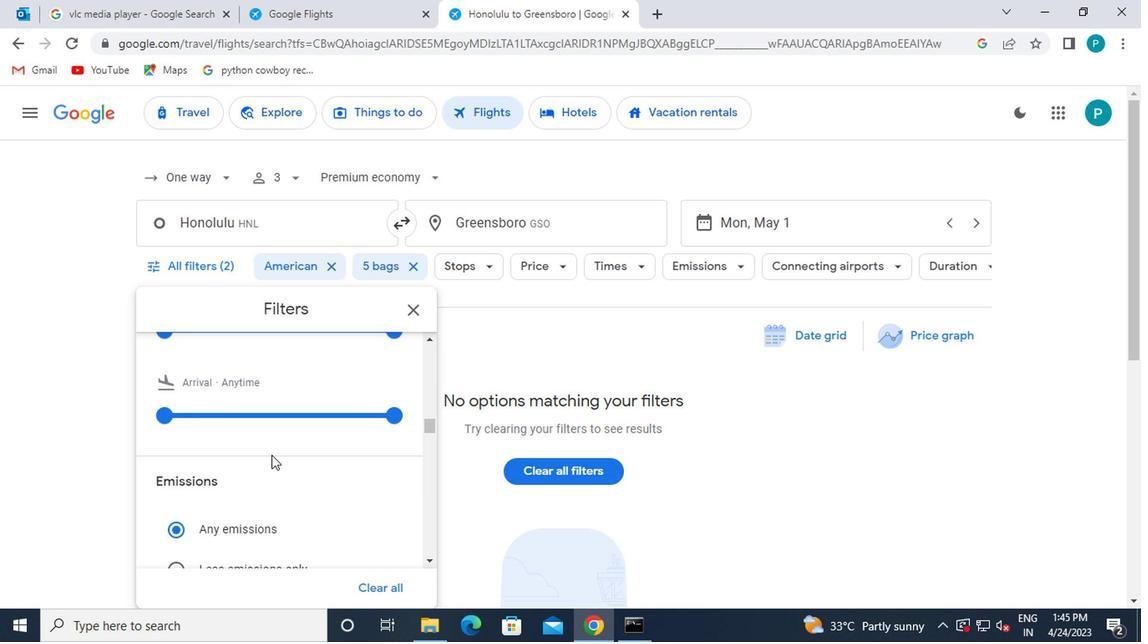 
Action: Mouse scrolled (268, 454) with delta (0, -1)
Screenshot: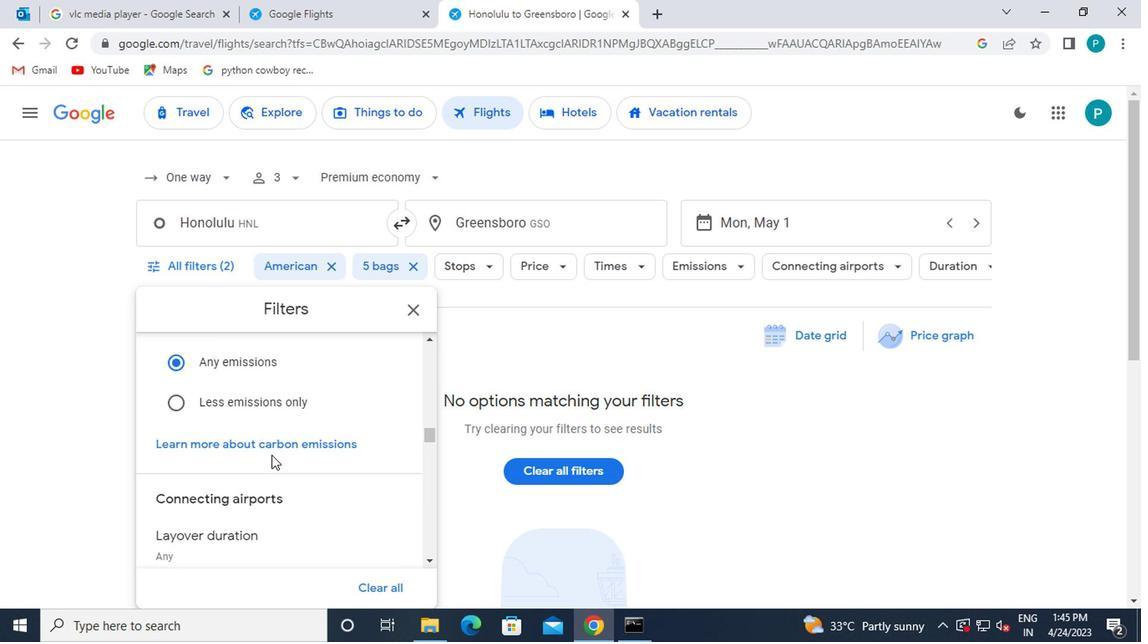 
Action: Mouse scrolled (268, 454) with delta (0, -1)
Screenshot: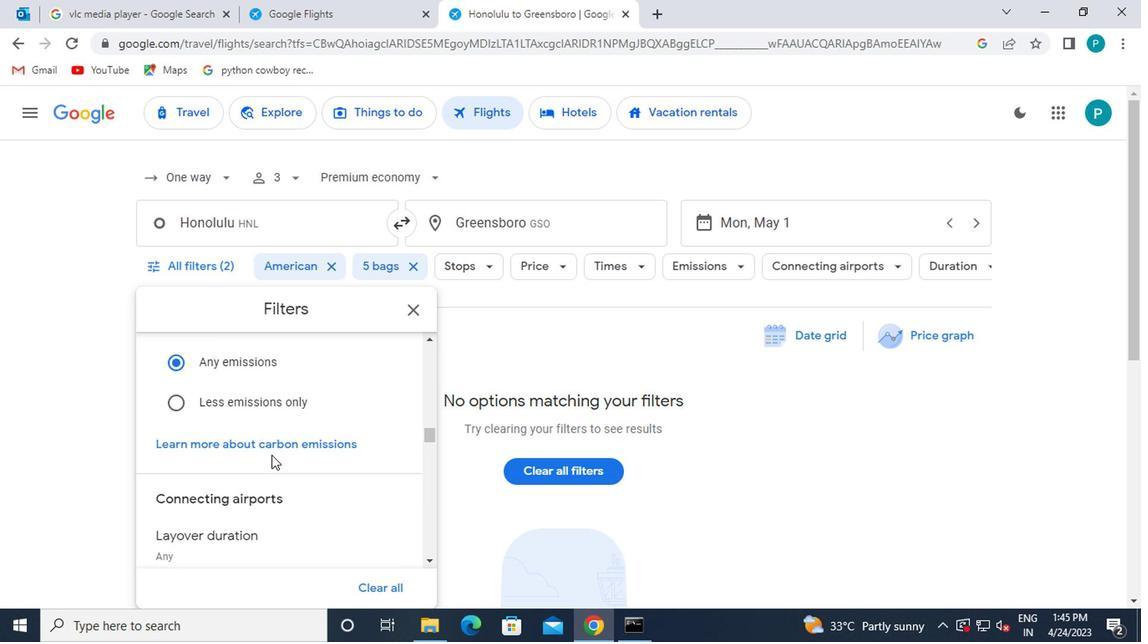 
Action: Mouse moved to (294, 490)
Screenshot: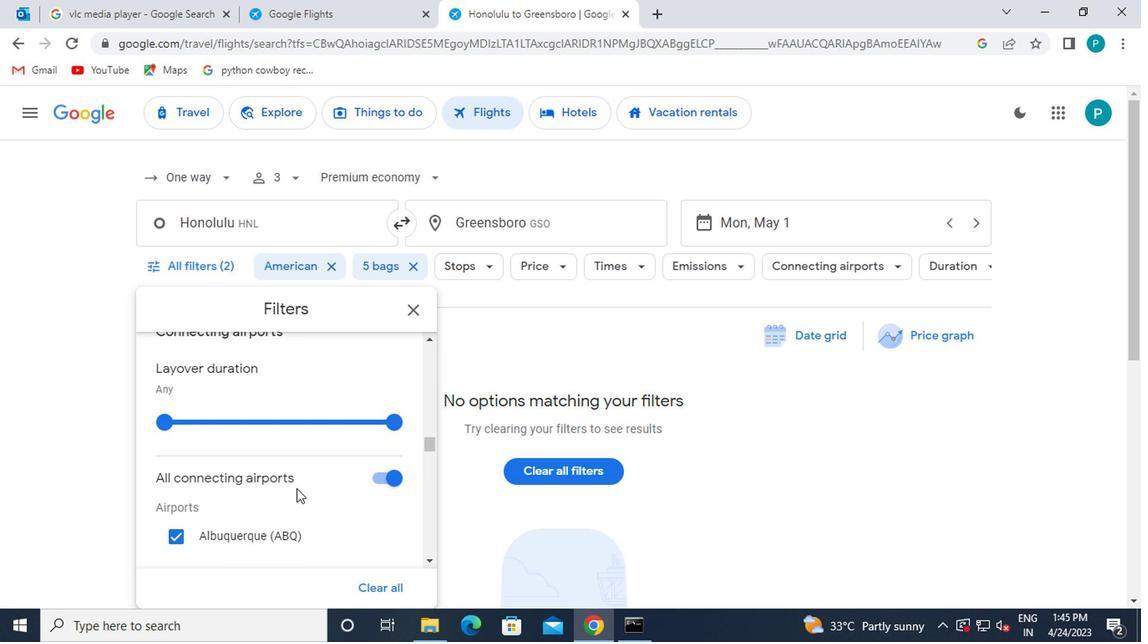 
Action: Mouse scrolled (294, 491) with delta (0, 0)
Screenshot: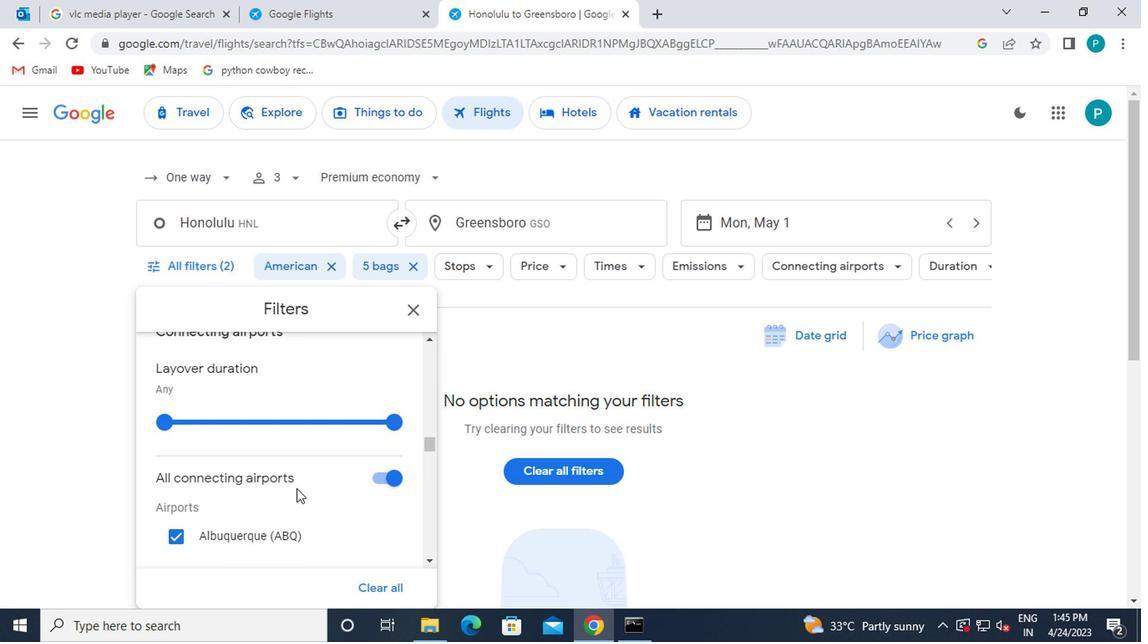 
Action: Mouse moved to (297, 485)
Screenshot: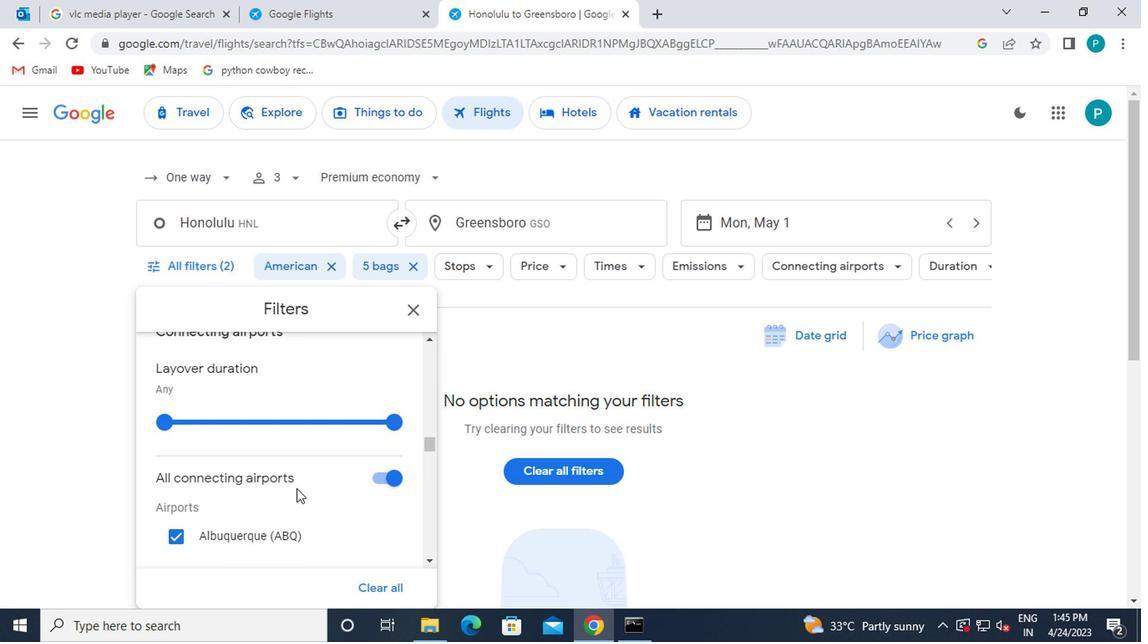 
Action: Mouse scrolled (297, 485) with delta (0, 0)
Screenshot: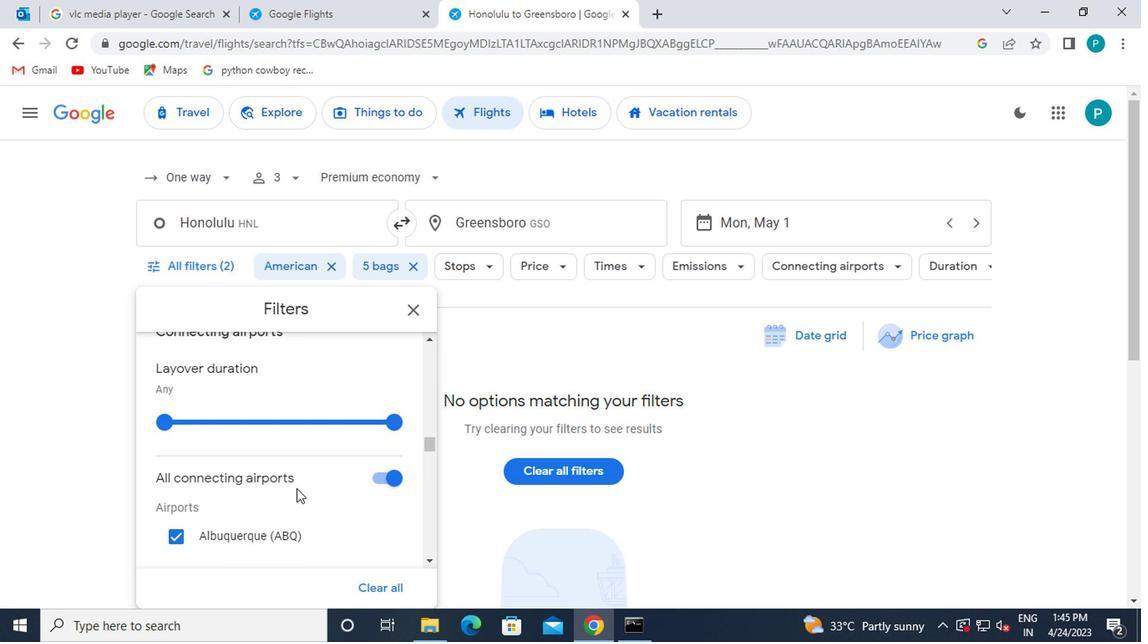 
Action: Mouse moved to (298, 480)
Screenshot: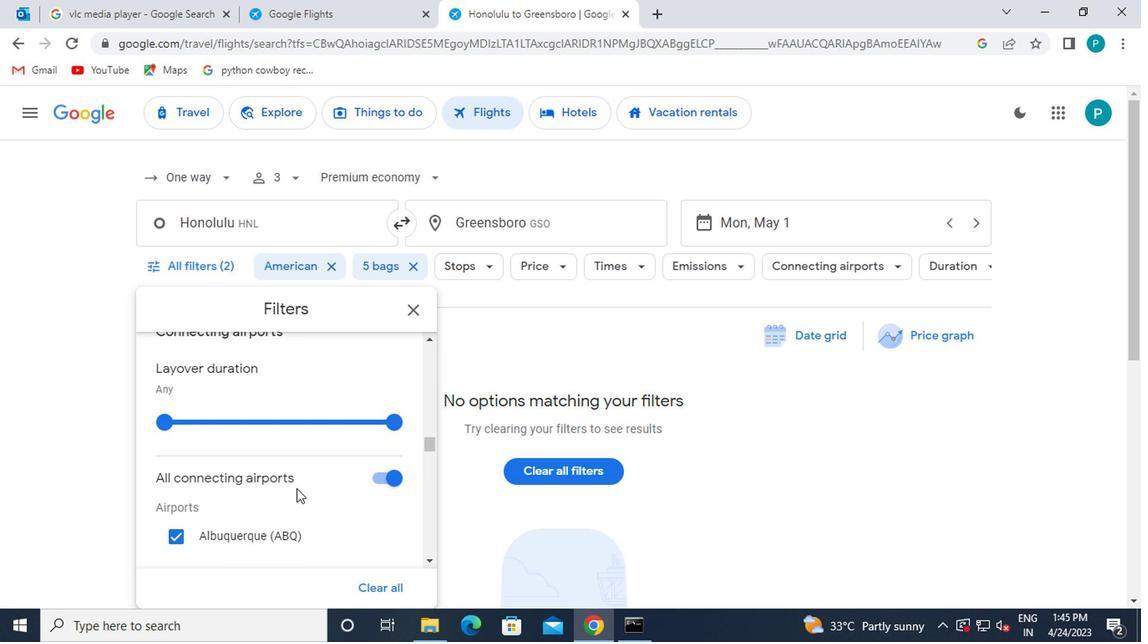 
Action: Mouse scrolled (298, 481) with delta (0, 0)
Screenshot: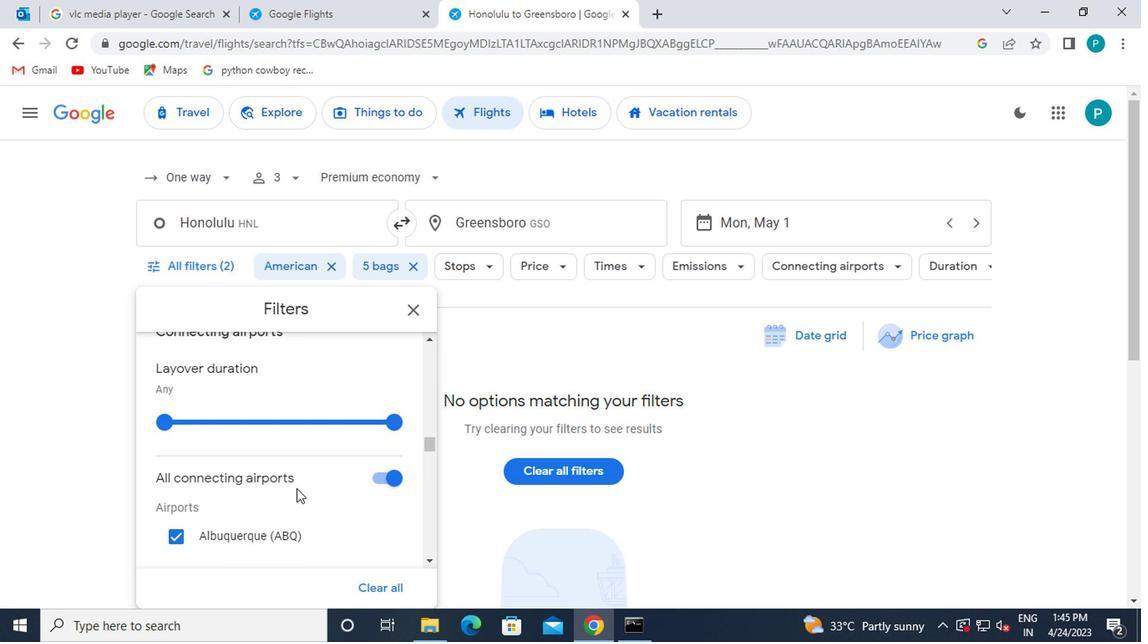 
Action: Mouse moved to (300, 473)
Screenshot: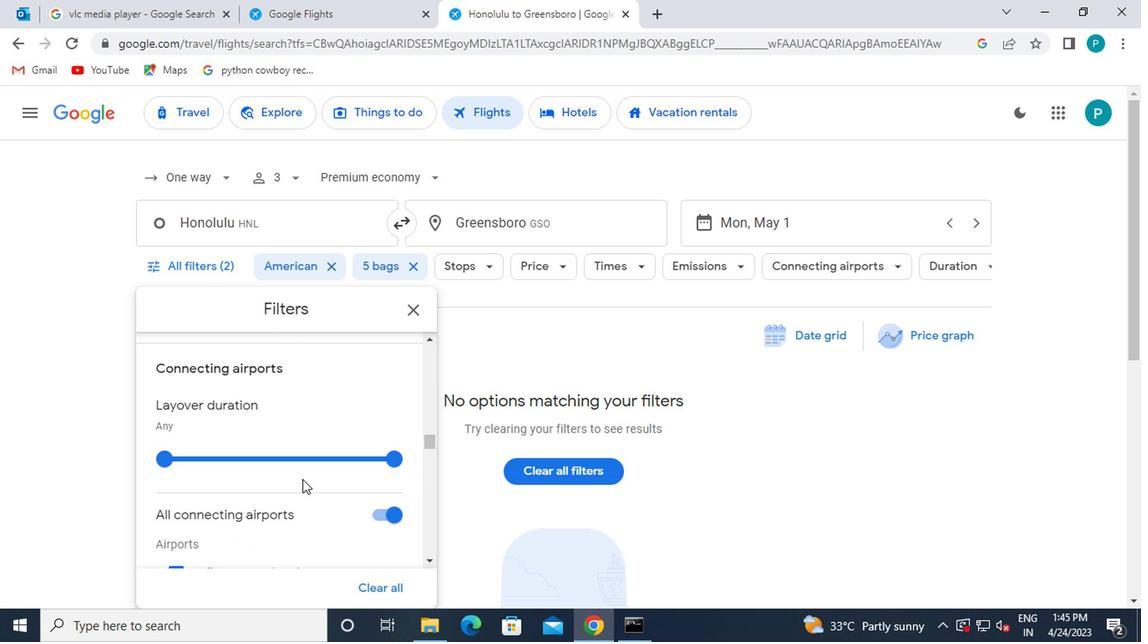 
Action: Mouse scrolled (300, 474) with delta (0, 1)
Screenshot: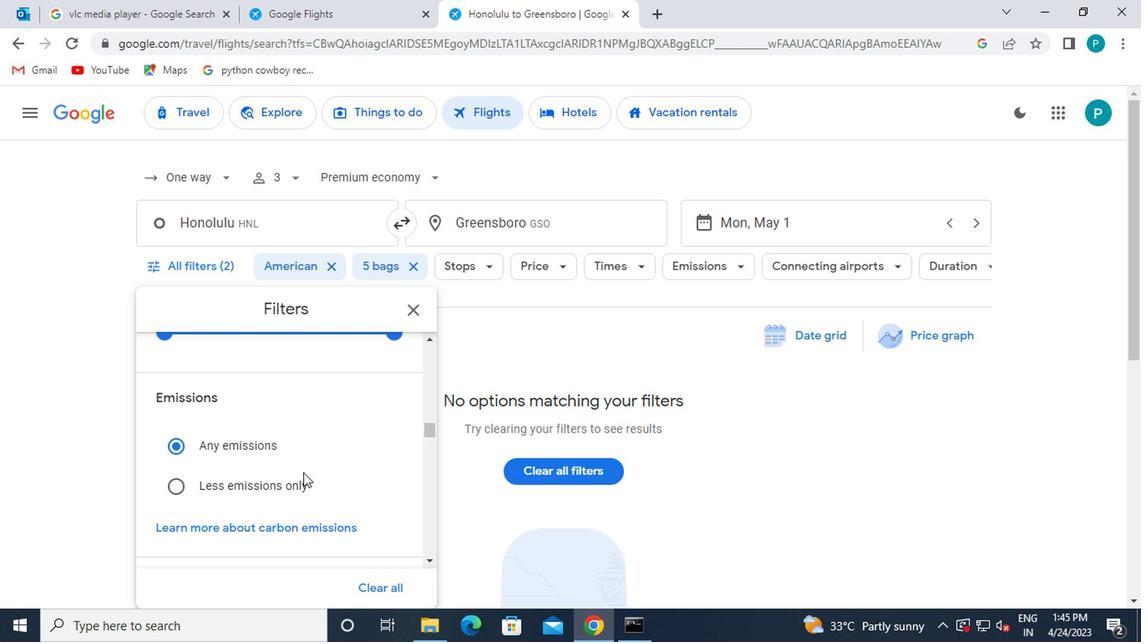 
Action: Mouse scrolled (300, 474) with delta (0, 1)
Screenshot: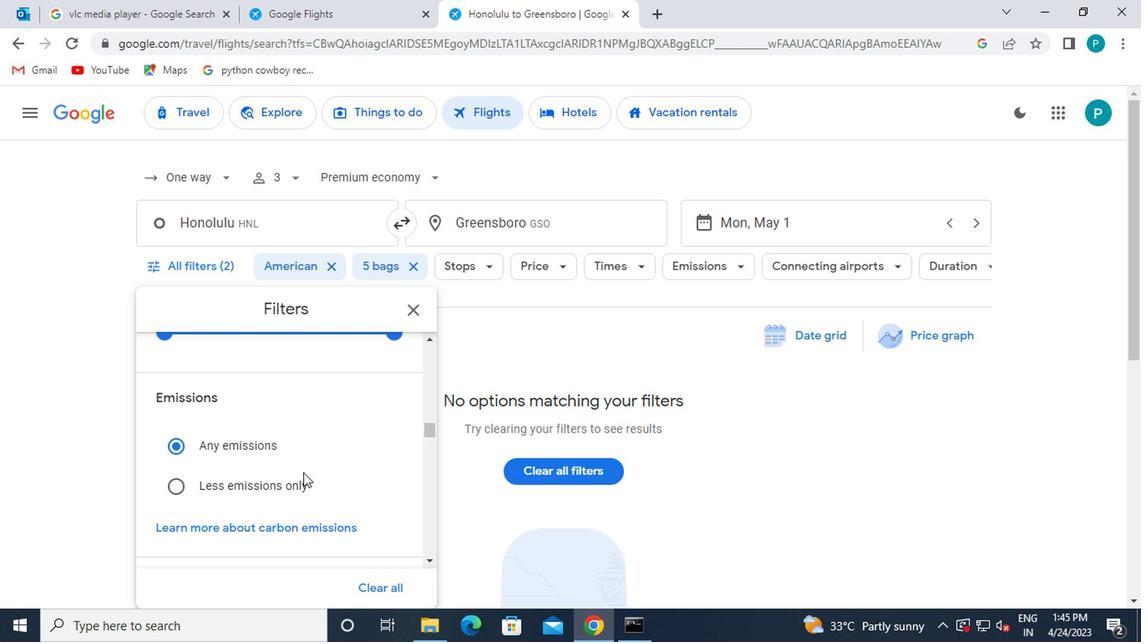 
Action: Mouse scrolled (300, 474) with delta (0, 1)
Screenshot: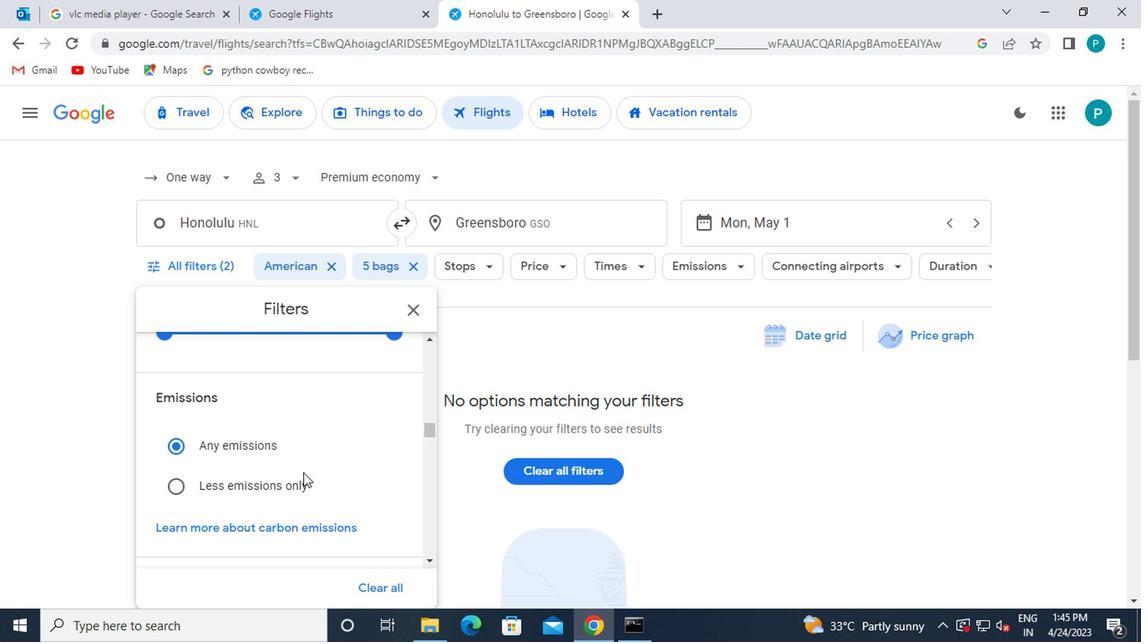 
Action: Mouse scrolled (300, 472) with delta (0, 0)
Screenshot: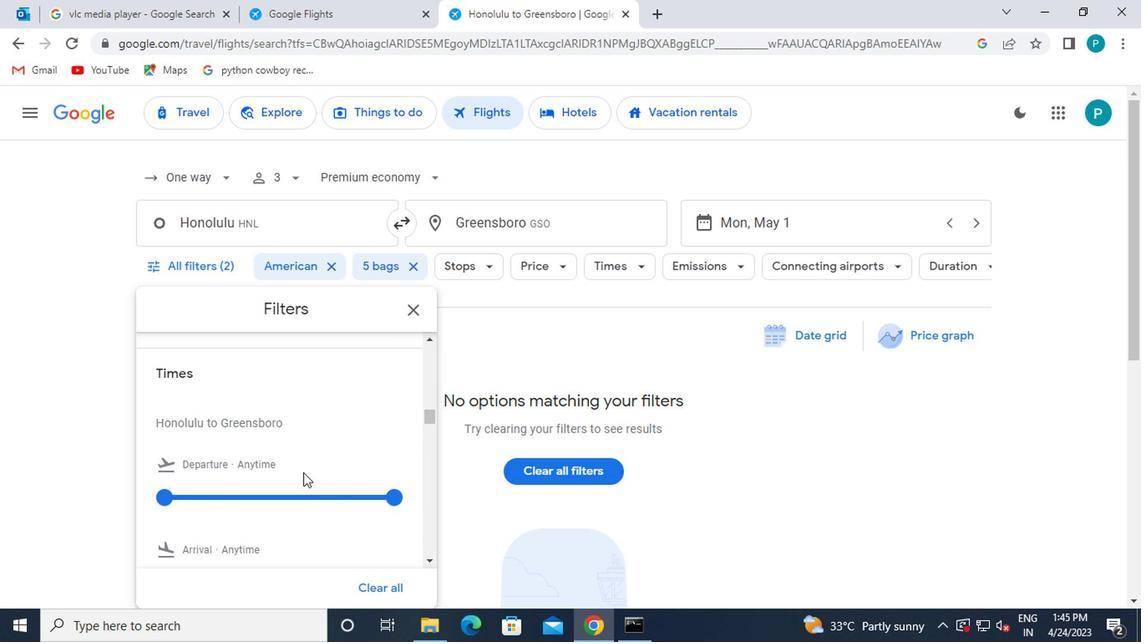 
Action: Mouse moved to (170, 404)
Screenshot: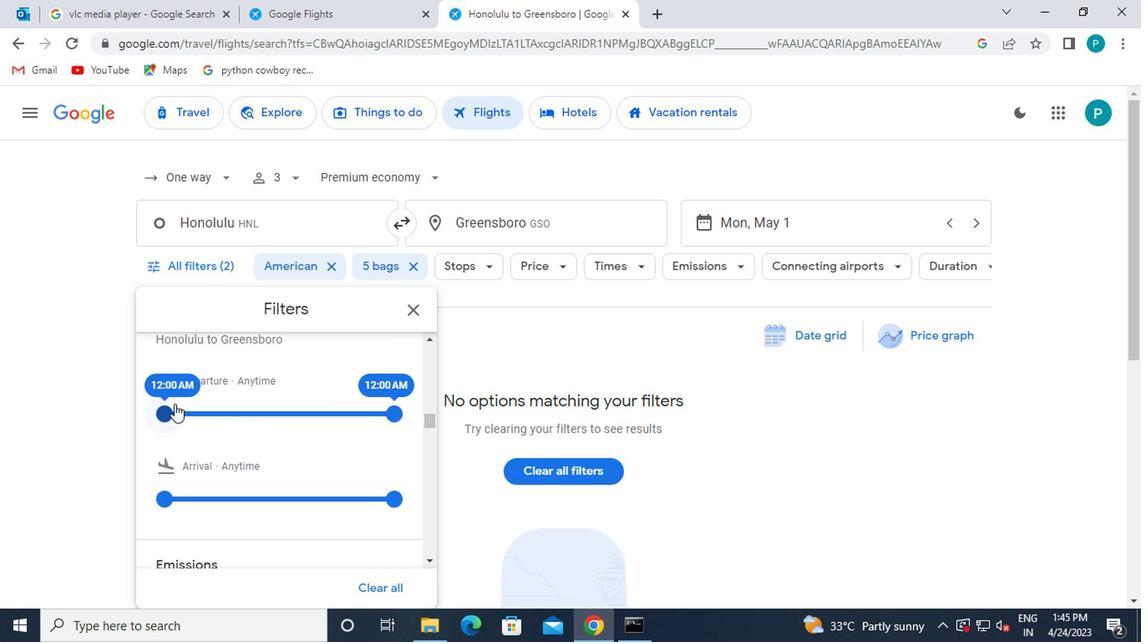
Action: Mouse pressed left at (170, 404)
Screenshot: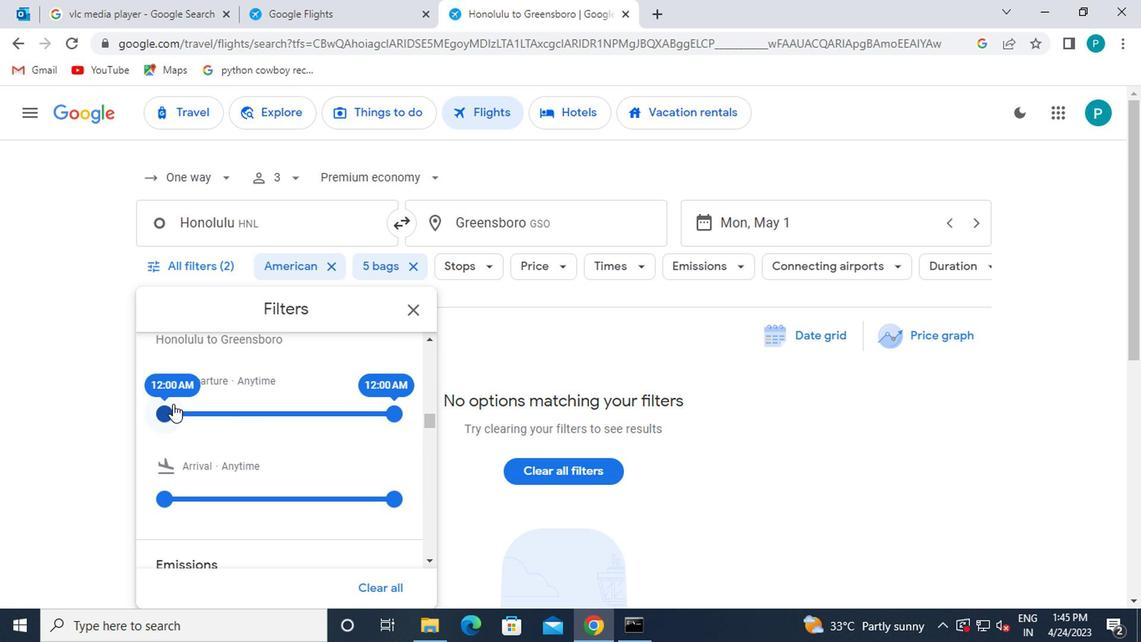 
Action: Mouse moved to (408, 314)
Screenshot: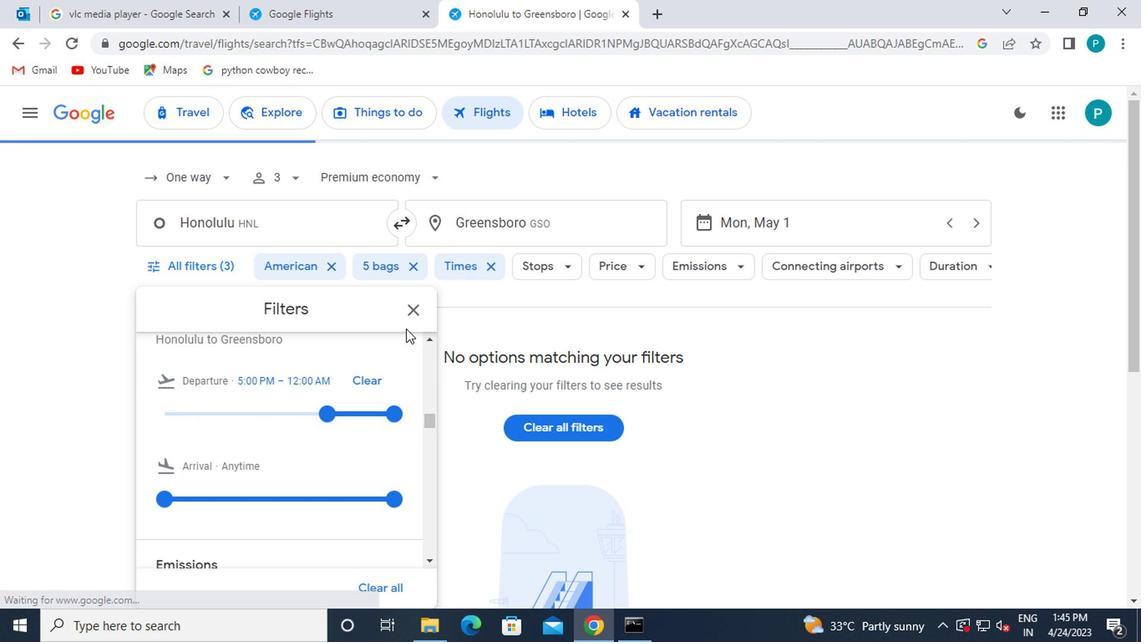 
Action: Mouse pressed left at (408, 314)
Screenshot: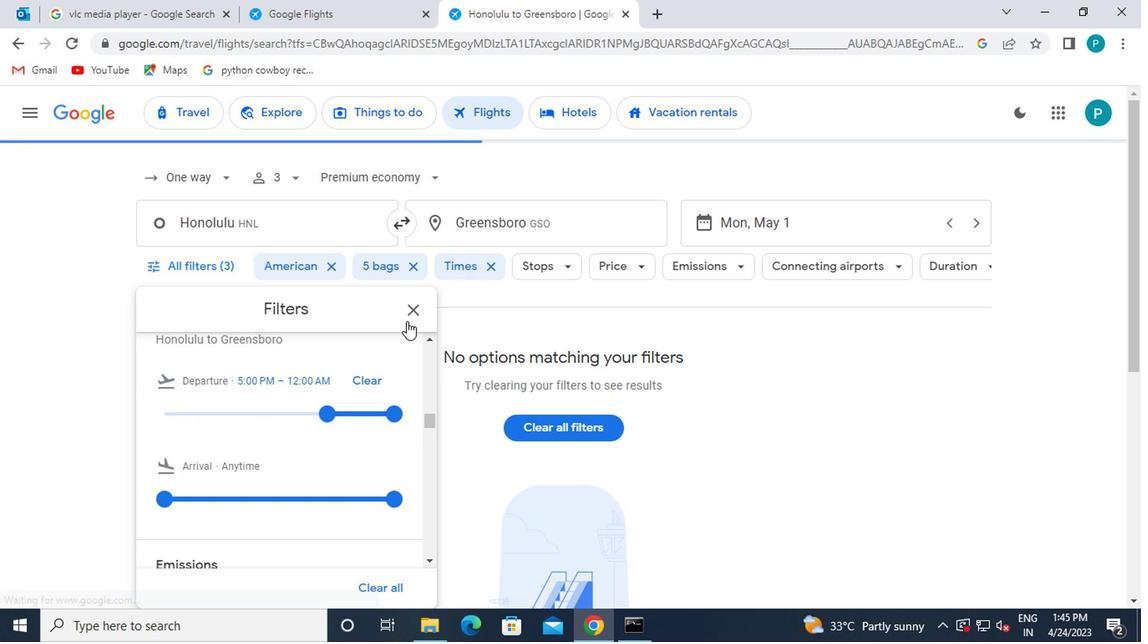 
